 Task: Add Burt's Bees Brown Black Mascara to the cart.
Action: Mouse moved to (302, 148)
Screenshot: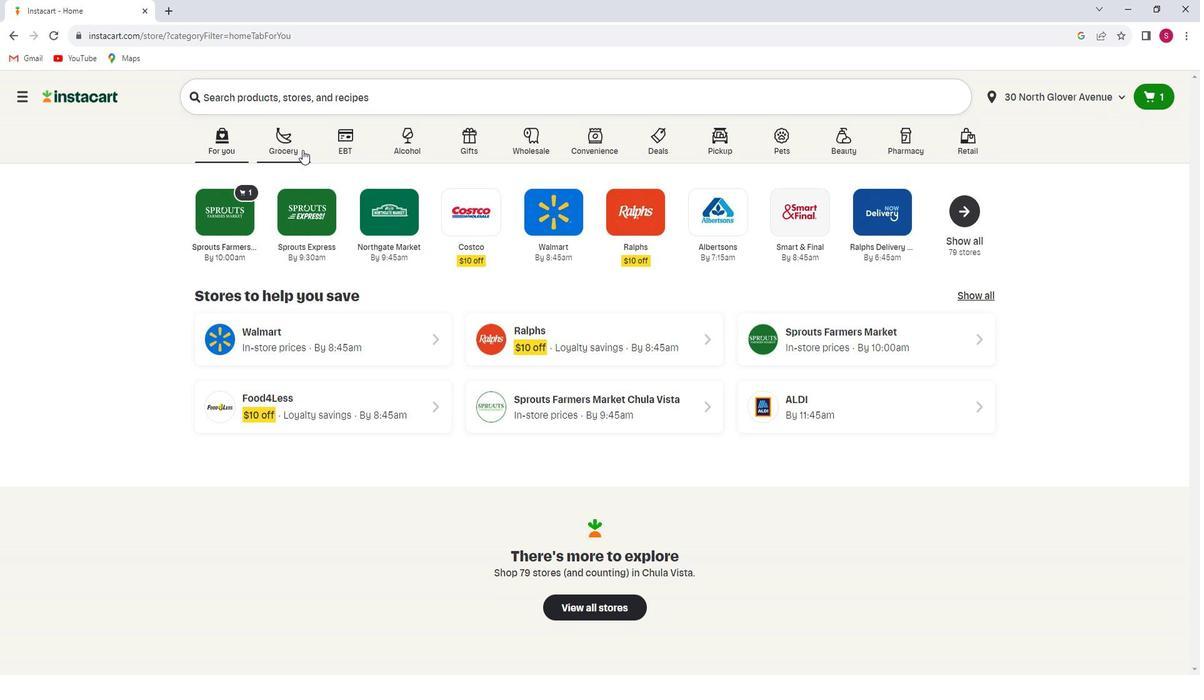 
Action: Mouse pressed left at (302, 148)
Screenshot: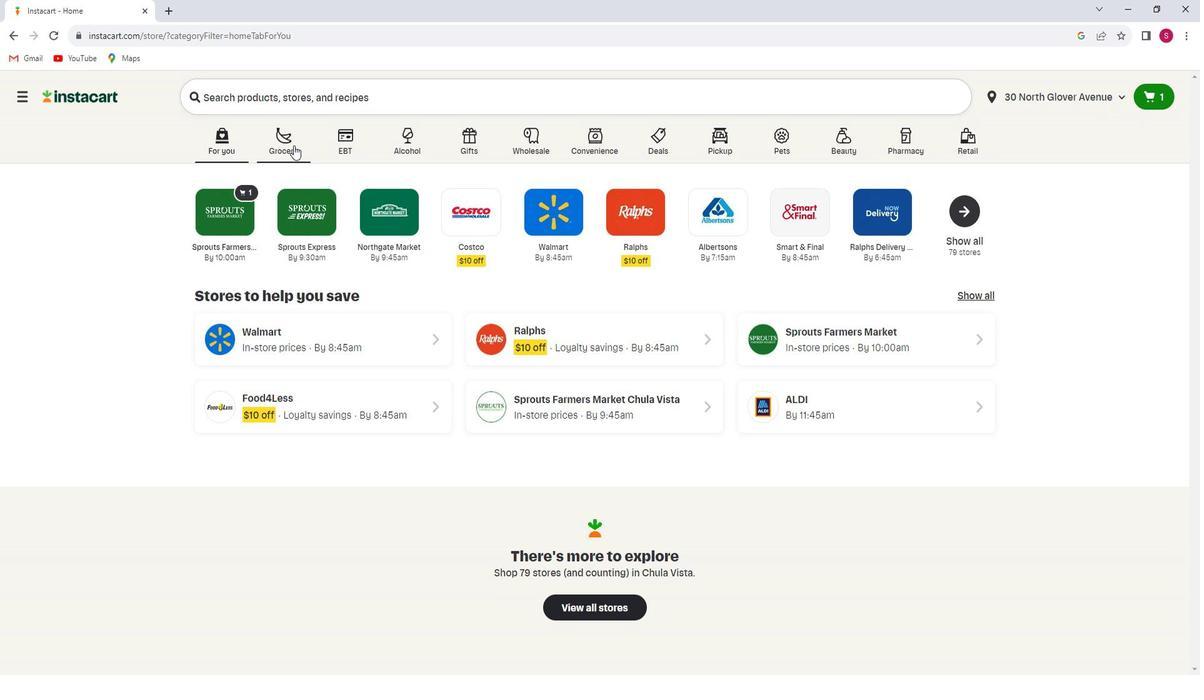 
Action: Mouse moved to (322, 361)
Screenshot: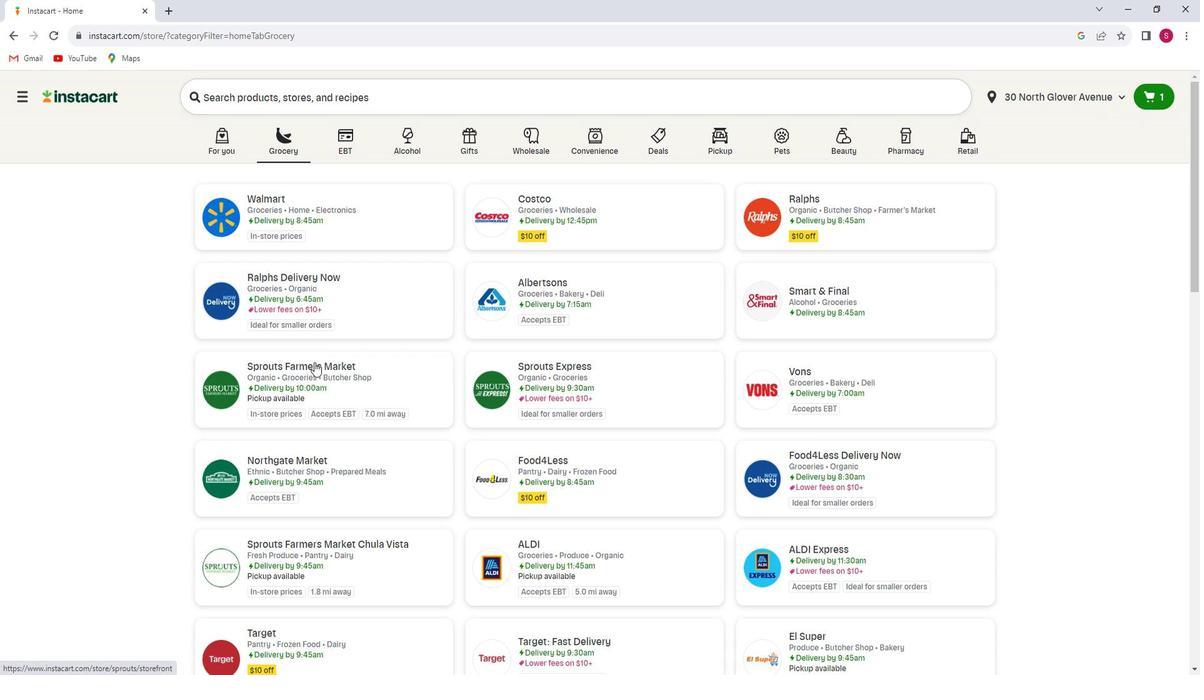 
Action: Mouse pressed left at (322, 361)
Screenshot: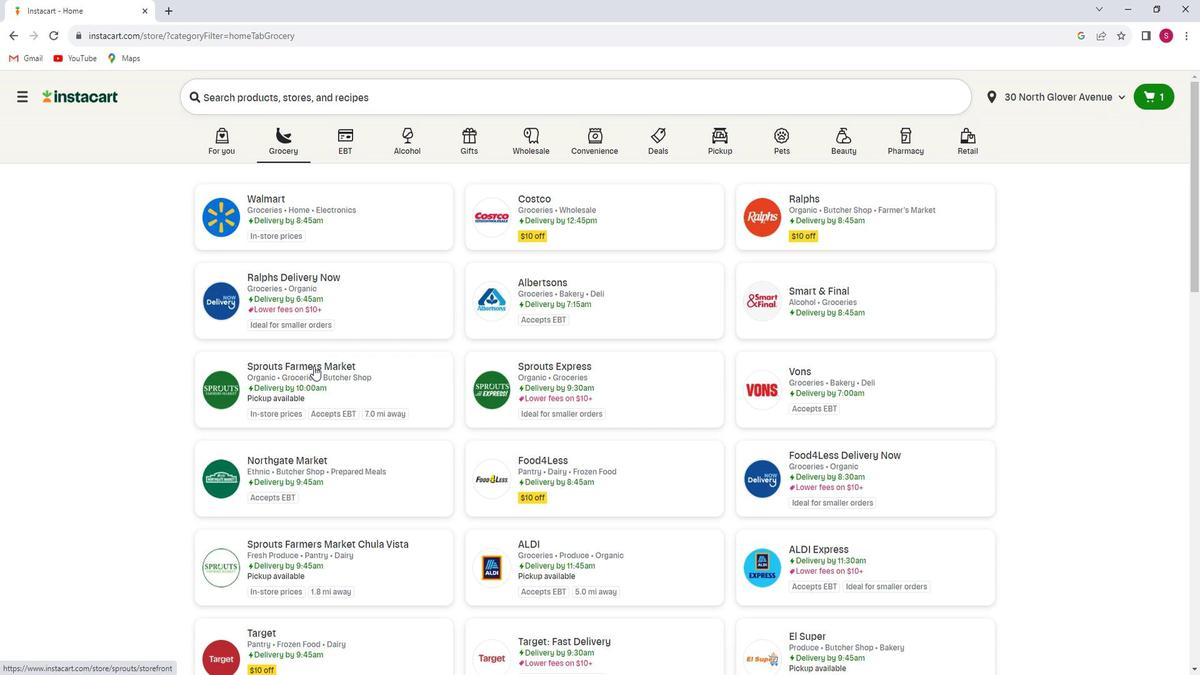 
Action: Mouse moved to (54, 391)
Screenshot: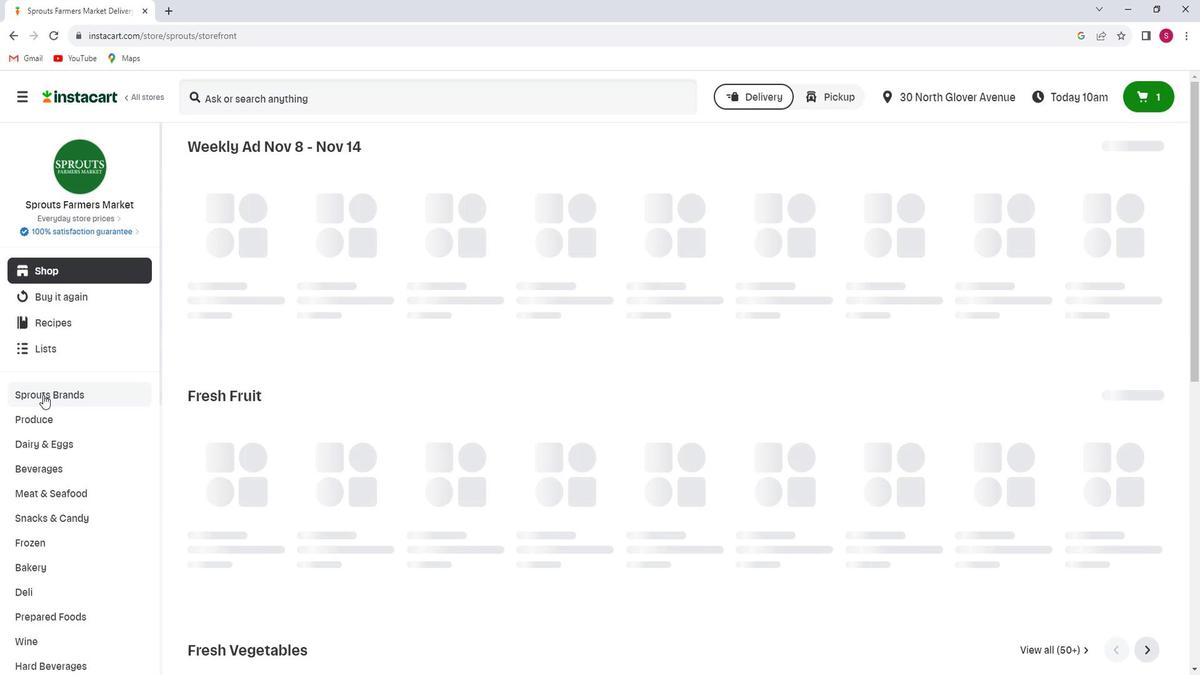 
Action: Mouse scrolled (54, 390) with delta (0, 0)
Screenshot: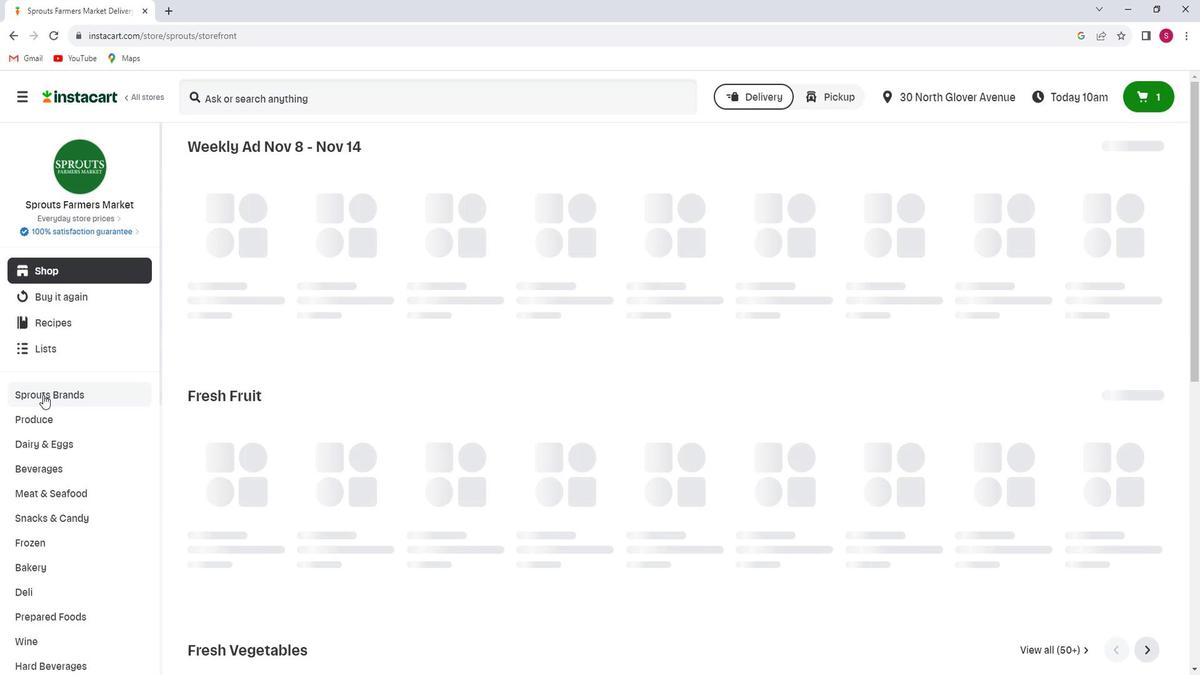 
Action: Mouse scrolled (54, 390) with delta (0, 0)
Screenshot: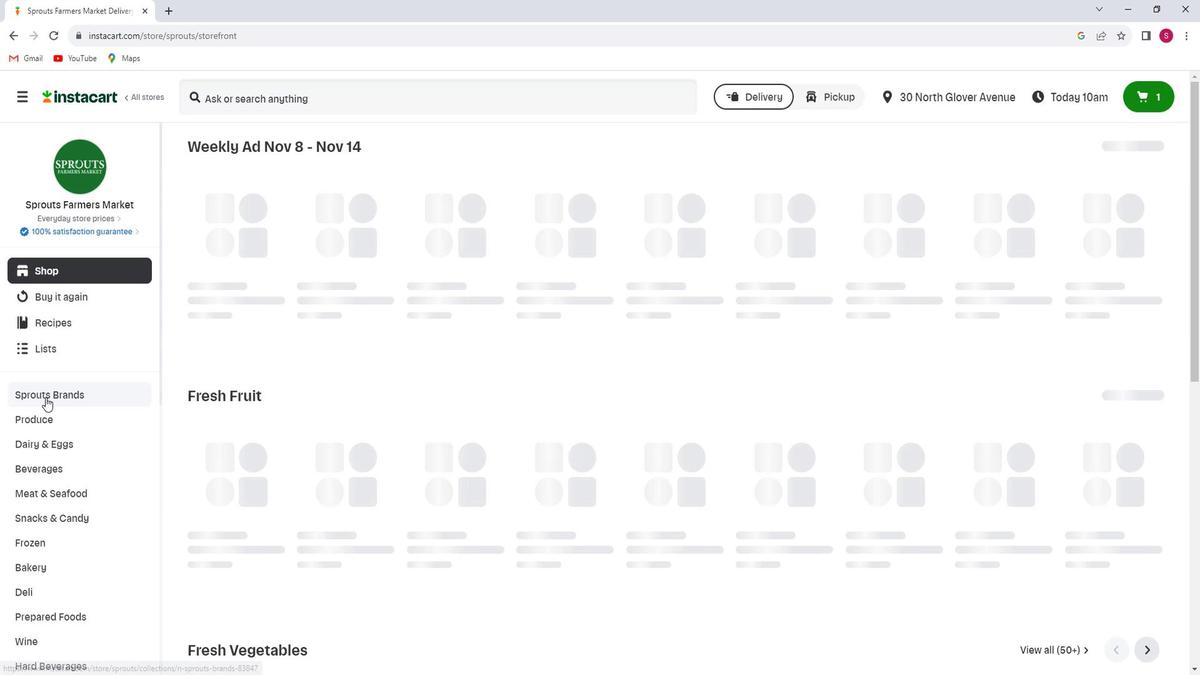 
Action: Mouse scrolled (54, 390) with delta (0, 0)
Screenshot: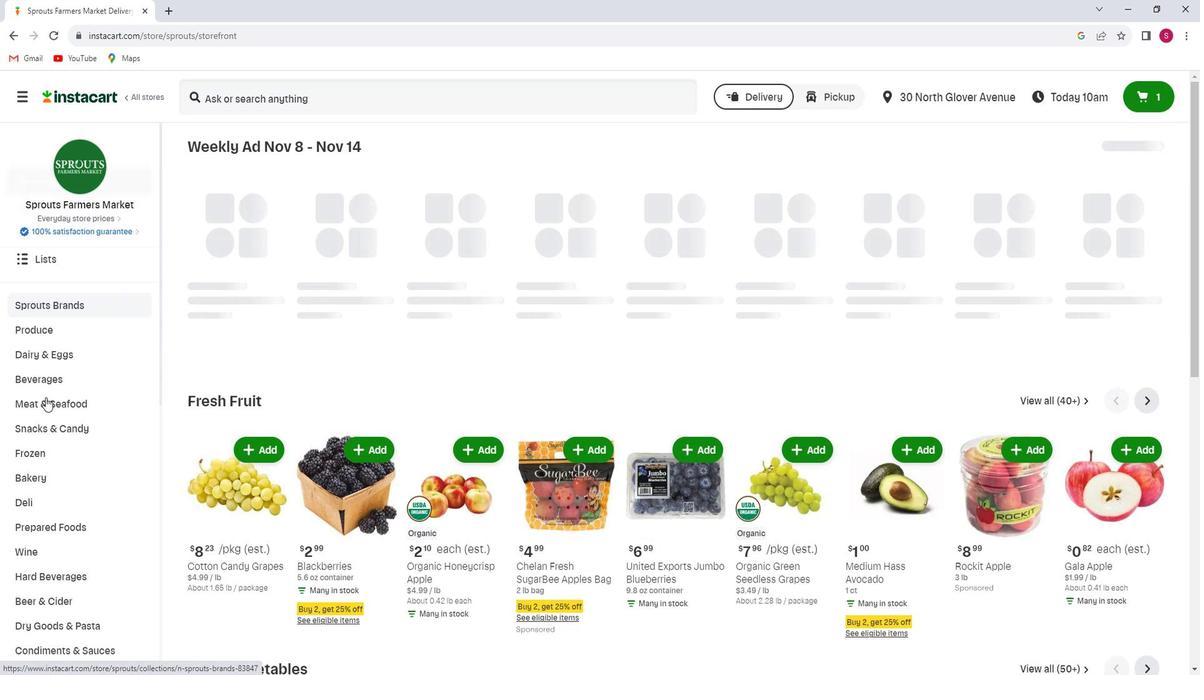 
Action: Mouse scrolled (54, 390) with delta (0, 0)
Screenshot: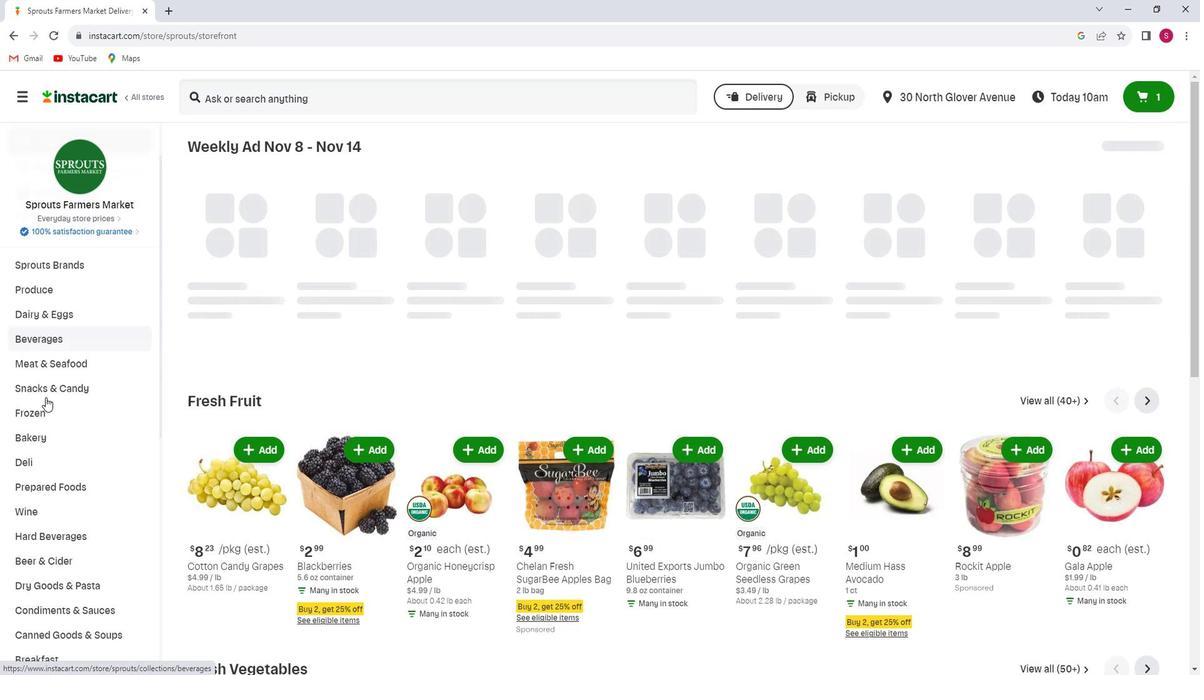 
Action: Mouse scrolled (54, 390) with delta (0, 0)
Screenshot: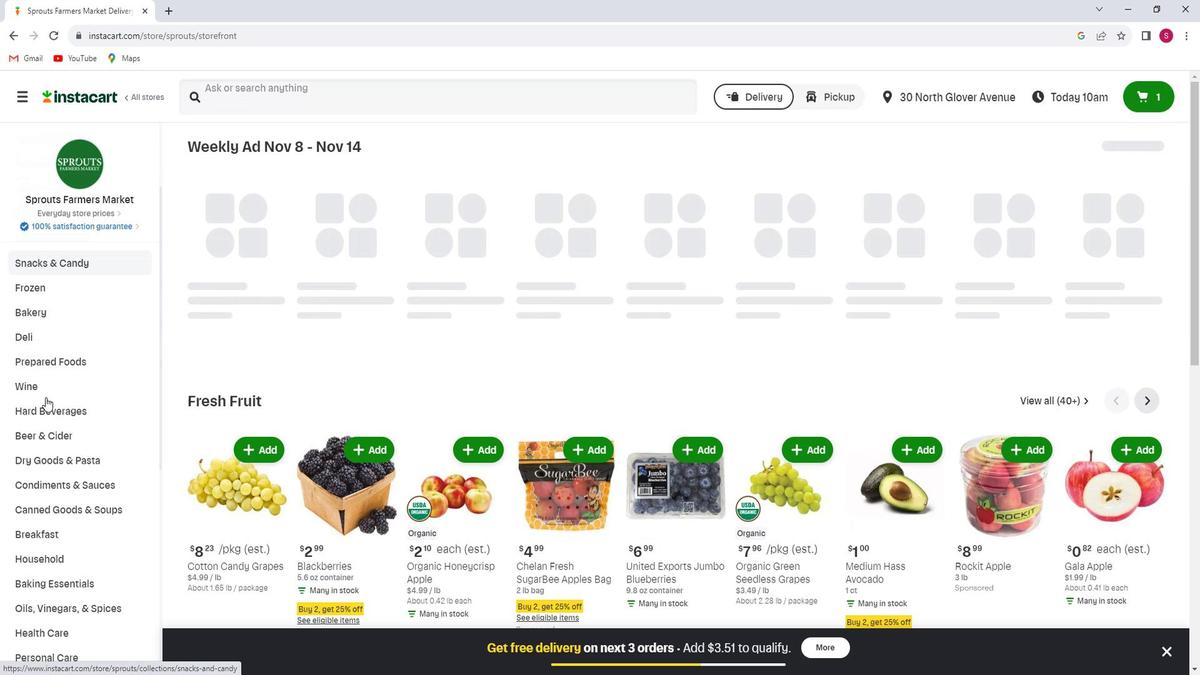 
Action: Mouse scrolled (54, 390) with delta (0, 0)
Screenshot: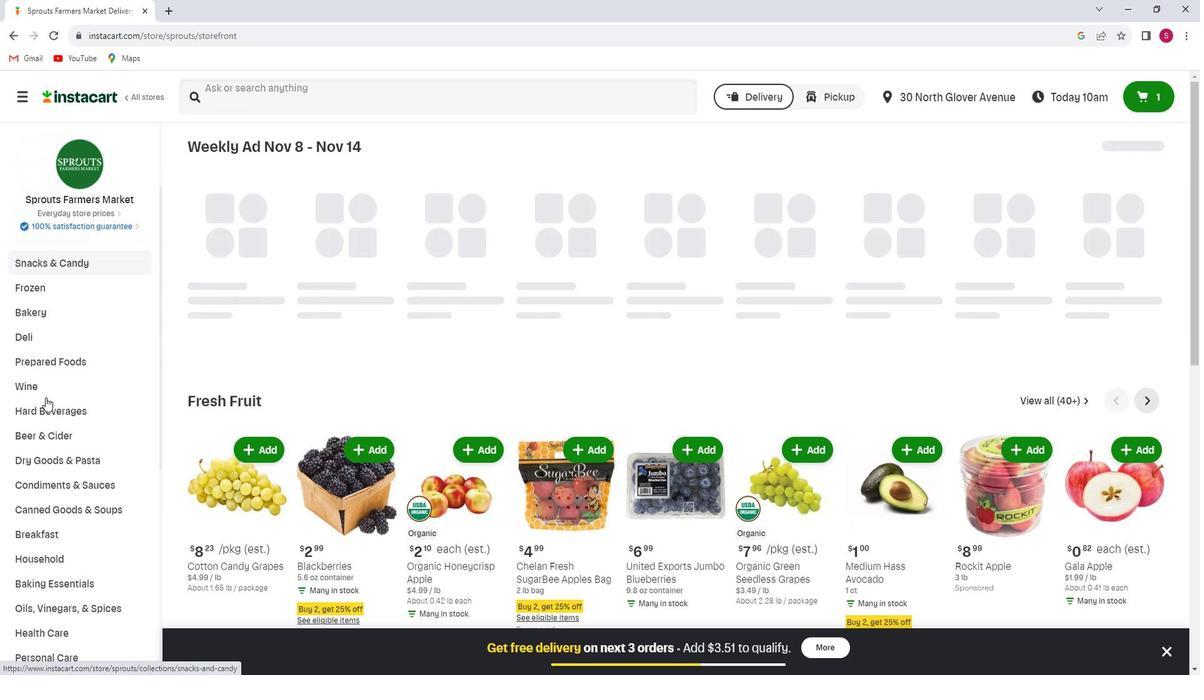
Action: Mouse scrolled (54, 390) with delta (0, 0)
Screenshot: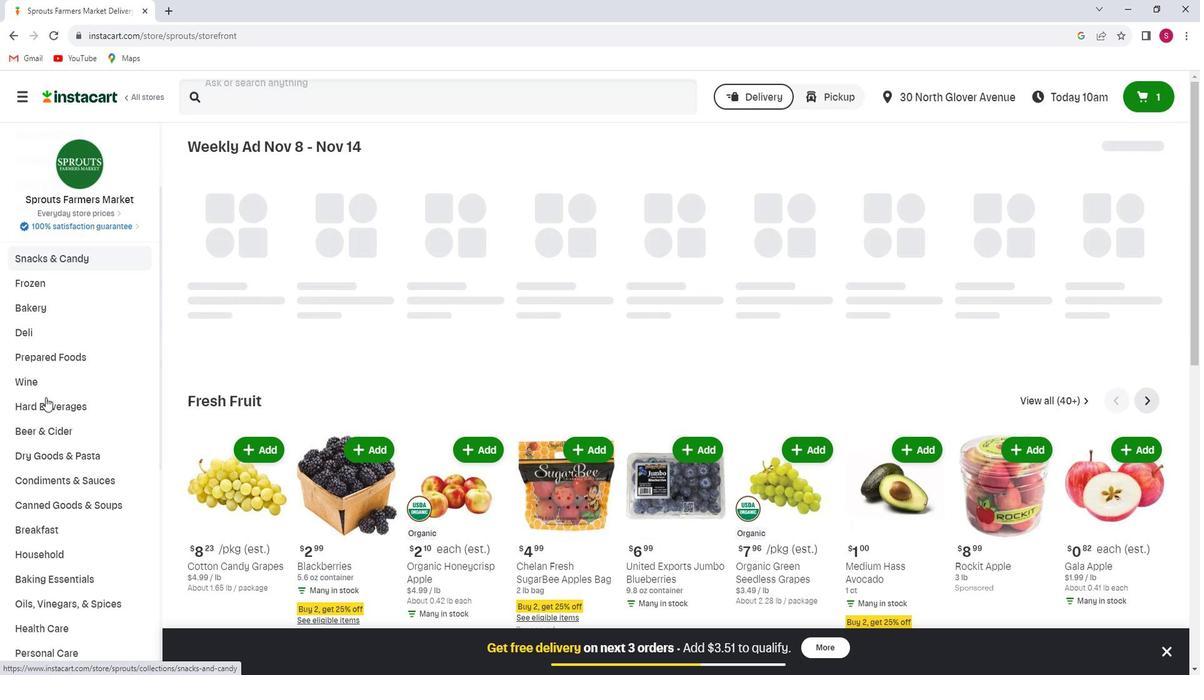 
Action: Mouse scrolled (54, 390) with delta (0, 0)
Screenshot: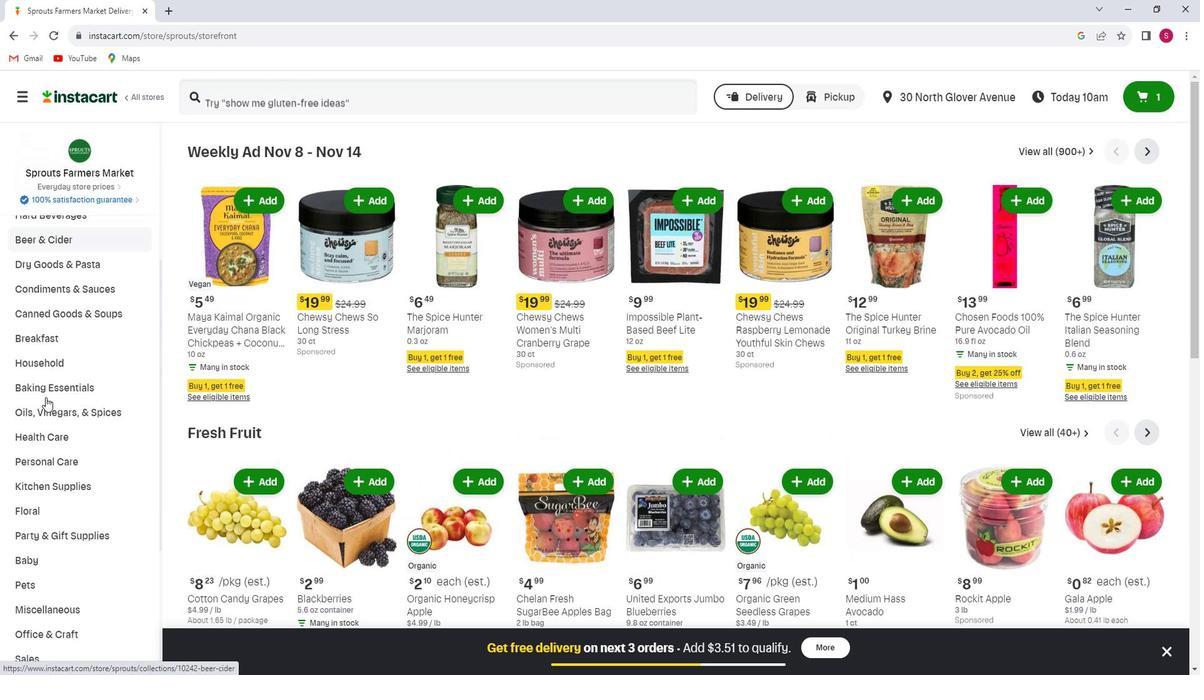 
Action: Mouse scrolled (54, 390) with delta (0, 0)
Screenshot: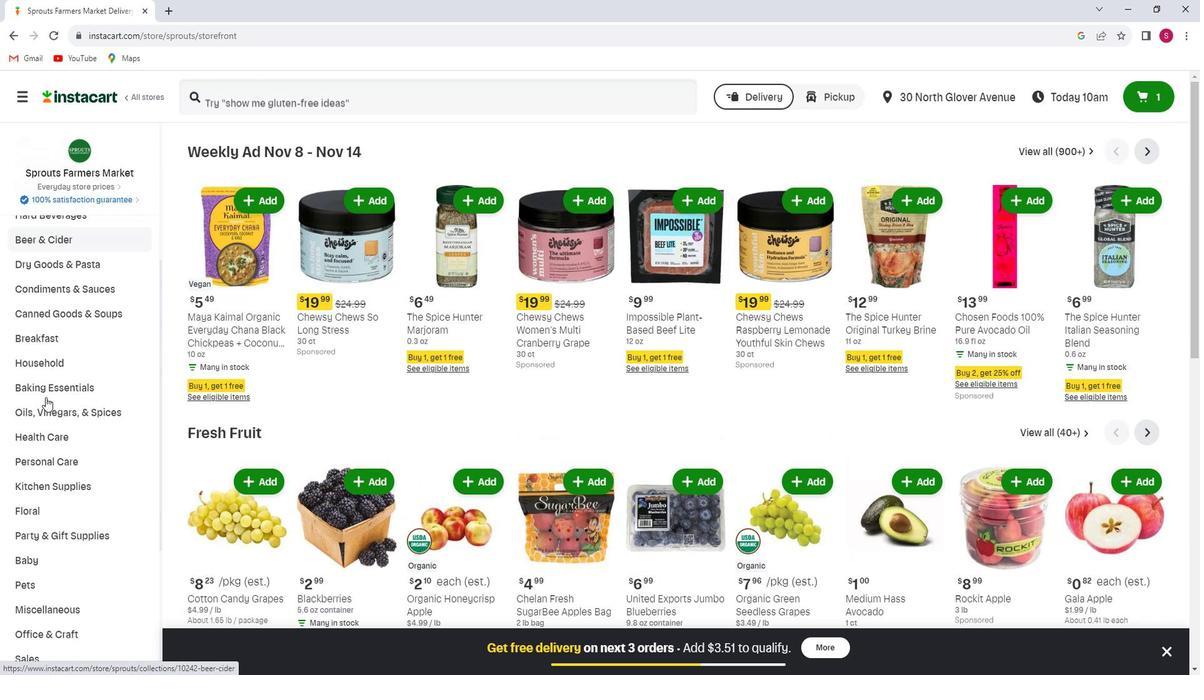 
Action: Mouse moved to (65, 403)
Screenshot: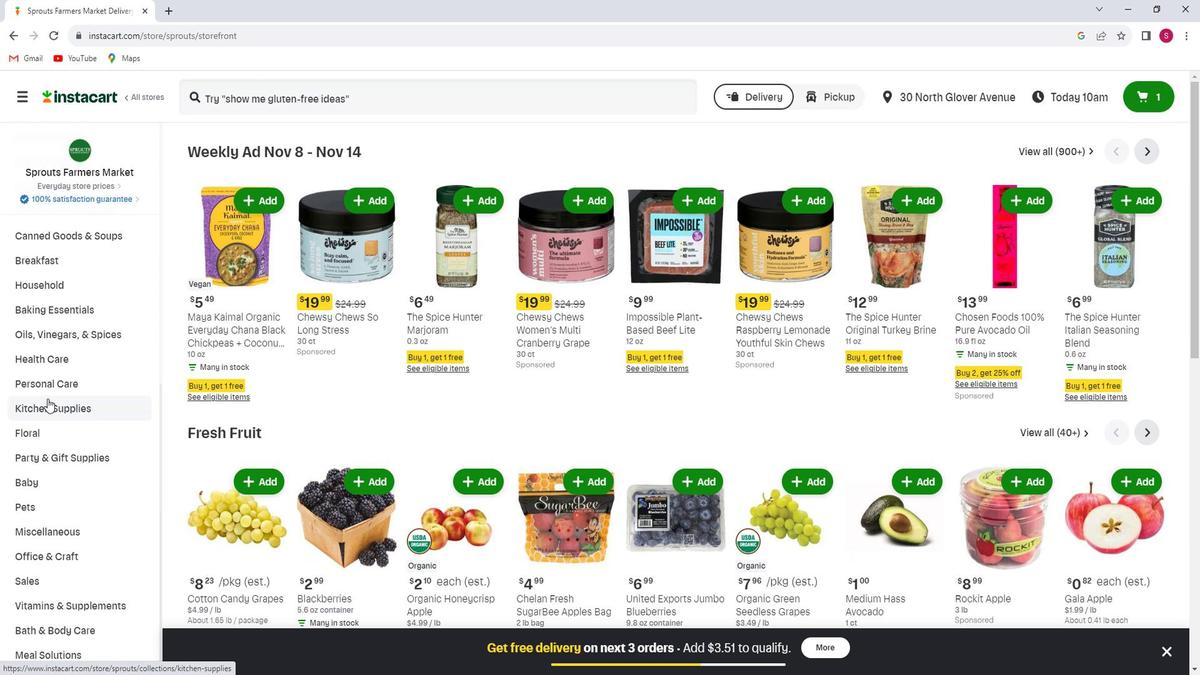 
Action: Mouse scrolled (65, 402) with delta (0, 0)
Screenshot: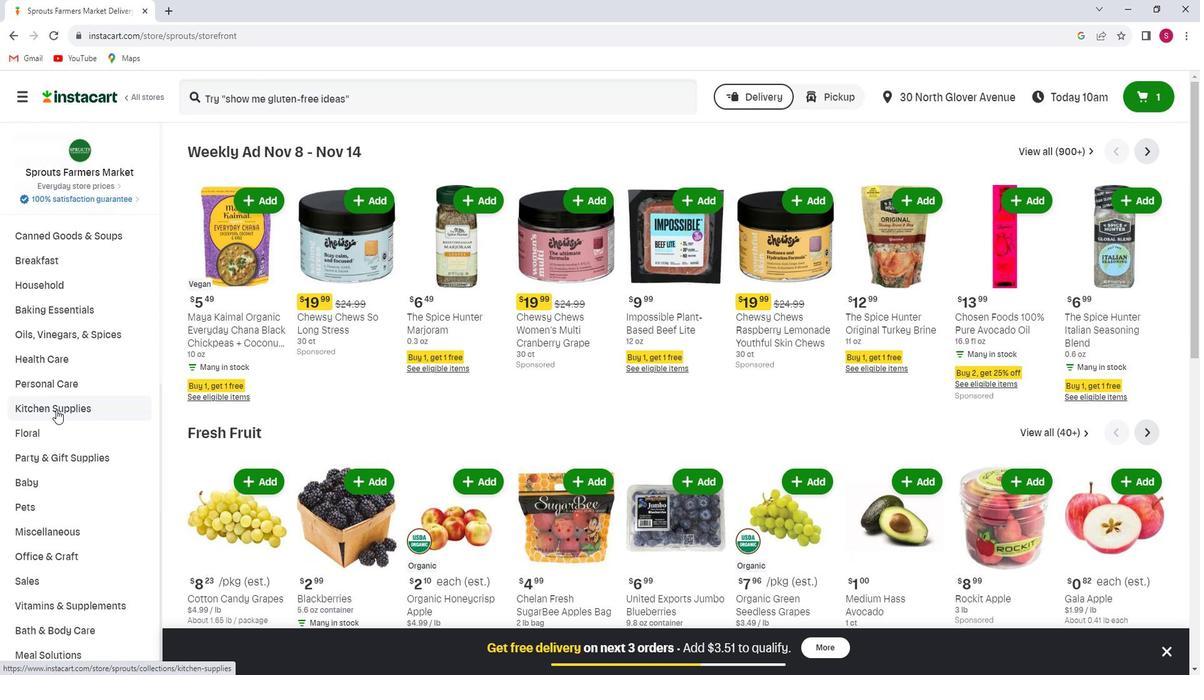 
Action: Mouse moved to (75, 377)
Screenshot: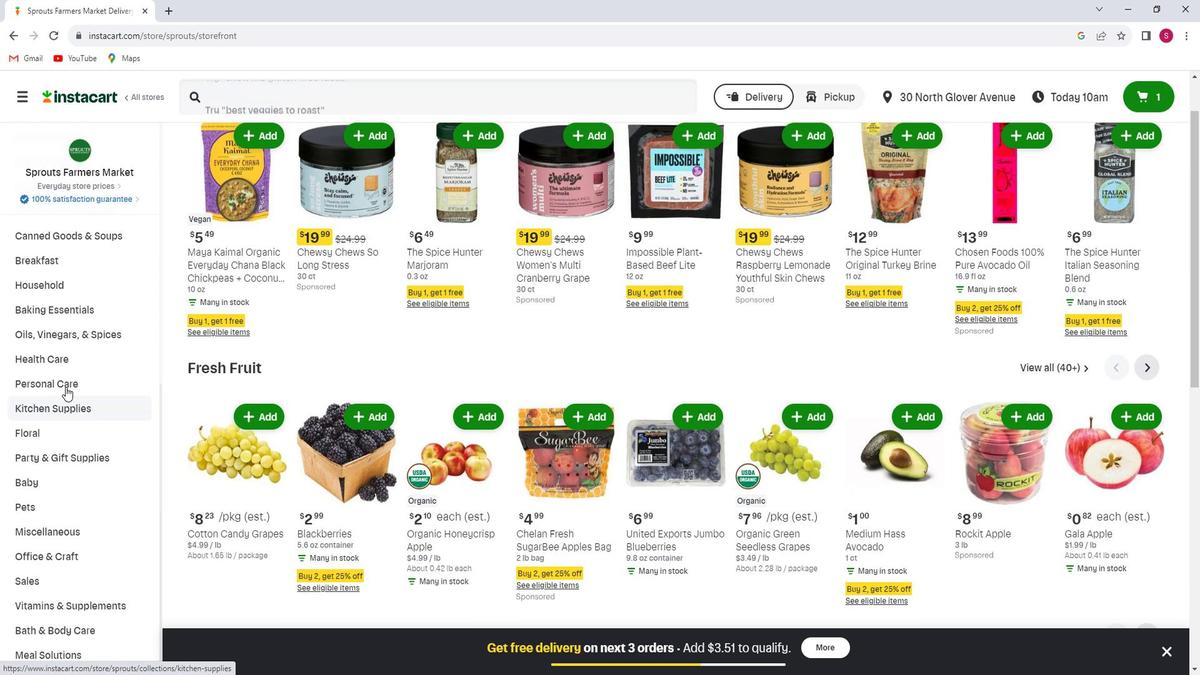 
Action: Mouse pressed left at (75, 377)
Screenshot: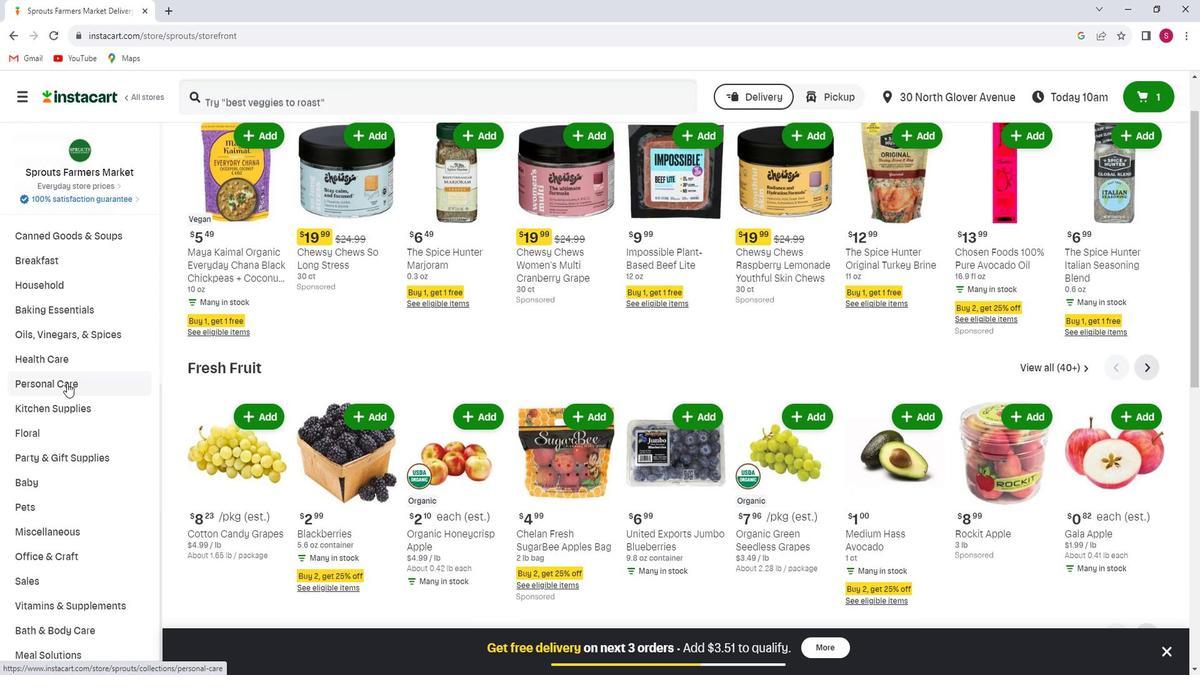 
Action: Mouse moved to (1097, 183)
Screenshot: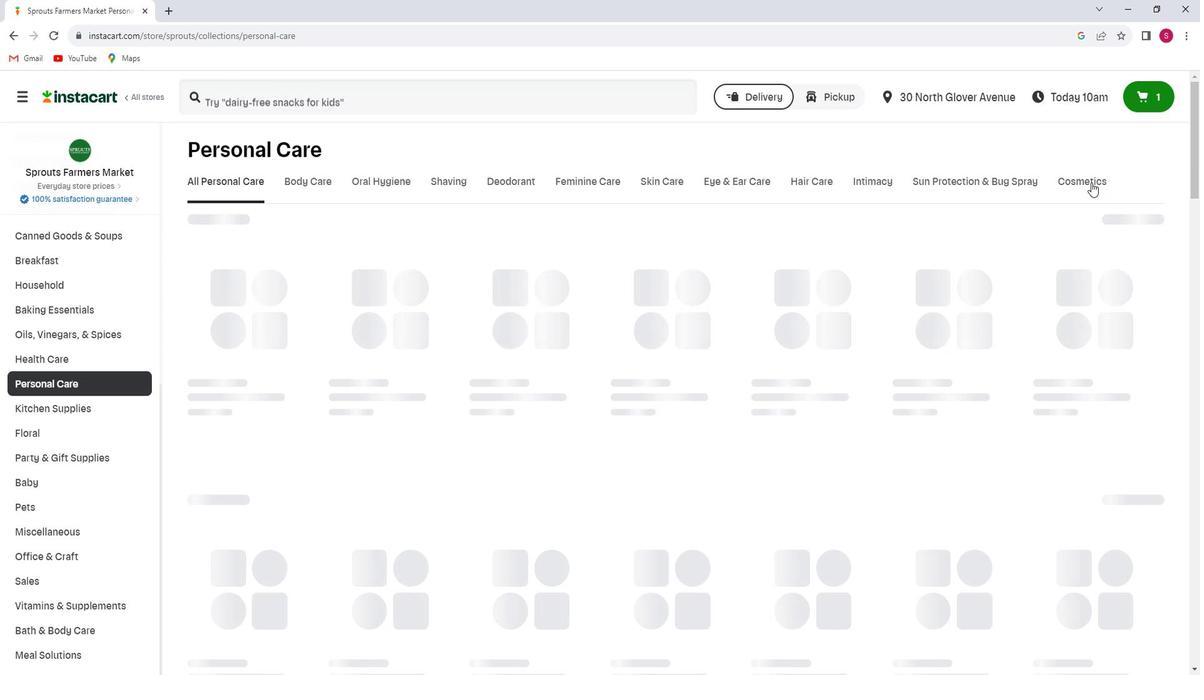 
Action: Mouse pressed left at (1097, 183)
Screenshot: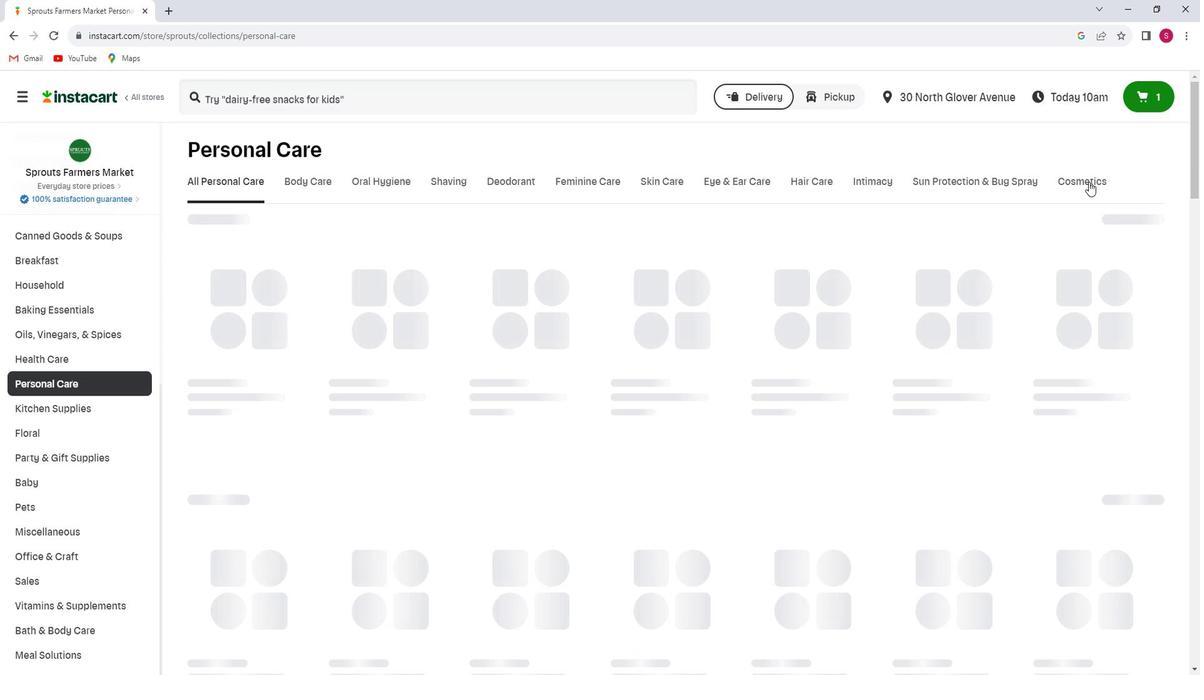 
Action: Mouse moved to (283, 238)
Screenshot: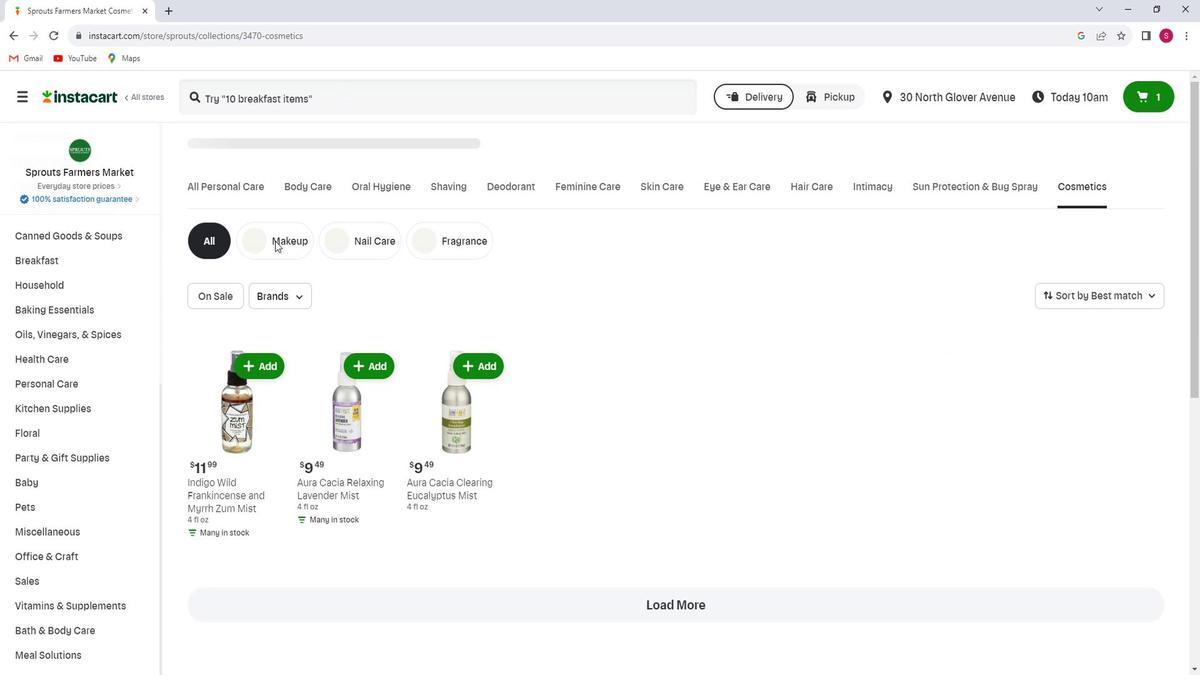 
Action: Mouse pressed left at (283, 238)
Screenshot: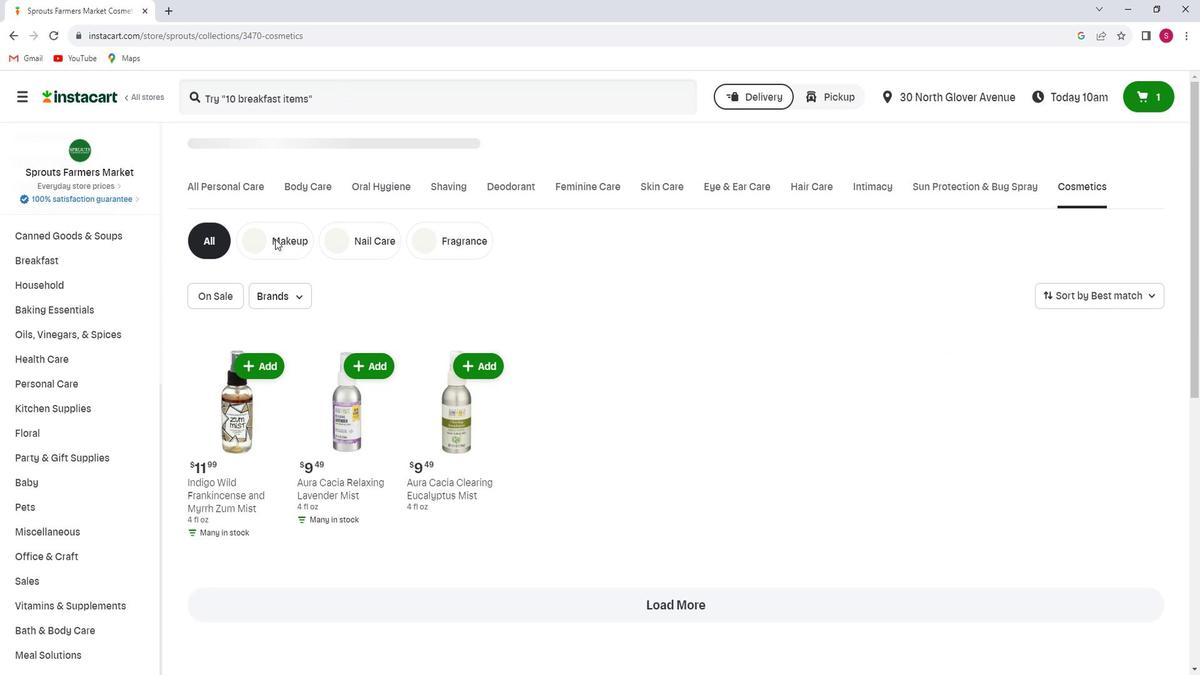 
Action: Mouse moved to (367, 107)
Screenshot: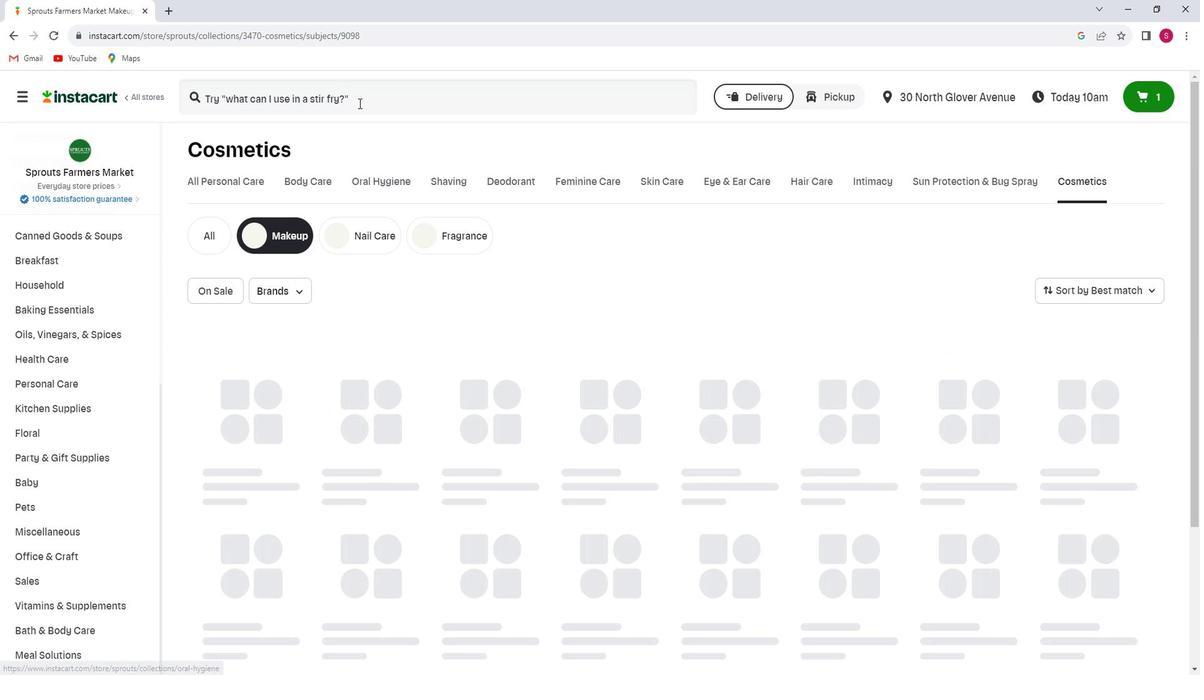 
Action: Mouse pressed left at (367, 107)
Screenshot: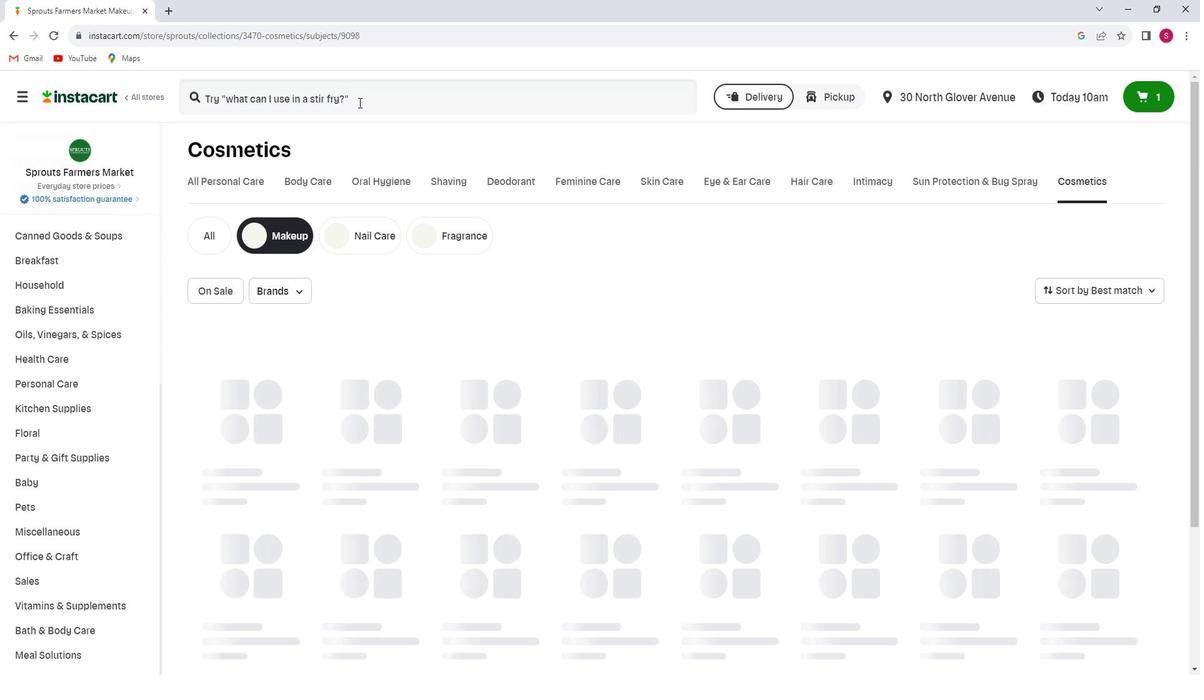 
Action: Key pressed <Key.shift>Burt's<Key.space><Key.shift>Bees<Key.space><Key.shift>Brown<Key.space><Key.shift>Black<Key.space><Key.shift>Mascara
Screenshot: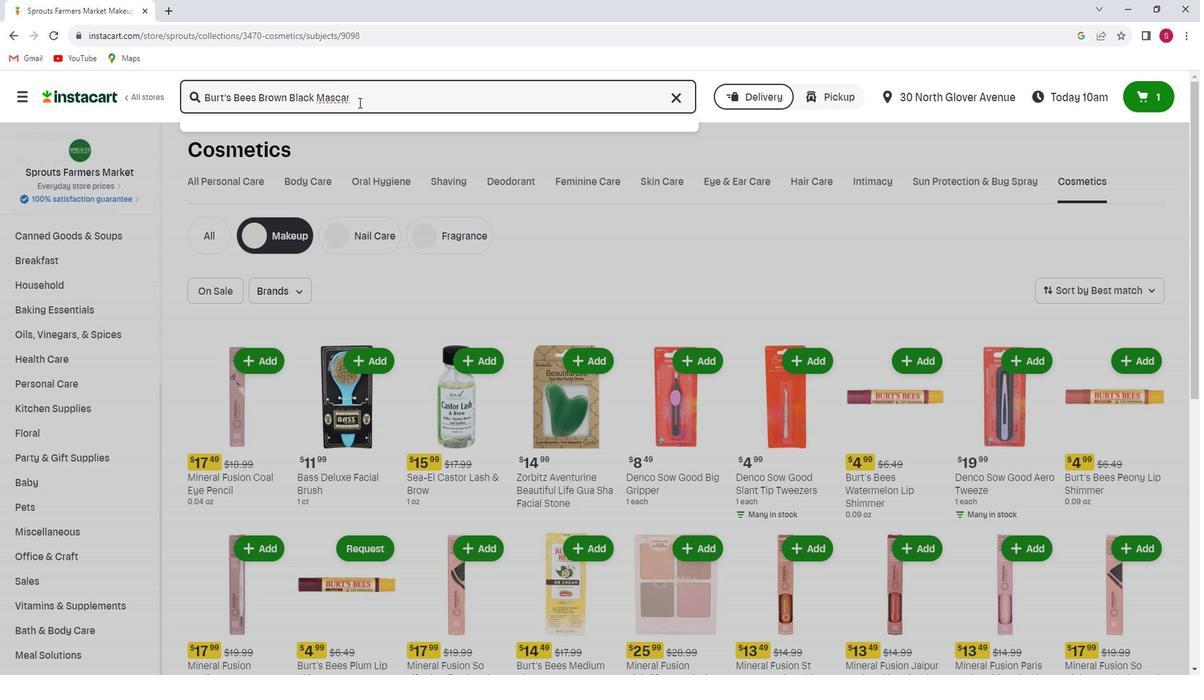 
Action: Mouse moved to (715, 133)
Screenshot: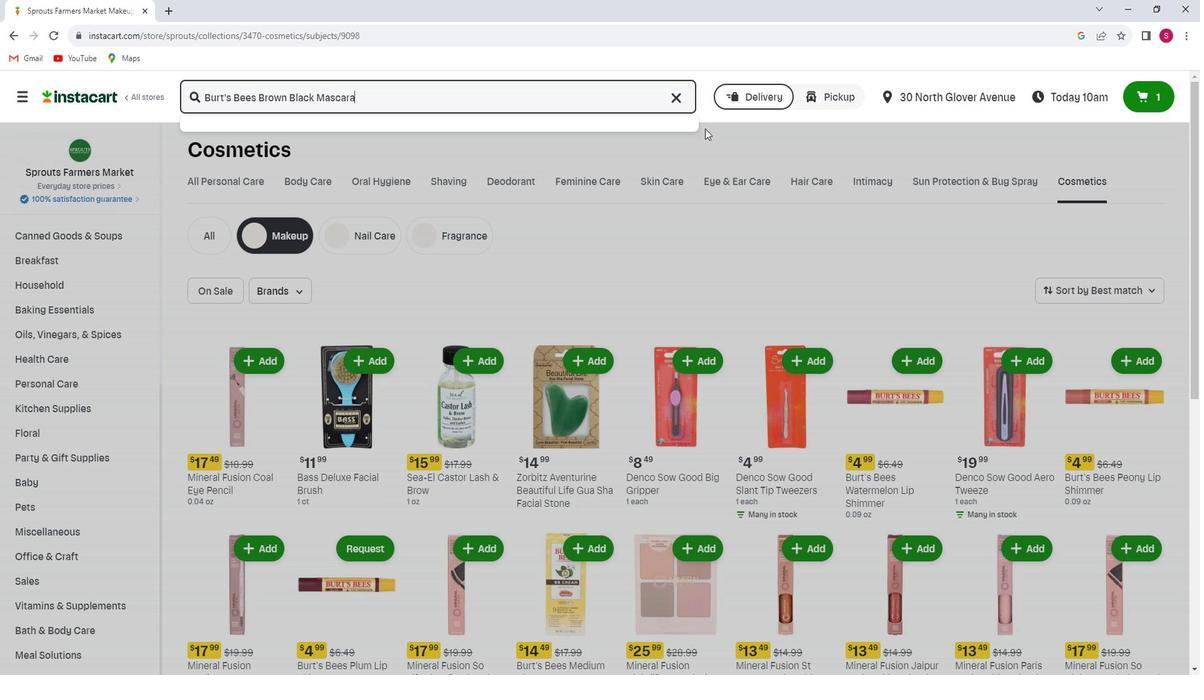 
Action: Key pressed <Key.enter>
Screenshot: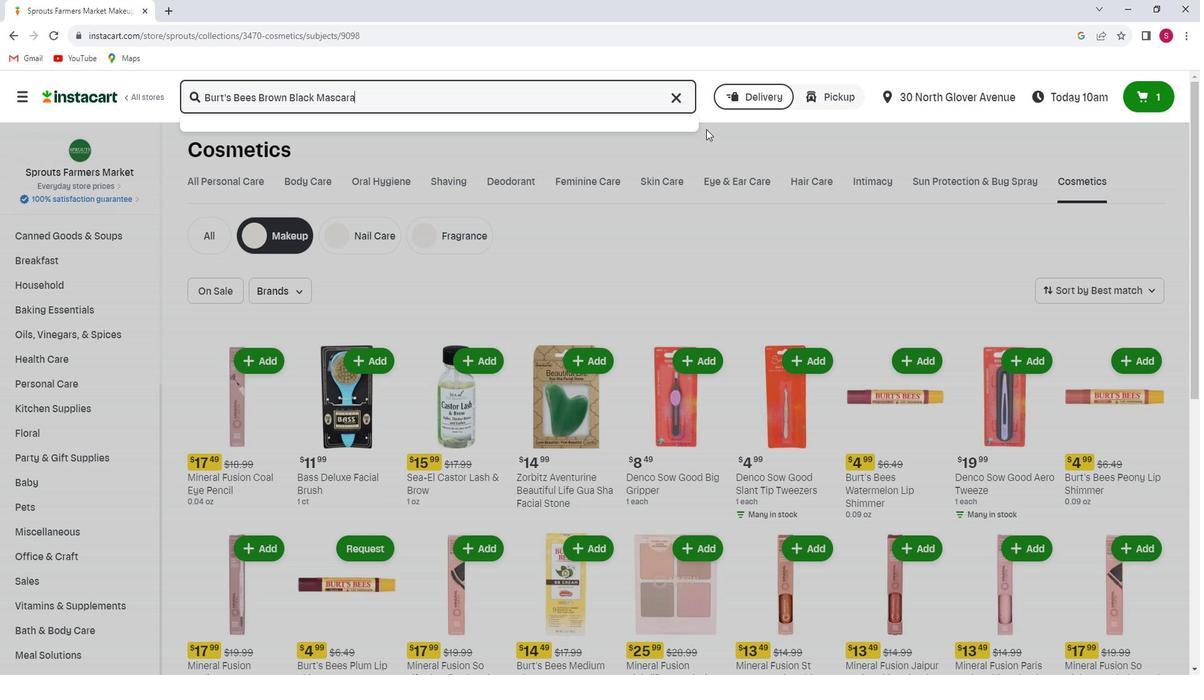 
Action: Mouse moved to (653, 249)
Screenshot: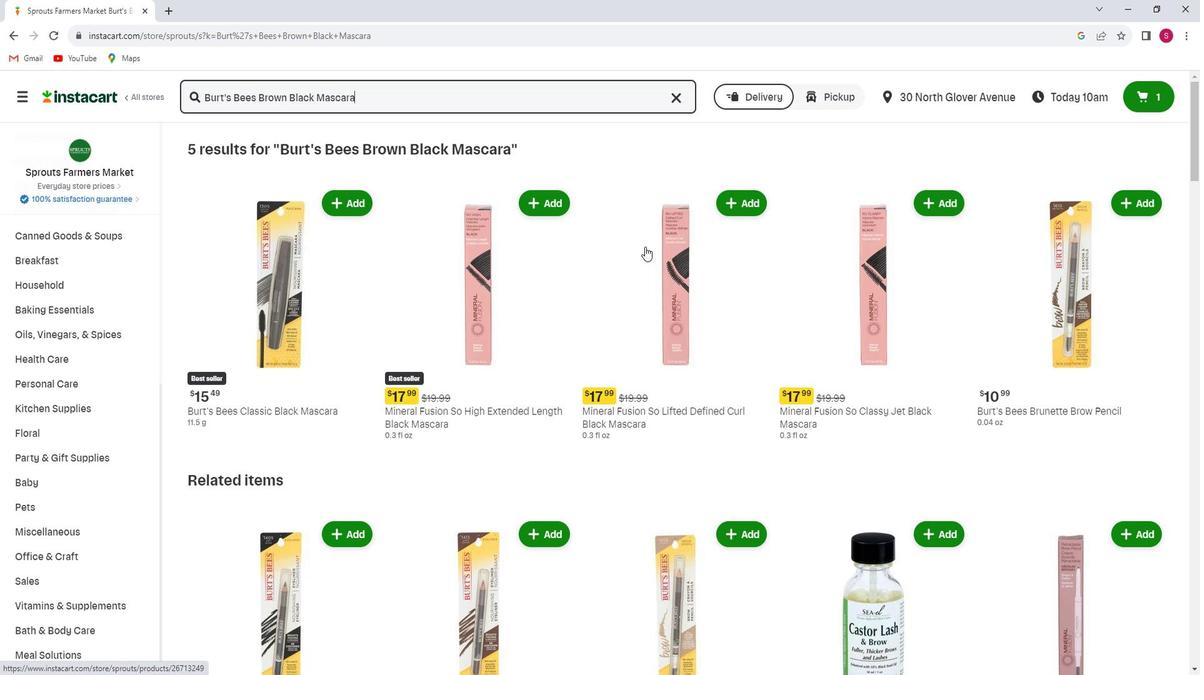 
Action: Mouse scrolled (653, 248) with delta (0, 0)
Screenshot: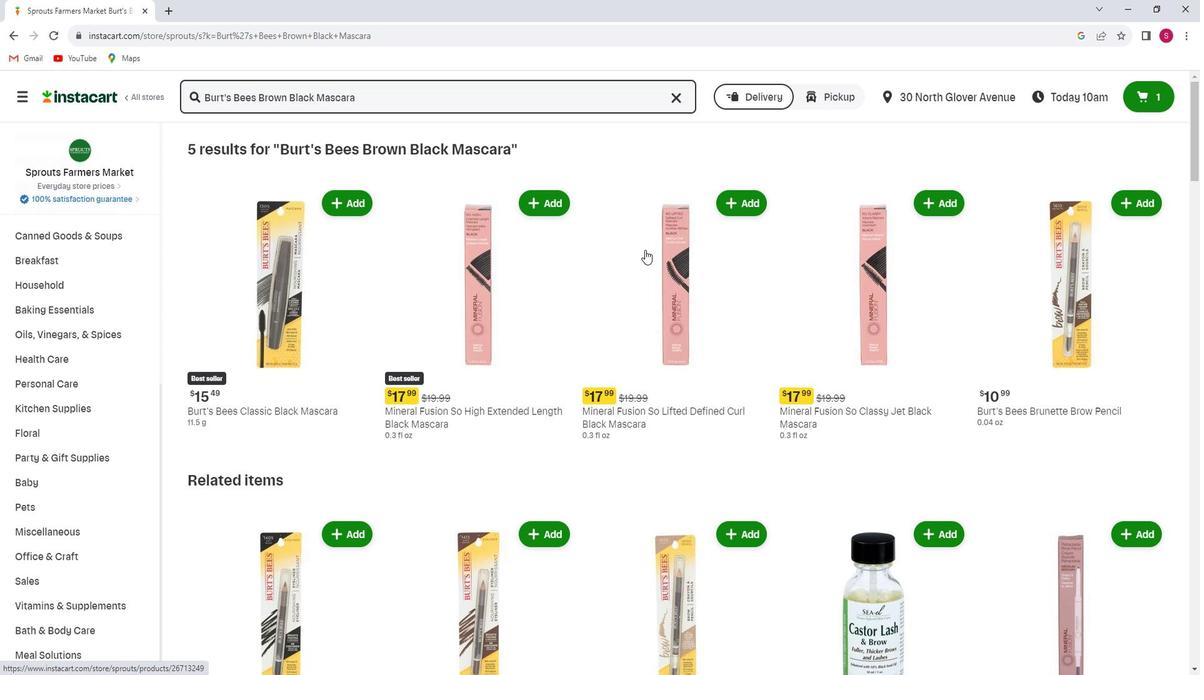 
Action: Mouse moved to (686, 311)
Screenshot: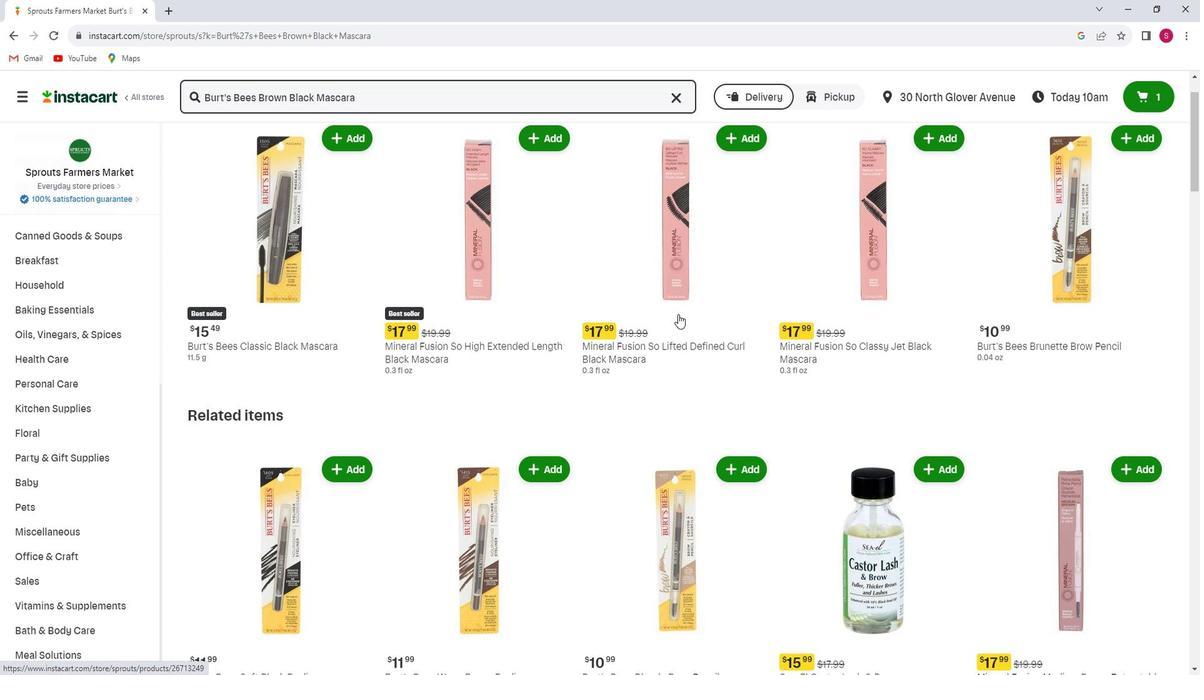 
Action: Mouse scrolled (686, 310) with delta (0, 0)
Screenshot: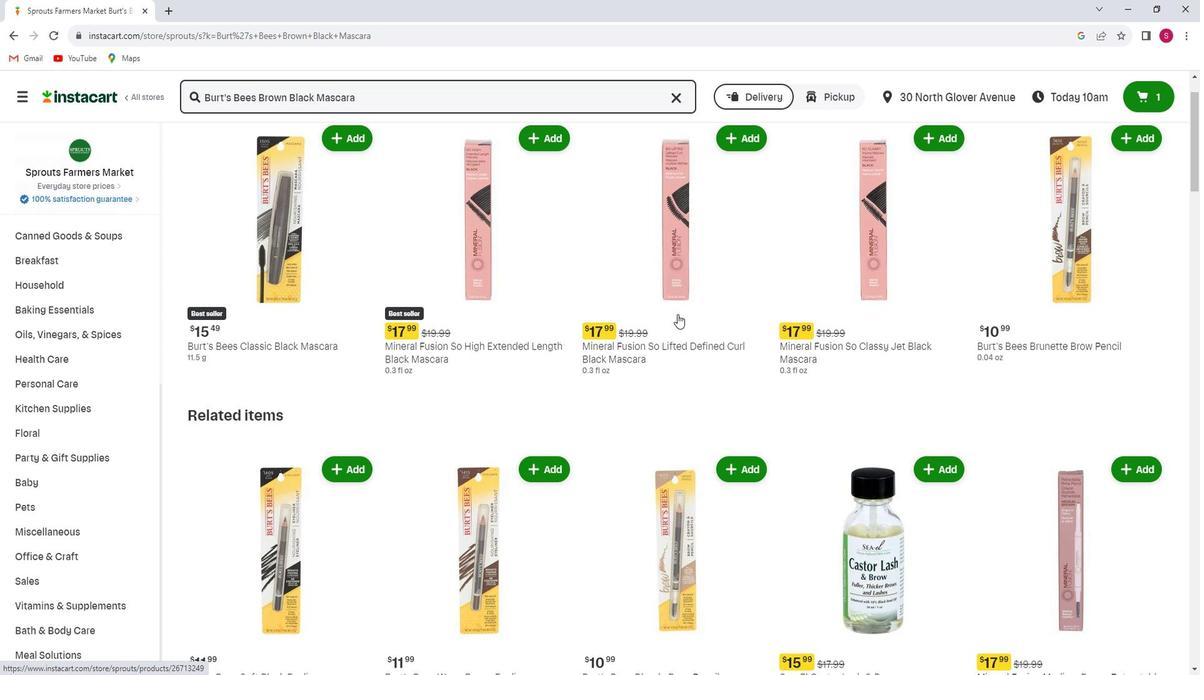 
Action: Mouse moved to (552, 303)
Screenshot: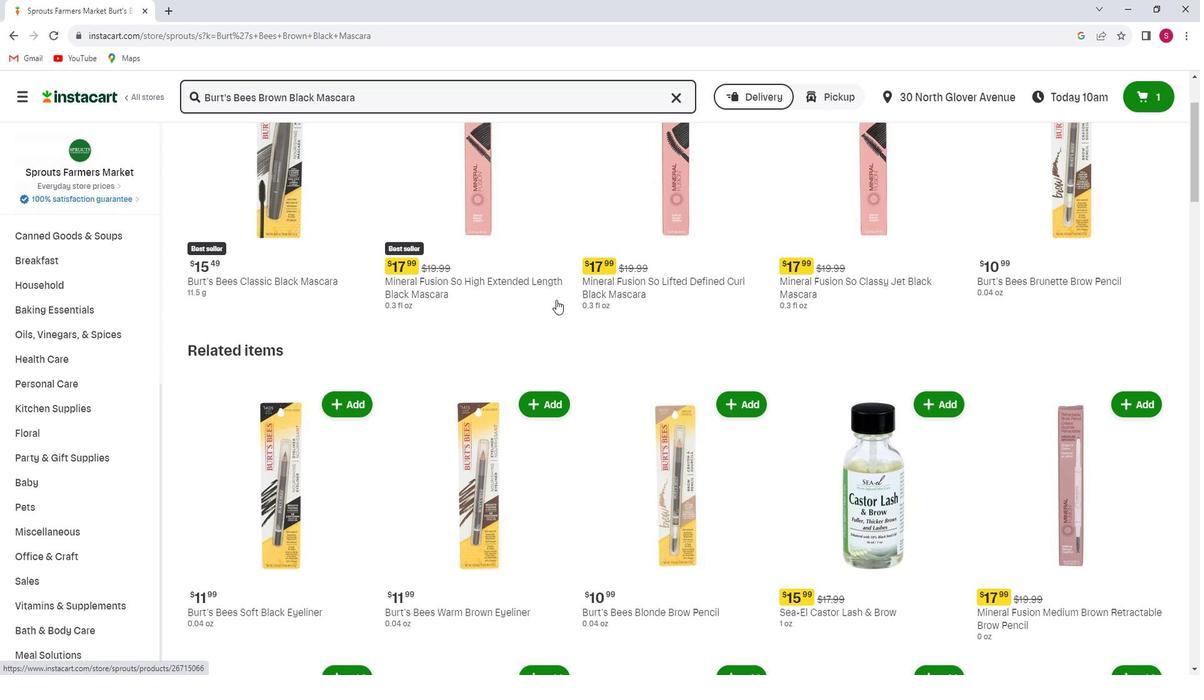
Action: Mouse scrolled (552, 302) with delta (0, 0)
Screenshot: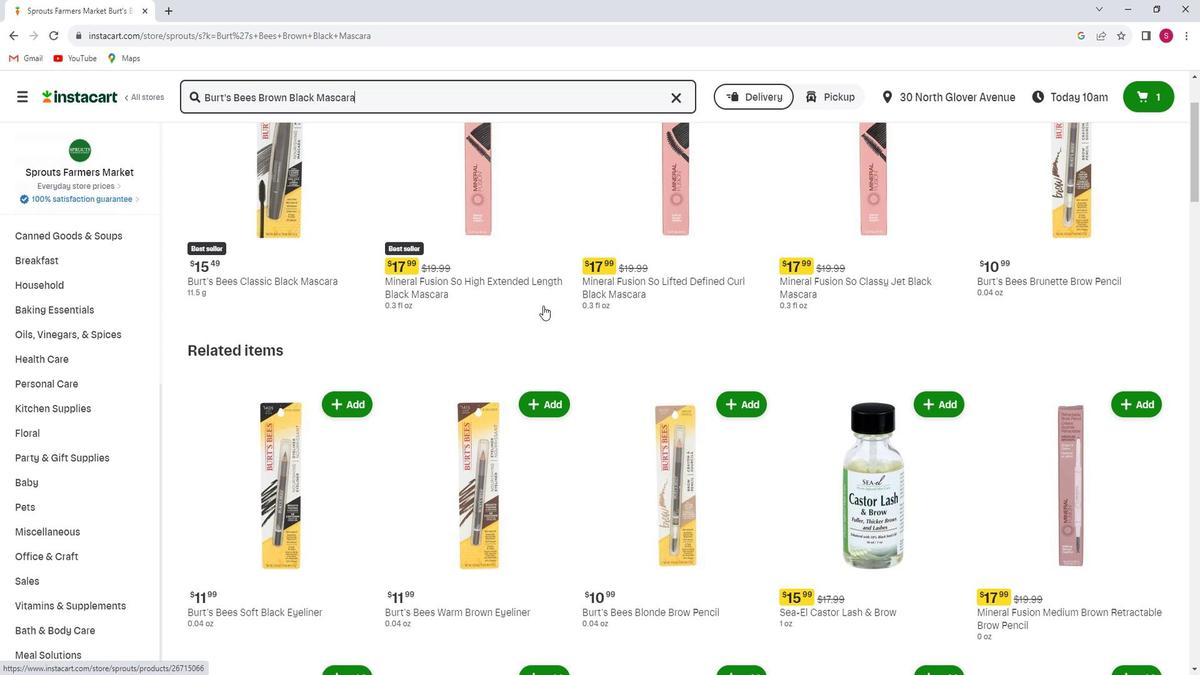 
Action: Mouse scrolled (552, 302) with delta (0, 0)
Screenshot: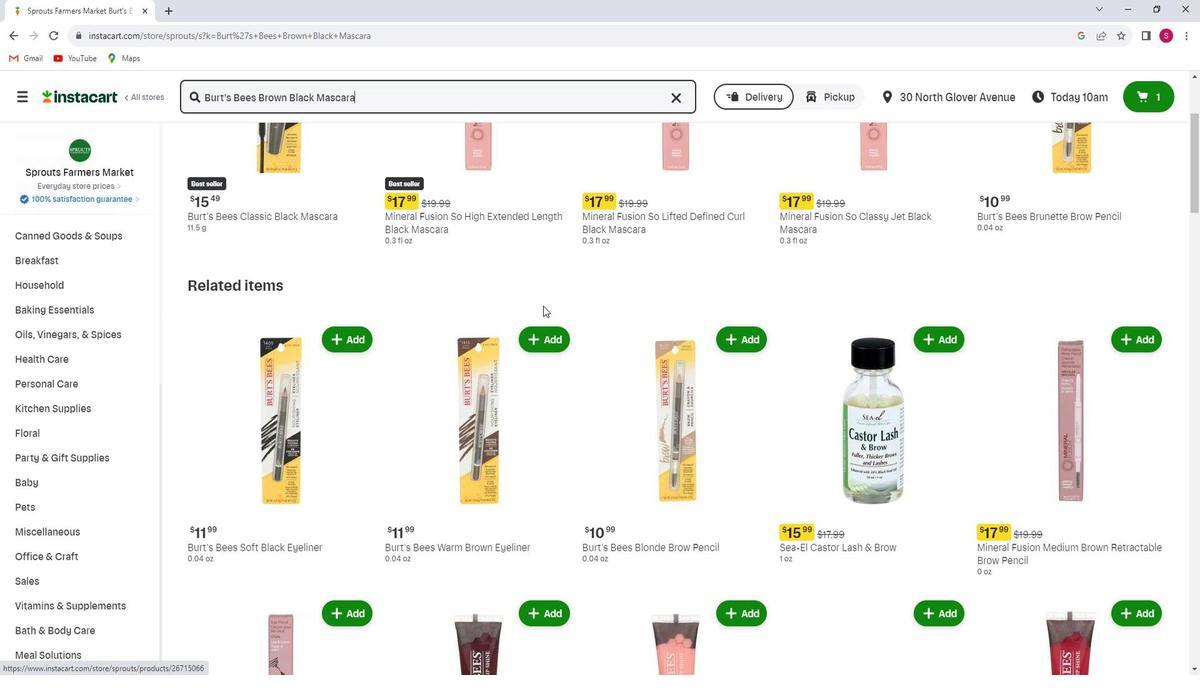 
Action: Mouse scrolled (552, 302) with delta (0, 0)
Screenshot: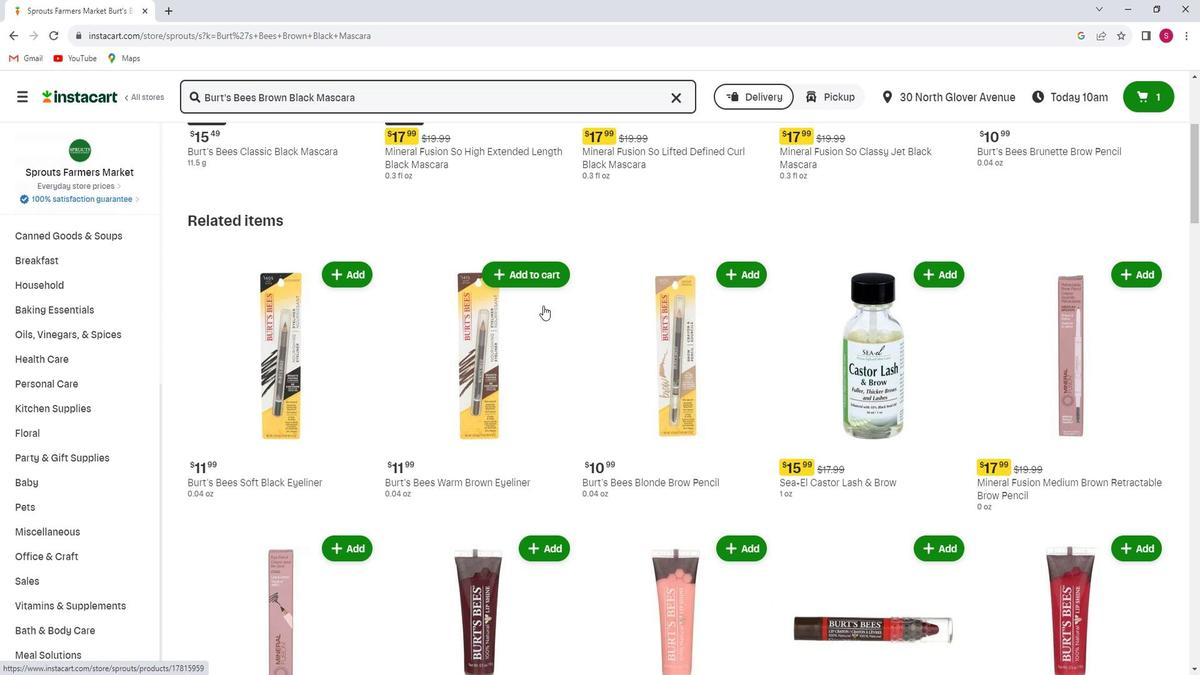 
Action: Mouse scrolled (552, 302) with delta (0, 0)
Screenshot: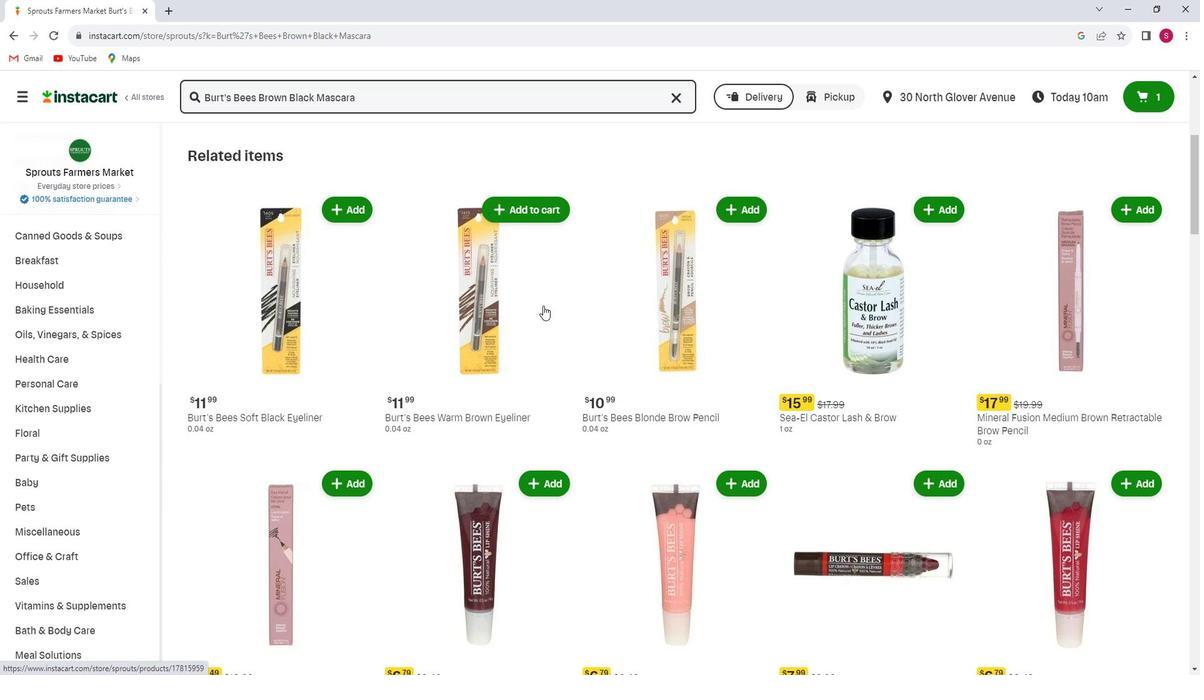 
Action: Mouse scrolled (552, 302) with delta (0, 0)
Screenshot: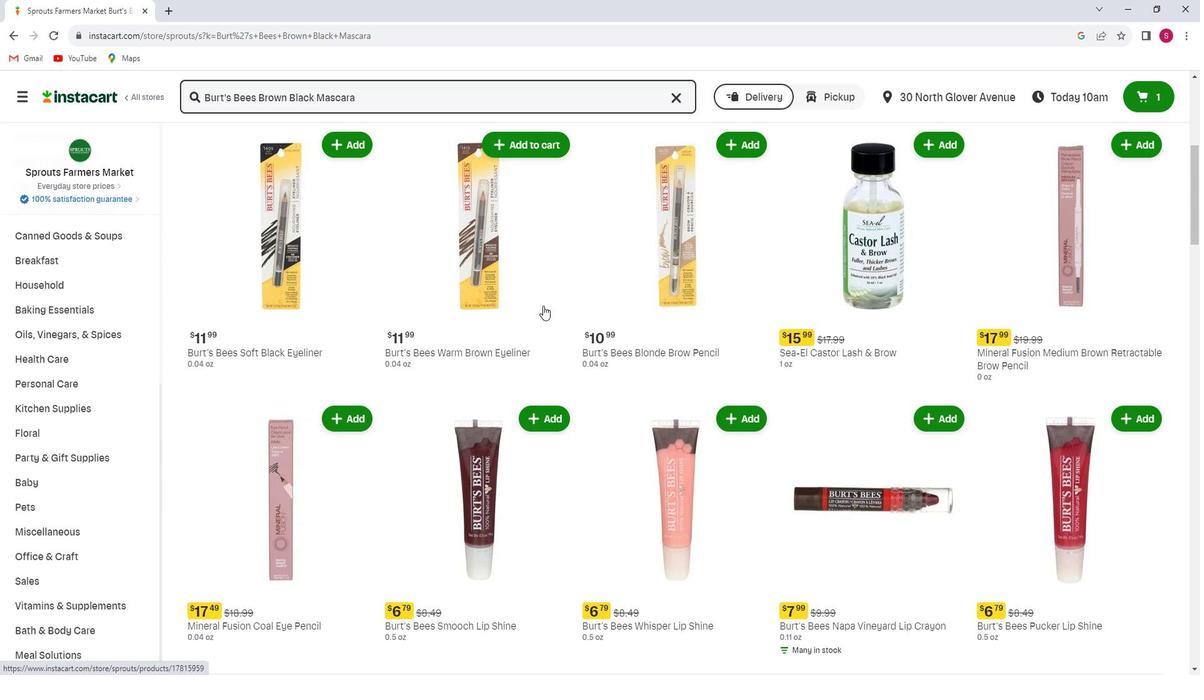 
Action: Mouse scrolled (552, 302) with delta (0, 0)
Screenshot: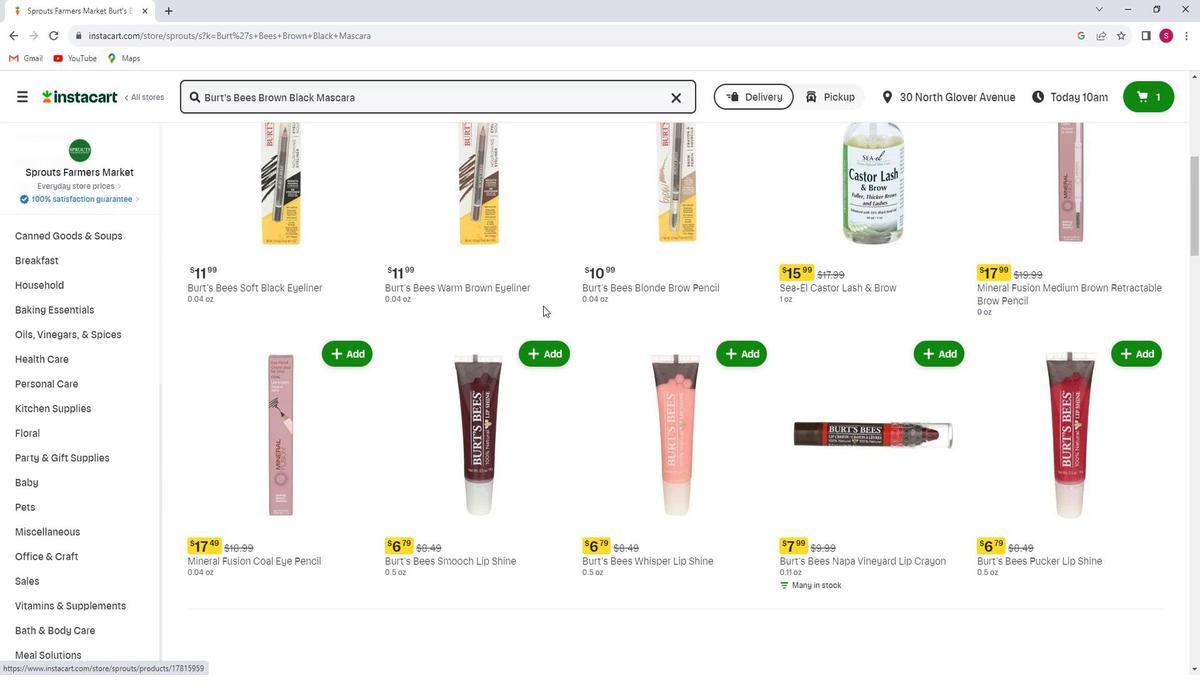 
Action: Mouse scrolled (552, 302) with delta (0, 0)
Screenshot: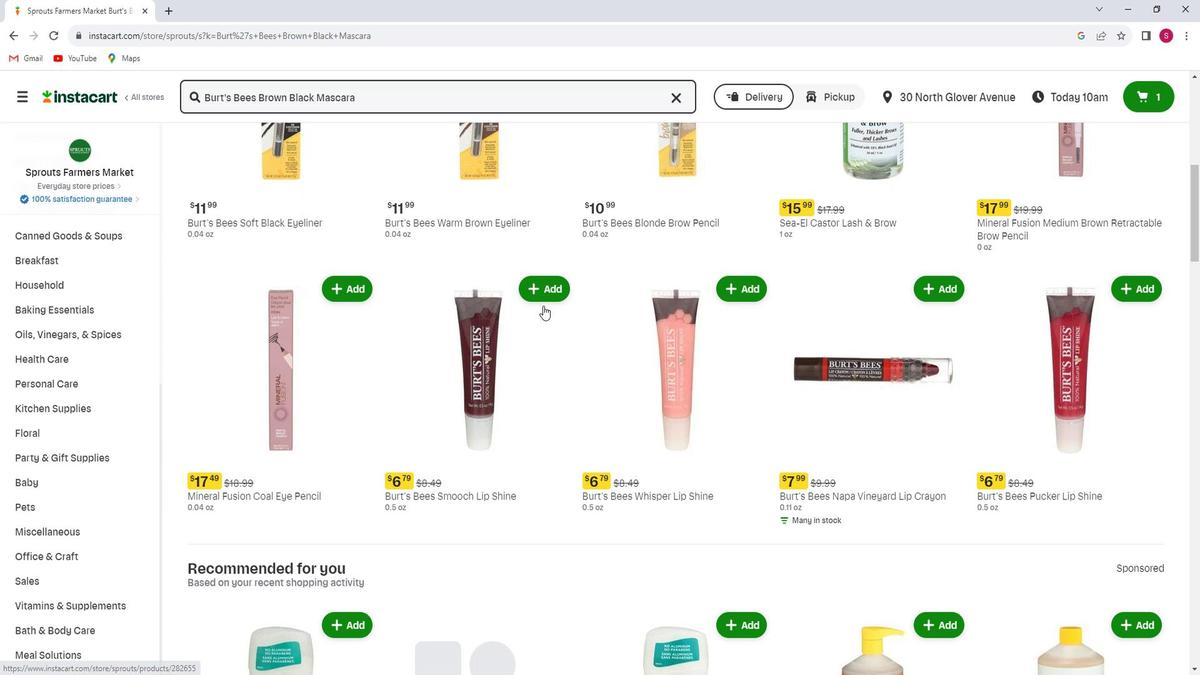 
Action: Mouse scrolled (552, 302) with delta (0, 0)
Screenshot: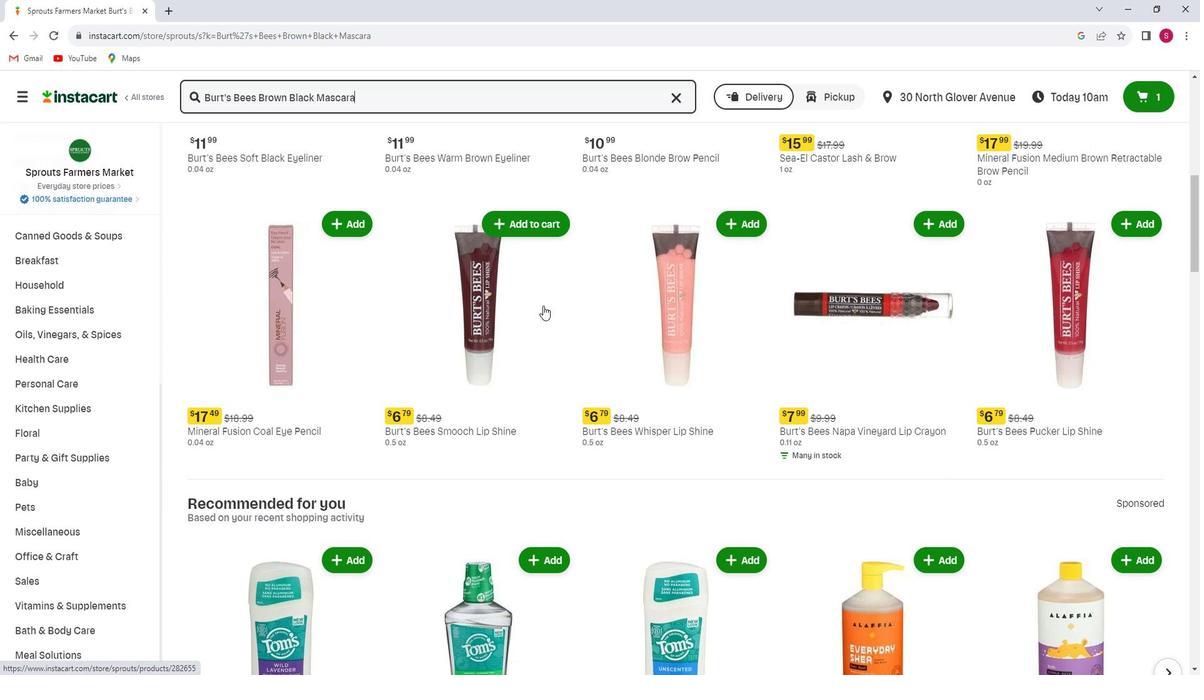 
Action: Mouse scrolled (552, 302) with delta (0, 0)
Screenshot: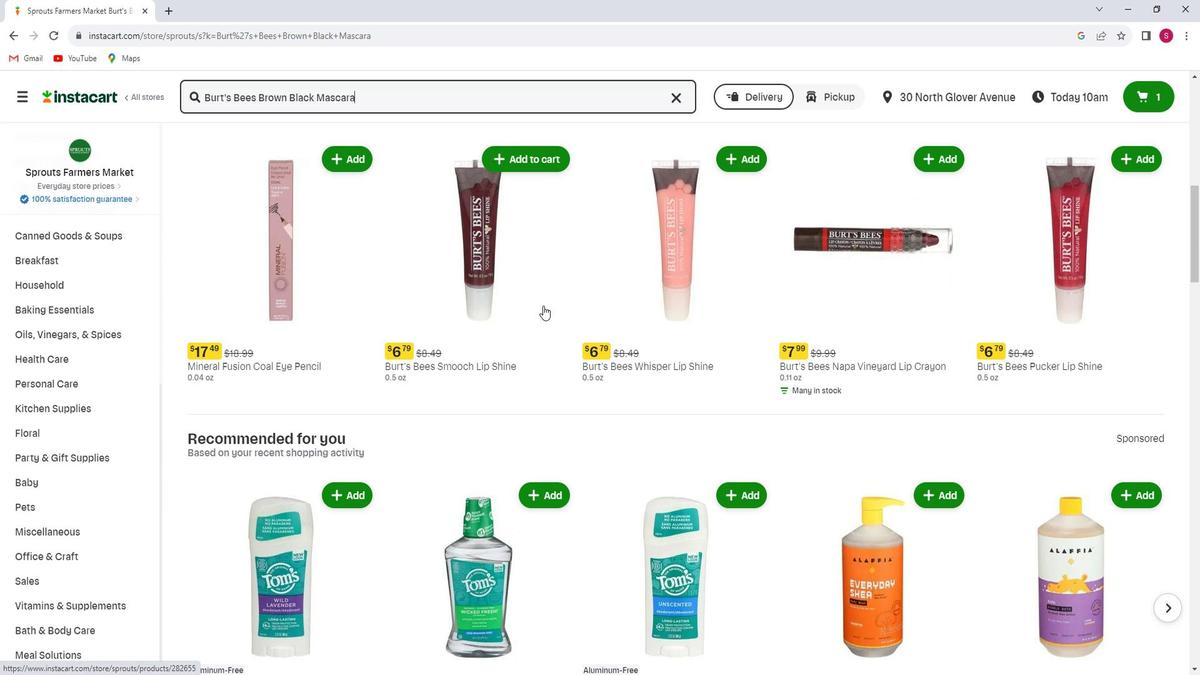
Action: Mouse scrolled (552, 302) with delta (0, 0)
Screenshot: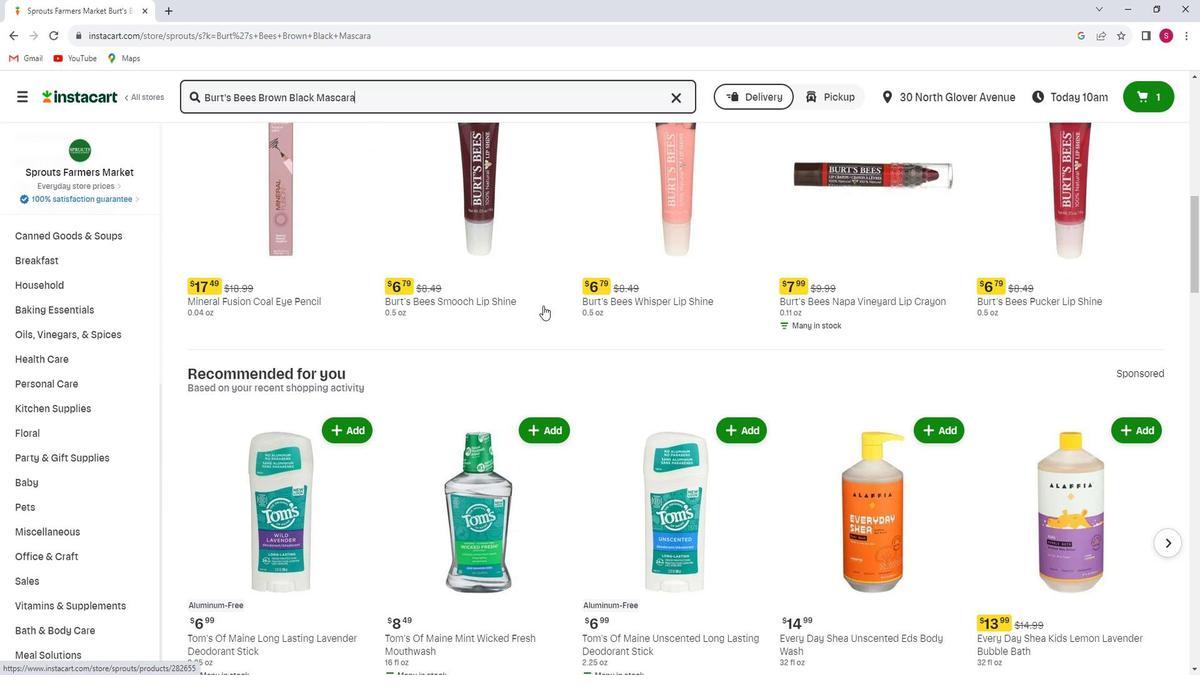 
Action: Mouse scrolled (552, 302) with delta (0, 0)
Screenshot: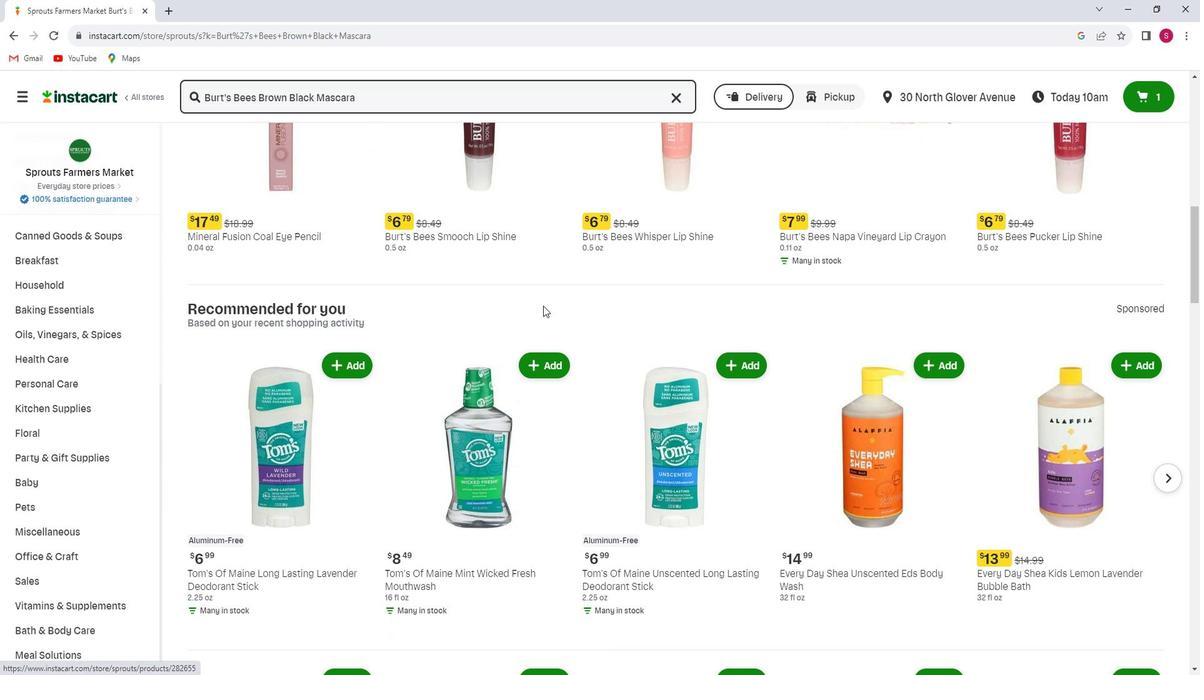 
Action: Mouse scrolled (552, 302) with delta (0, 0)
Screenshot: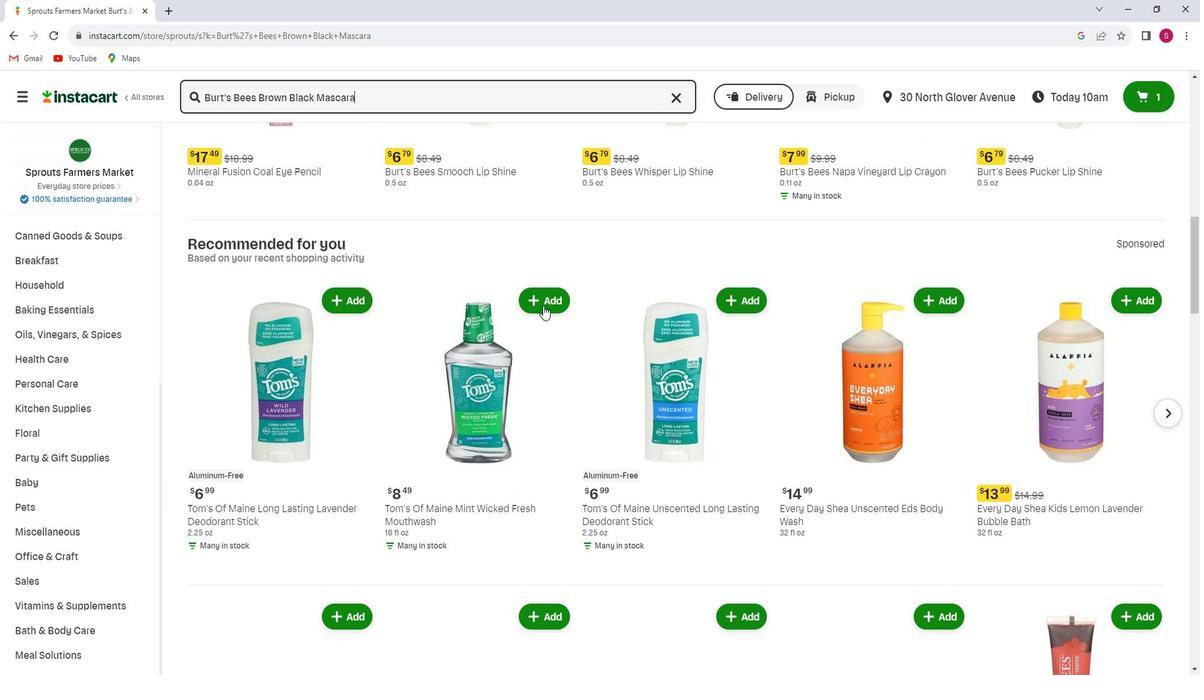 
Action: Mouse scrolled (552, 302) with delta (0, 0)
Screenshot: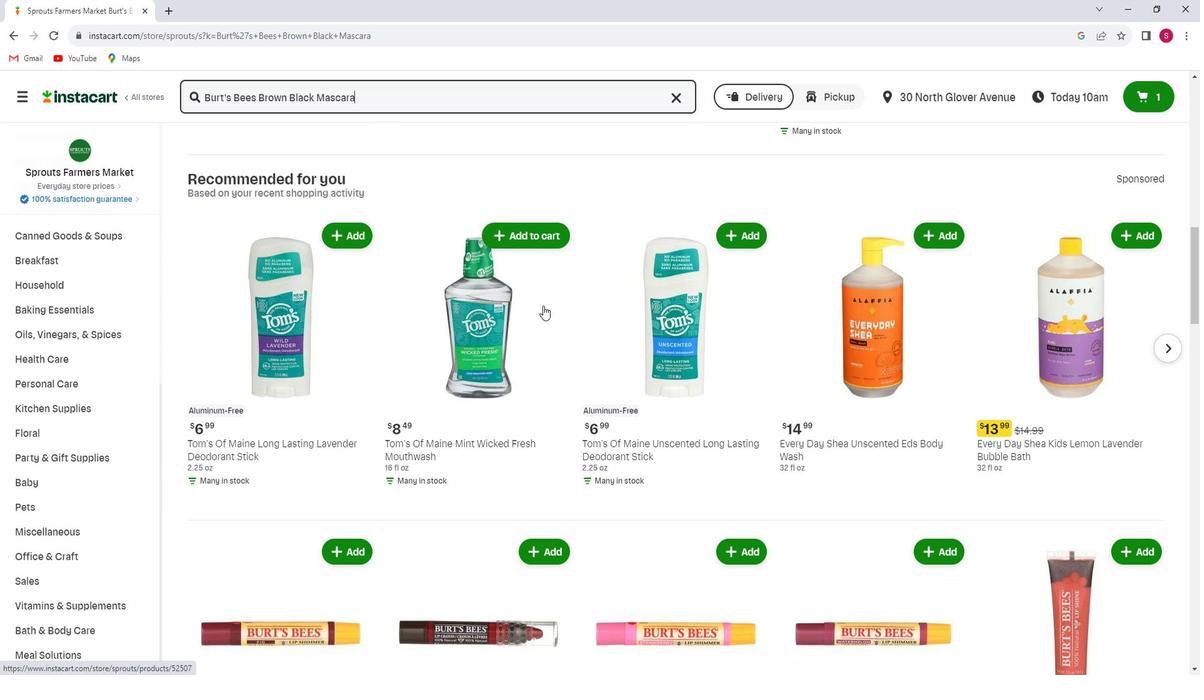 
Action: Mouse scrolled (552, 302) with delta (0, 0)
Screenshot: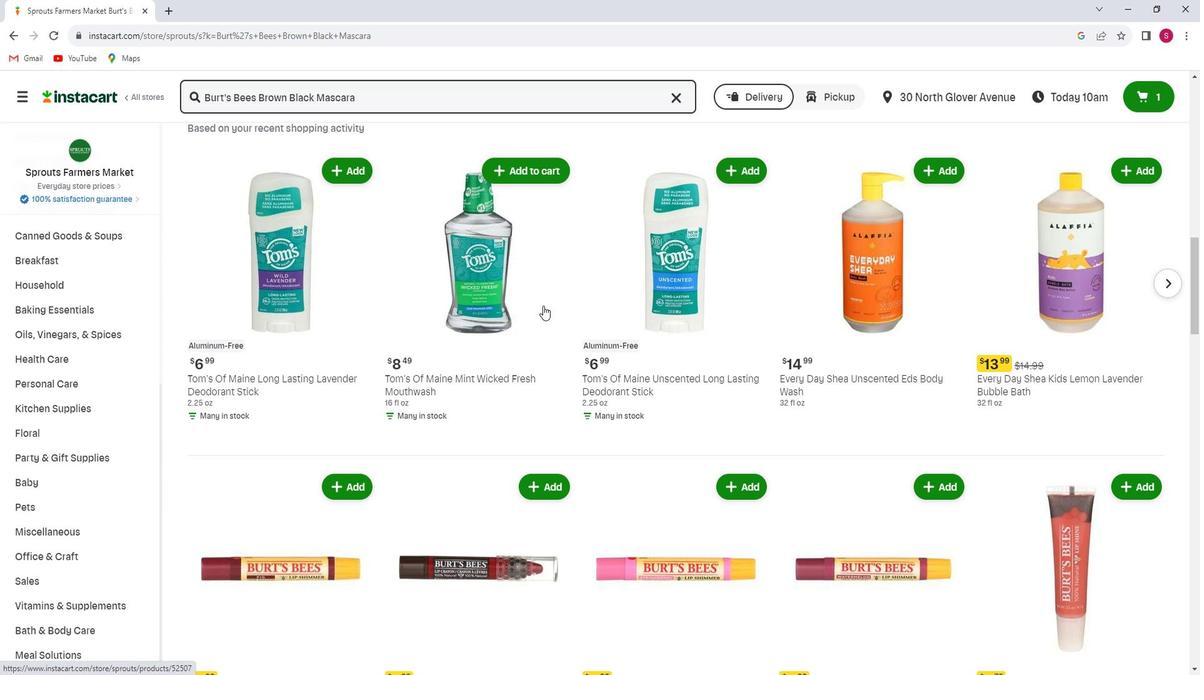 
Action: Mouse scrolled (552, 302) with delta (0, 0)
Screenshot: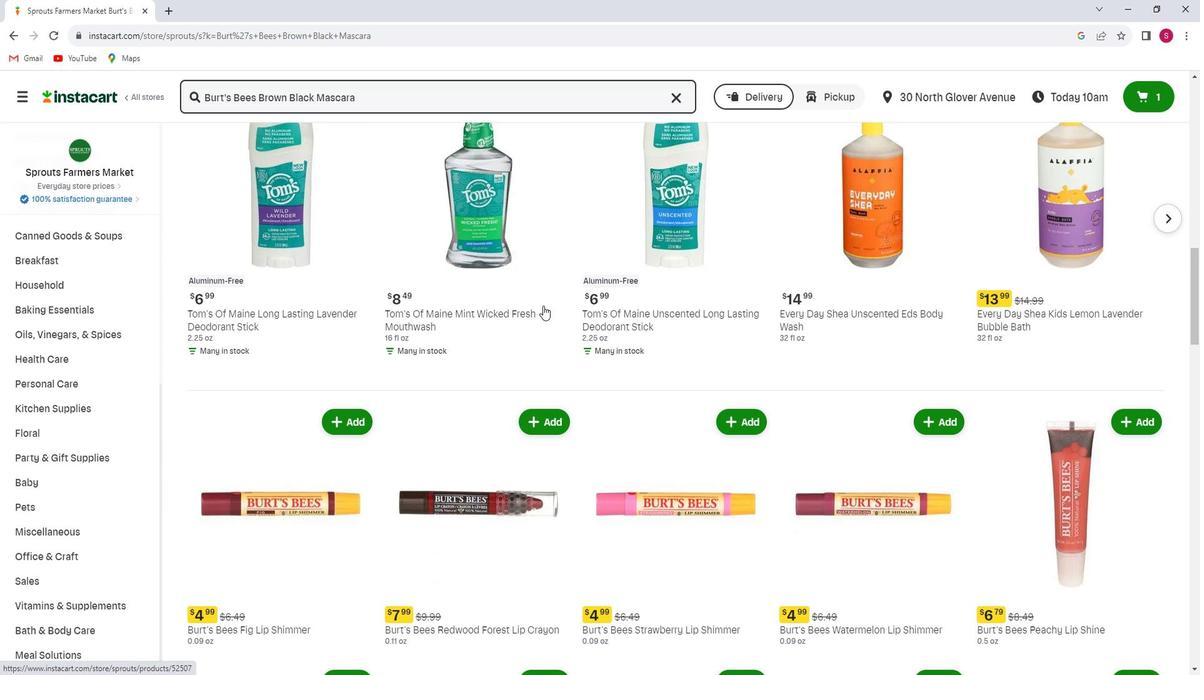 
Action: Mouse scrolled (552, 302) with delta (0, 0)
Screenshot: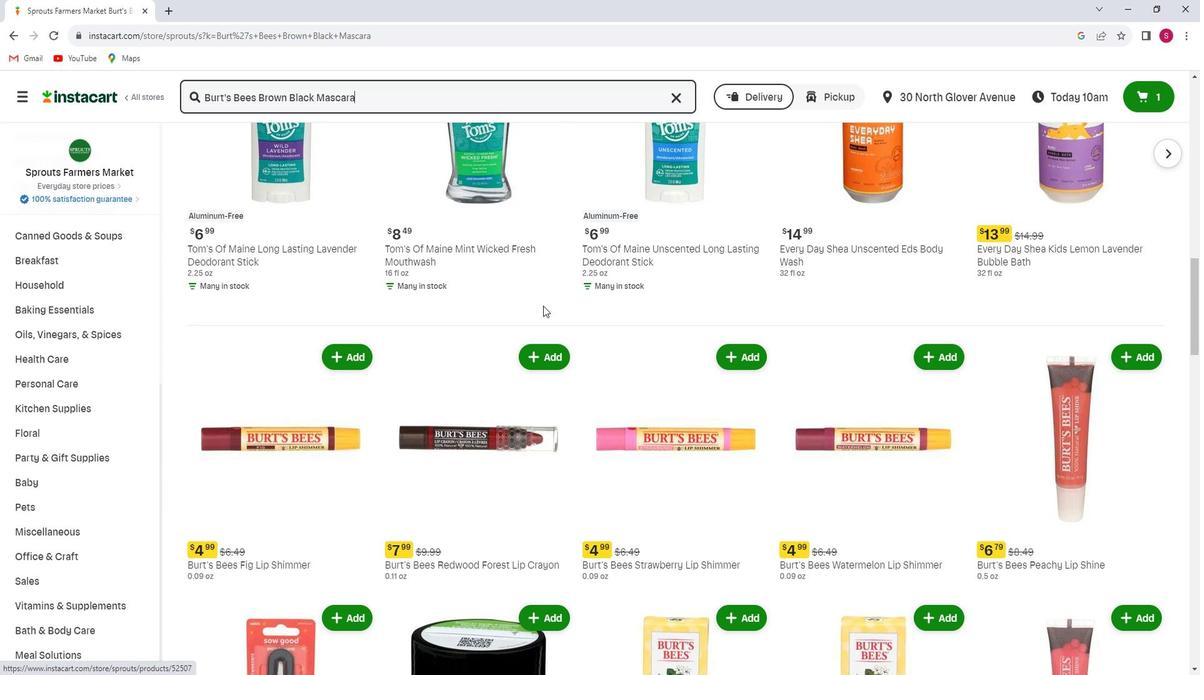 
Action: Mouse scrolled (552, 302) with delta (0, 0)
Screenshot: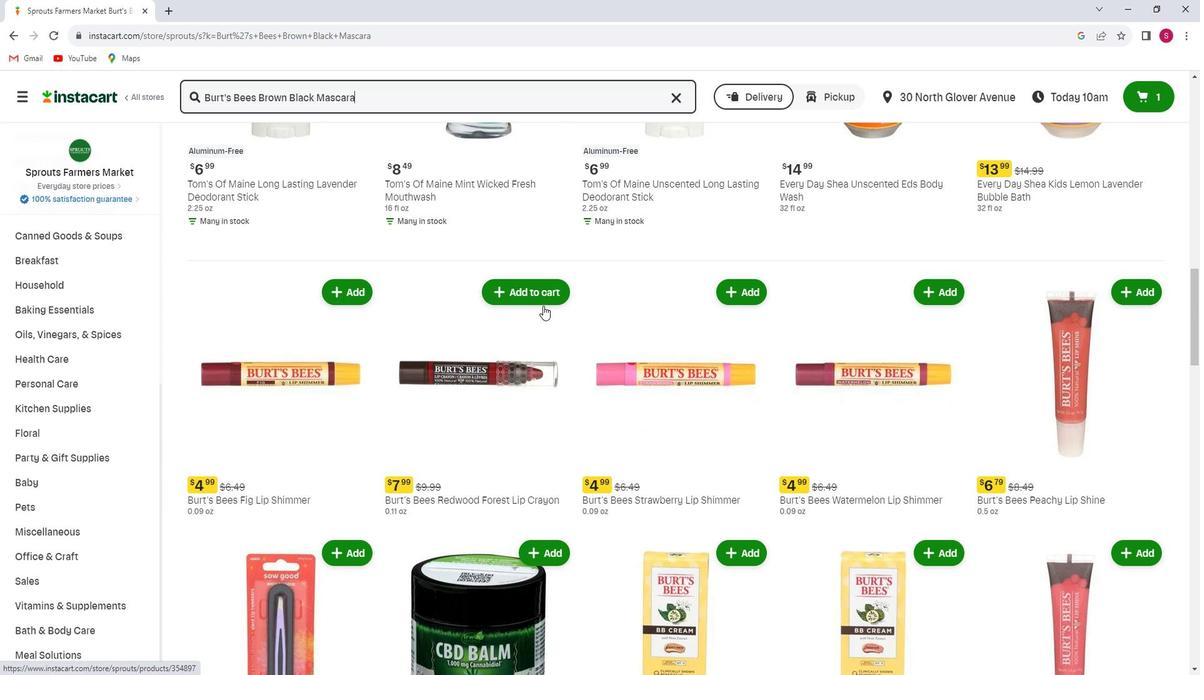 
Action: Mouse scrolled (552, 302) with delta (0, 0)
Screenshot: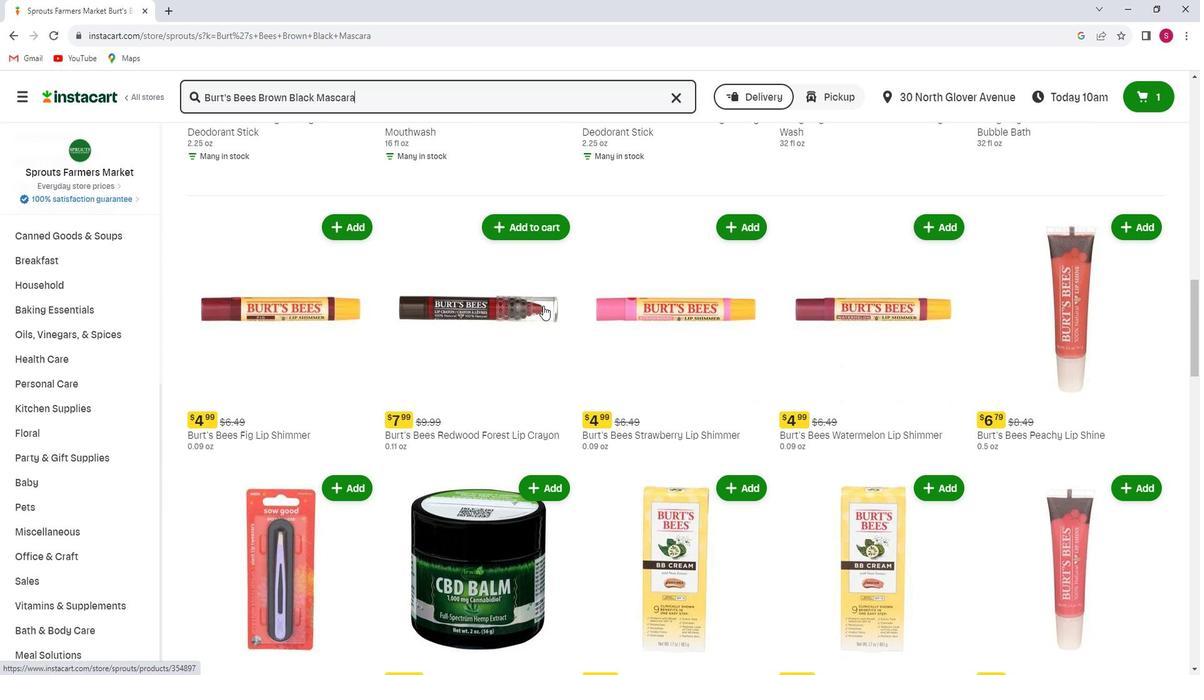
Action: Mouse scrolled (552, 302) with delta (0, 0)
Screenshot: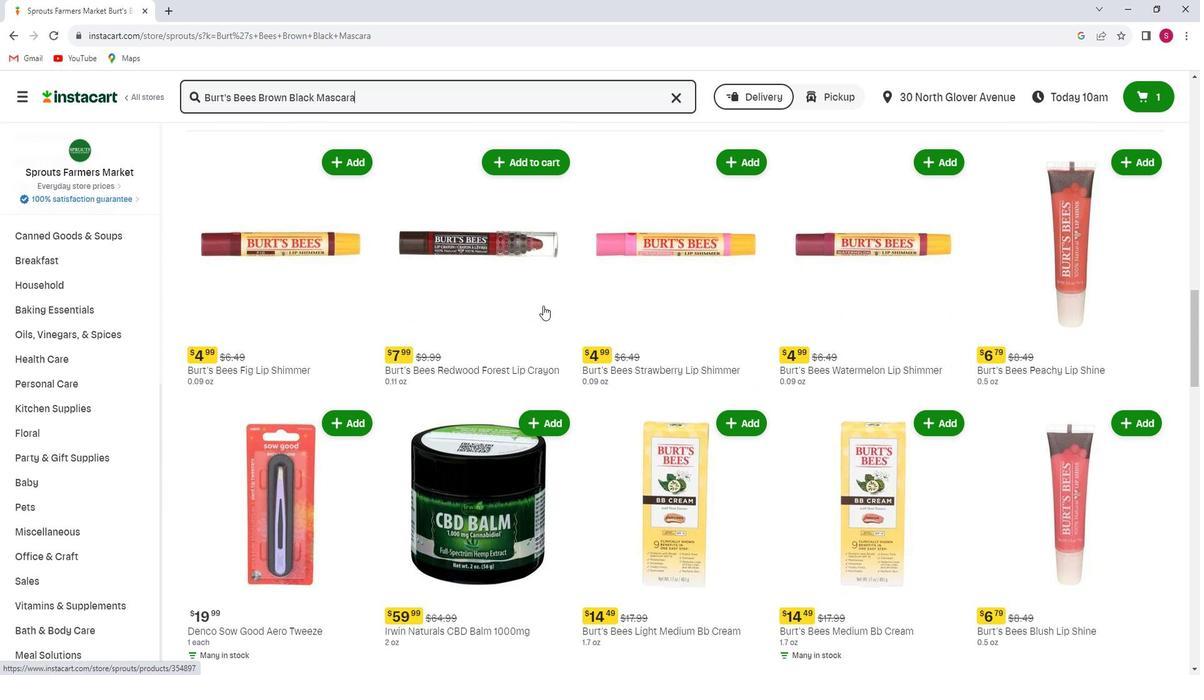 
Action: Mouse scrolled (552, 302) with delta (0, 0)
Screenshot: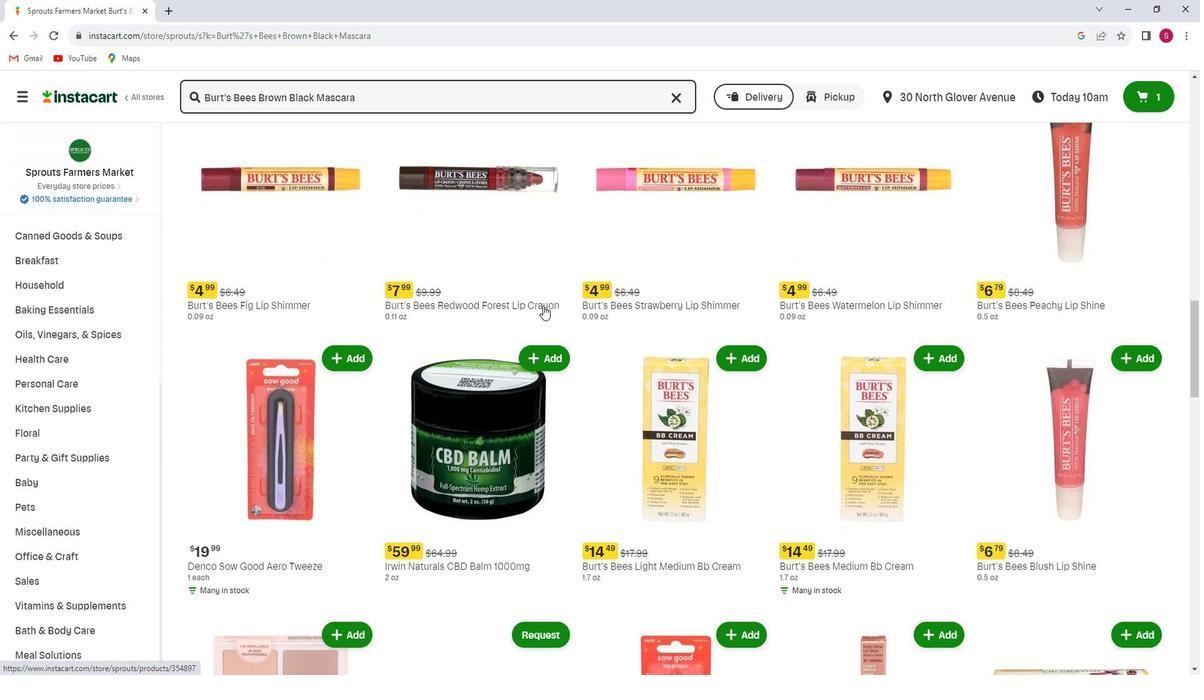 
Action: Mouse scrolled (552, 302) with delta (0, 0)
Screenshot: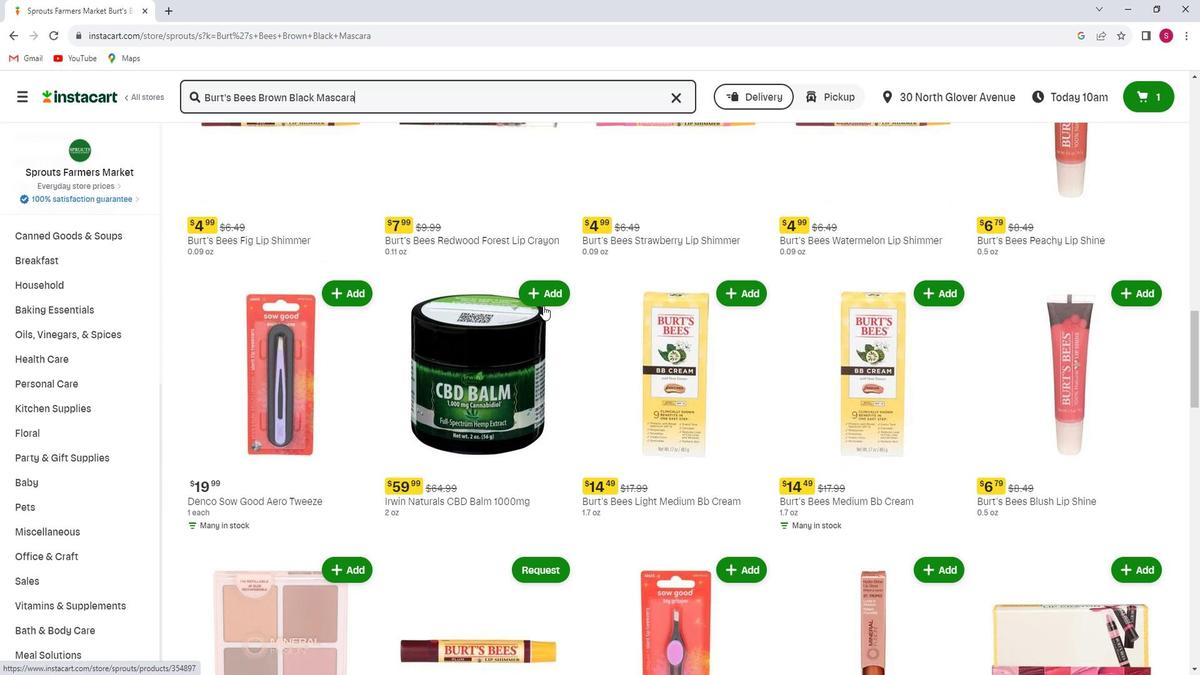 
Action: Mouse scrolled (552, 302) with delta (0, 0)
Screenshot: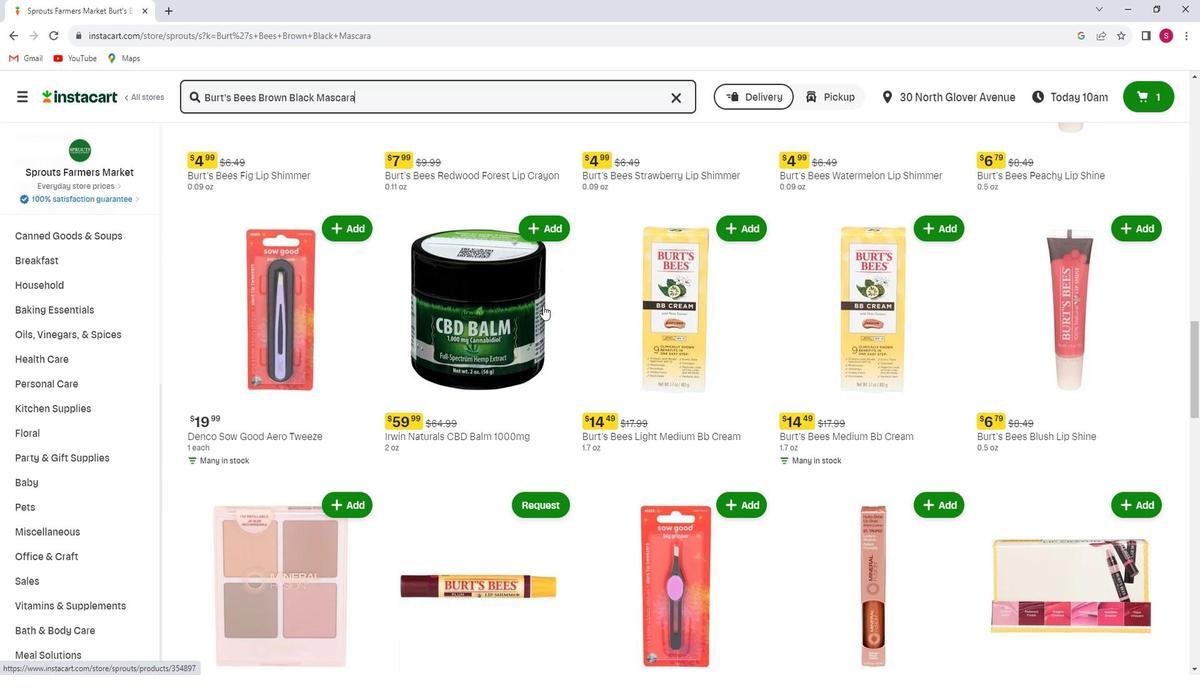
Action: Mouse scrolled (552, 302) with delta (0, 0)
Screenshot: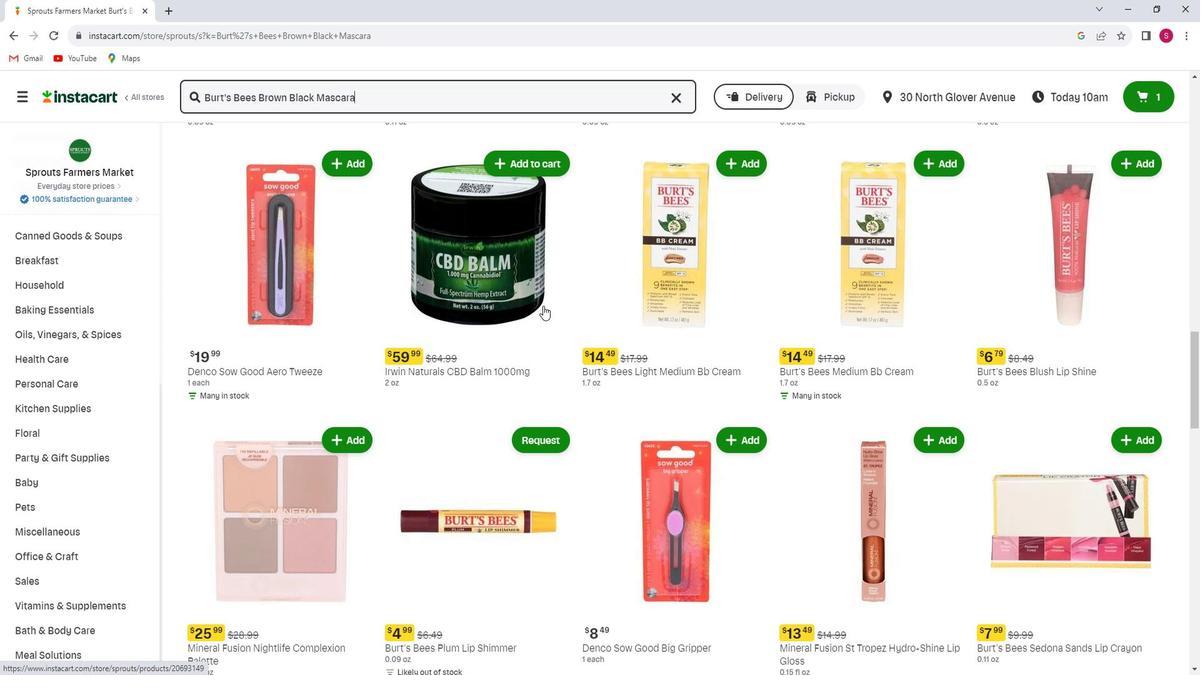 
Action: Mouse scrolled (552, 302) with delta (0, 0)
Screenshot: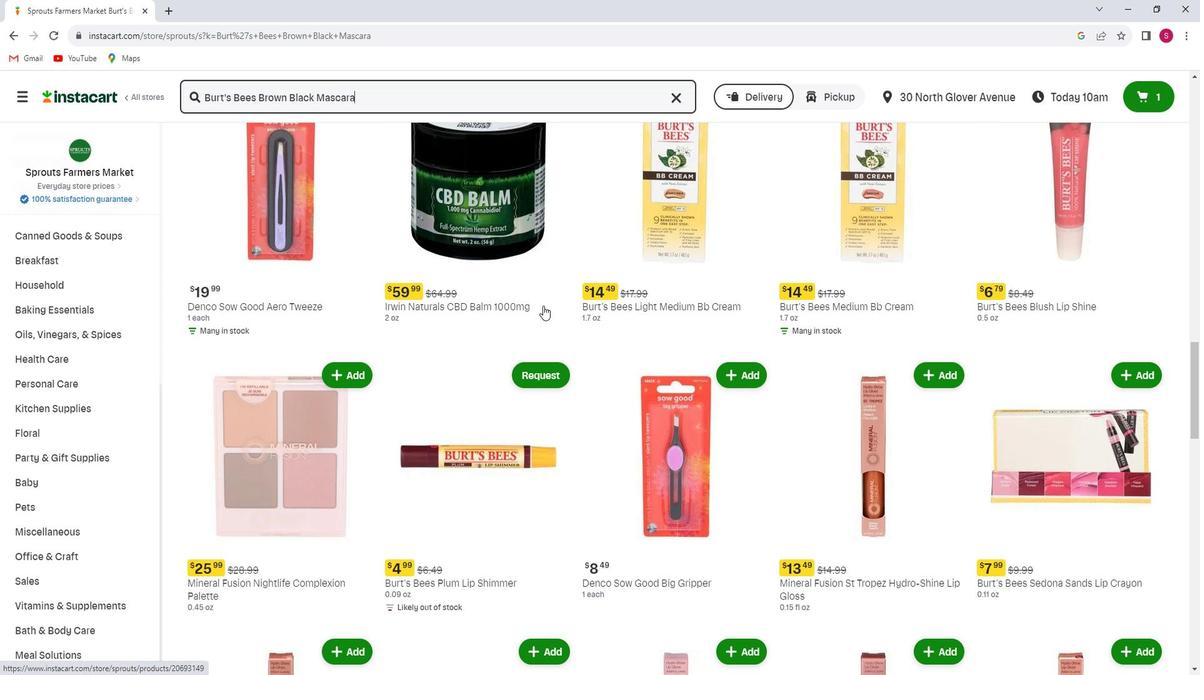 
Action: Mouse scrolled (552, 302) with delta (0, 0)
Screenshot: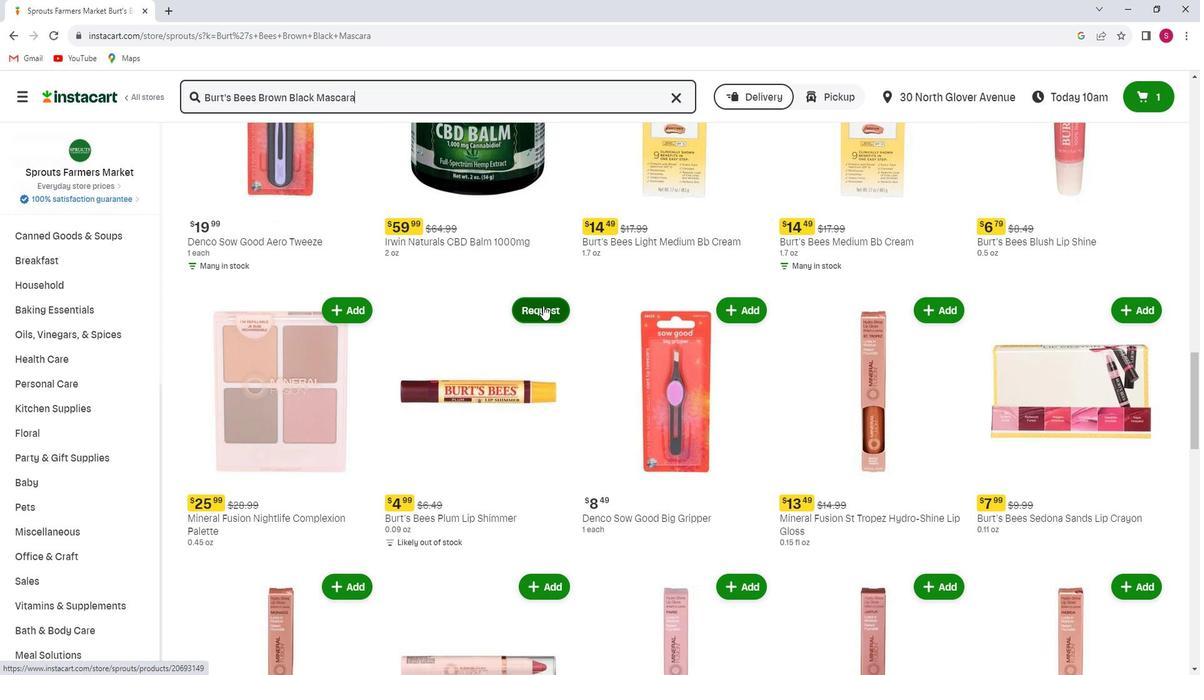 
Action: Mouse scrolled (552, 302) with delta (0, 0)
Screenshot: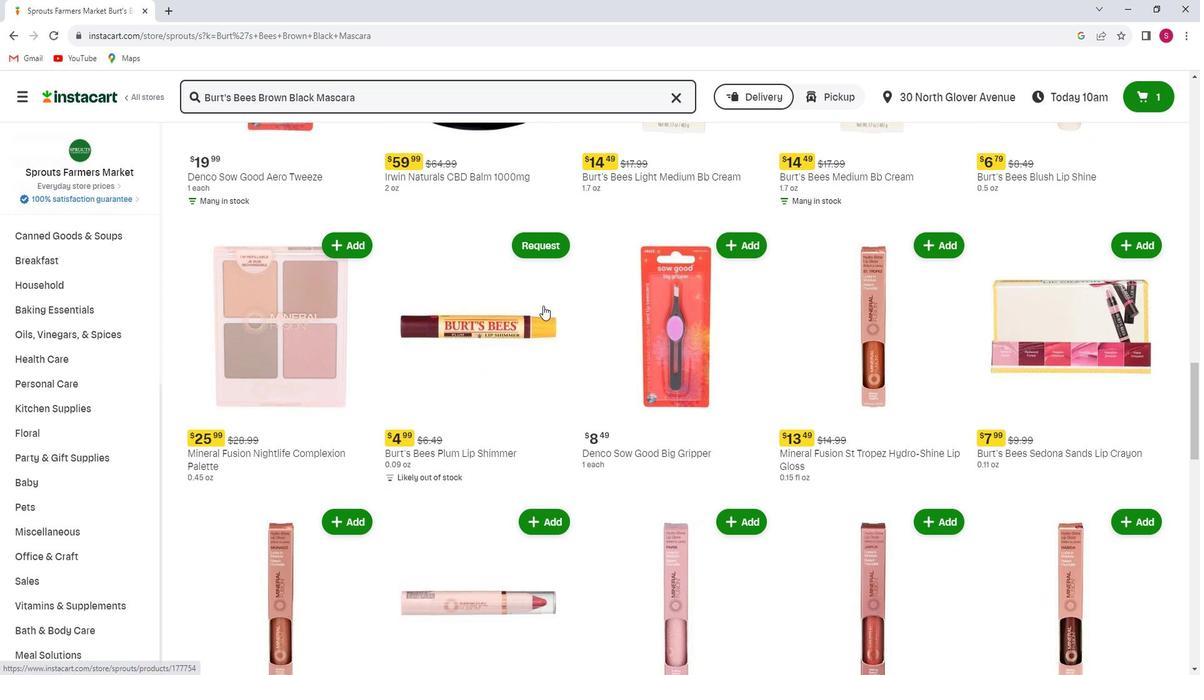 
Action: Mouse scrolled (552, 302) with delta (0, 0)
Screenshot: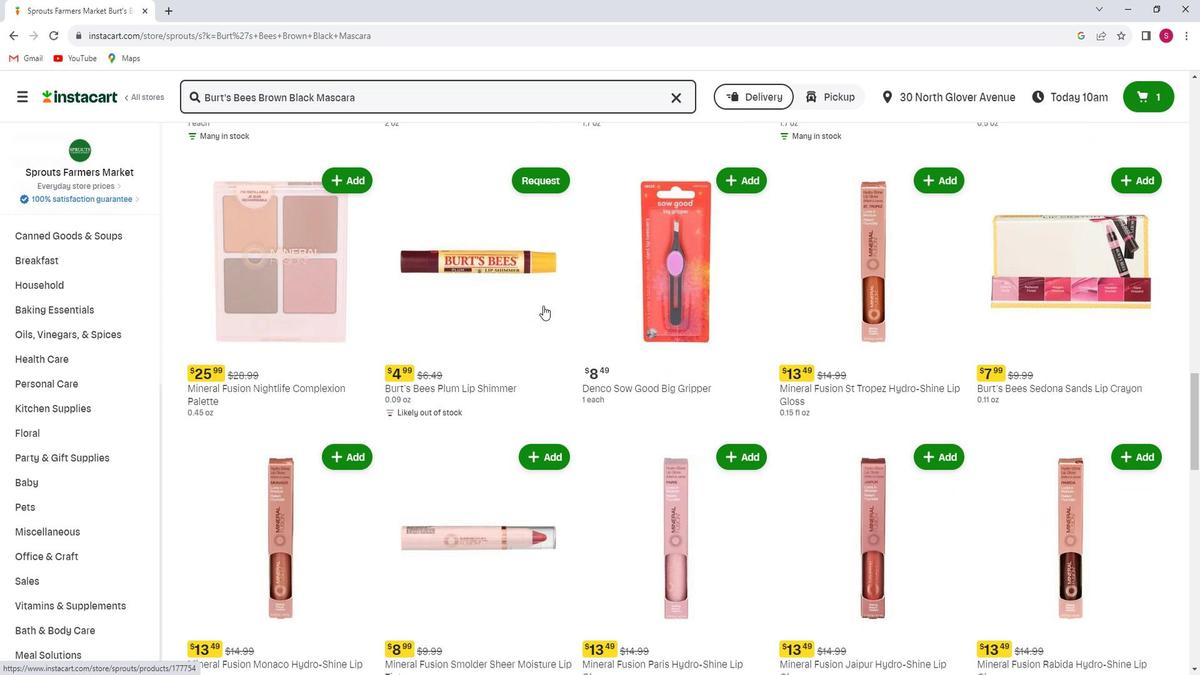 
Action: Mouse scrolled (552, 302) with delta (0, 0)
Screenshot: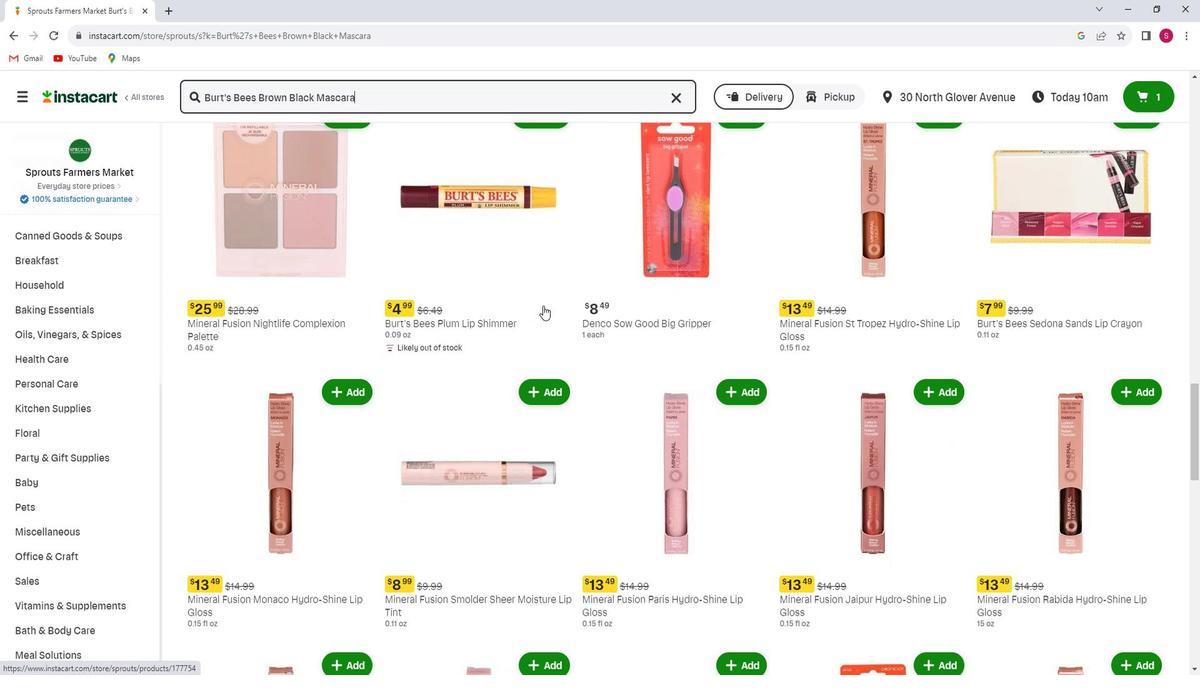 
Action: Mouse scrolled (552, 302) with delta (0, 0)
Screenshot: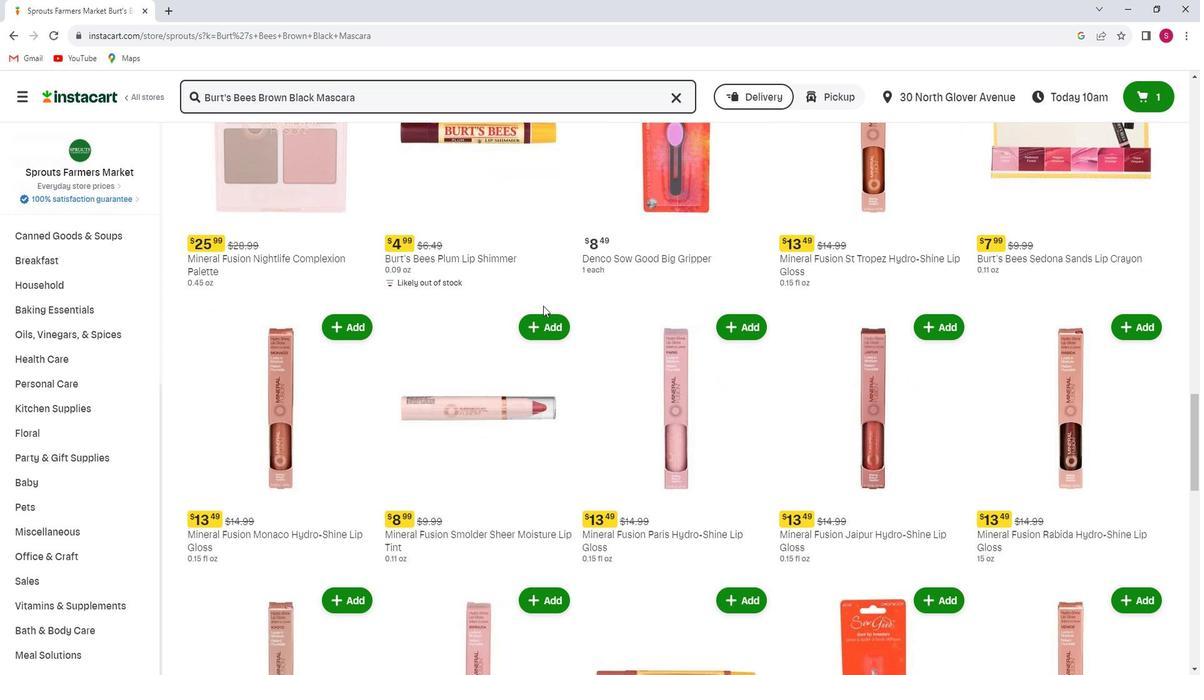 
Action: Mouse scrolled (552, 302) with delta (0, 0)
Screenshot: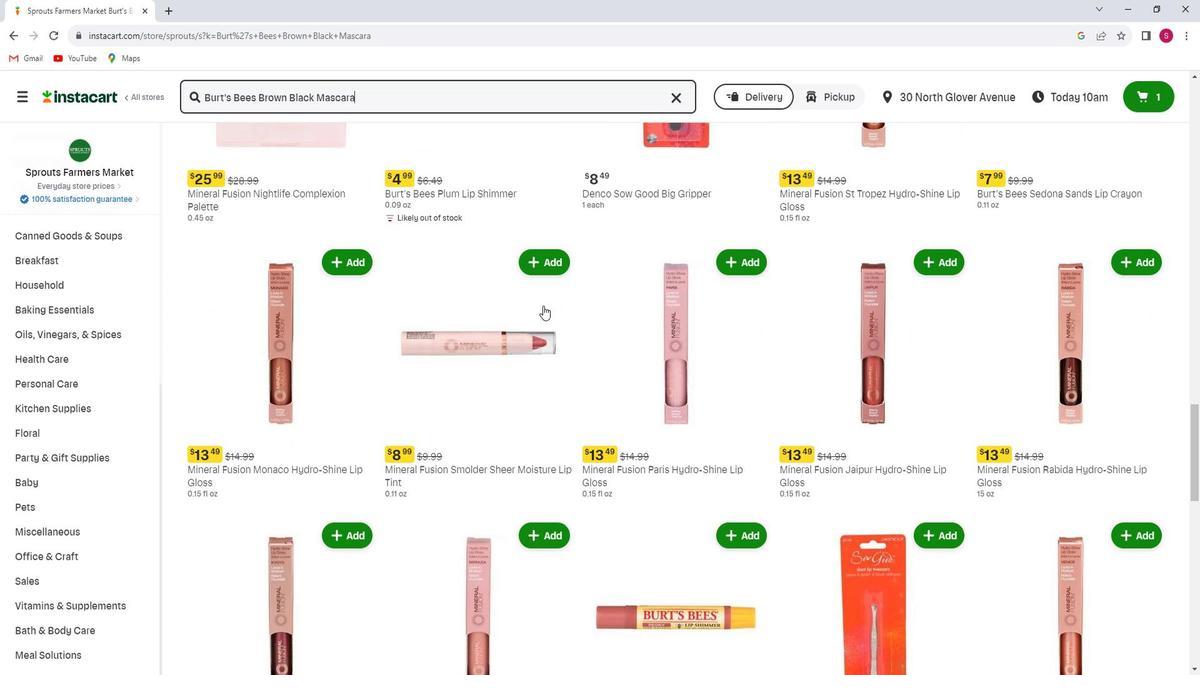 
Action: Mouse scrolled (552, 302) with delta (0, 0)
Screenshot: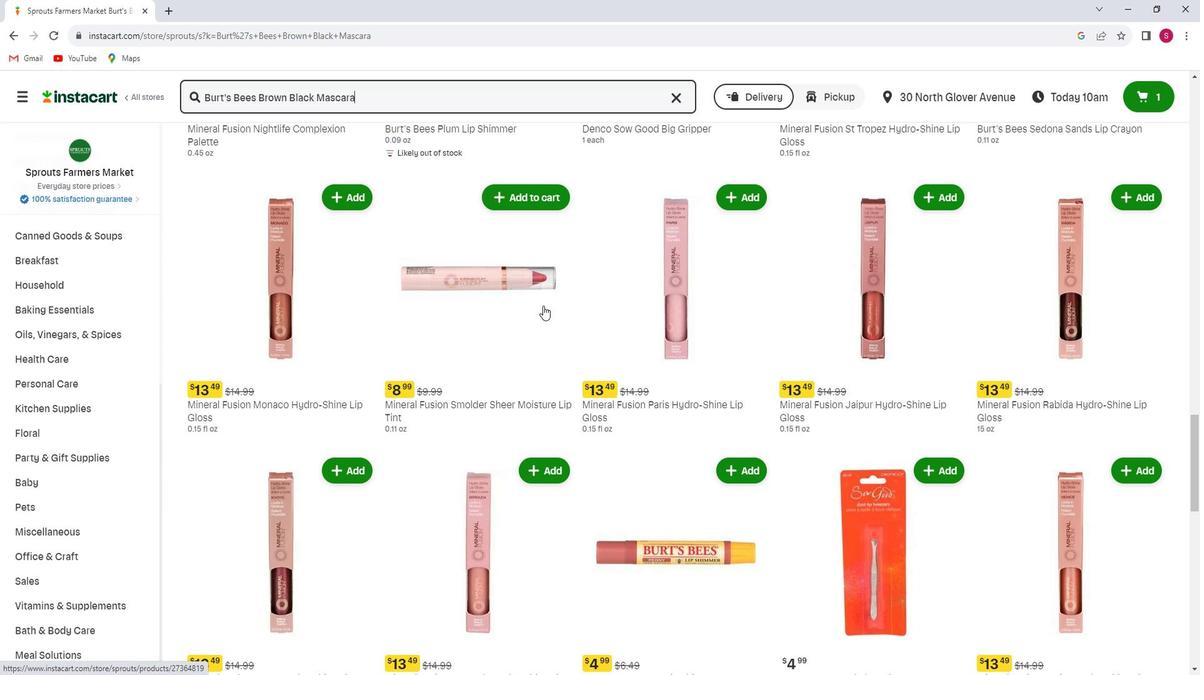 
Action: Mouse scrolled (552, 302) with delta (0, 0)
Screenshot: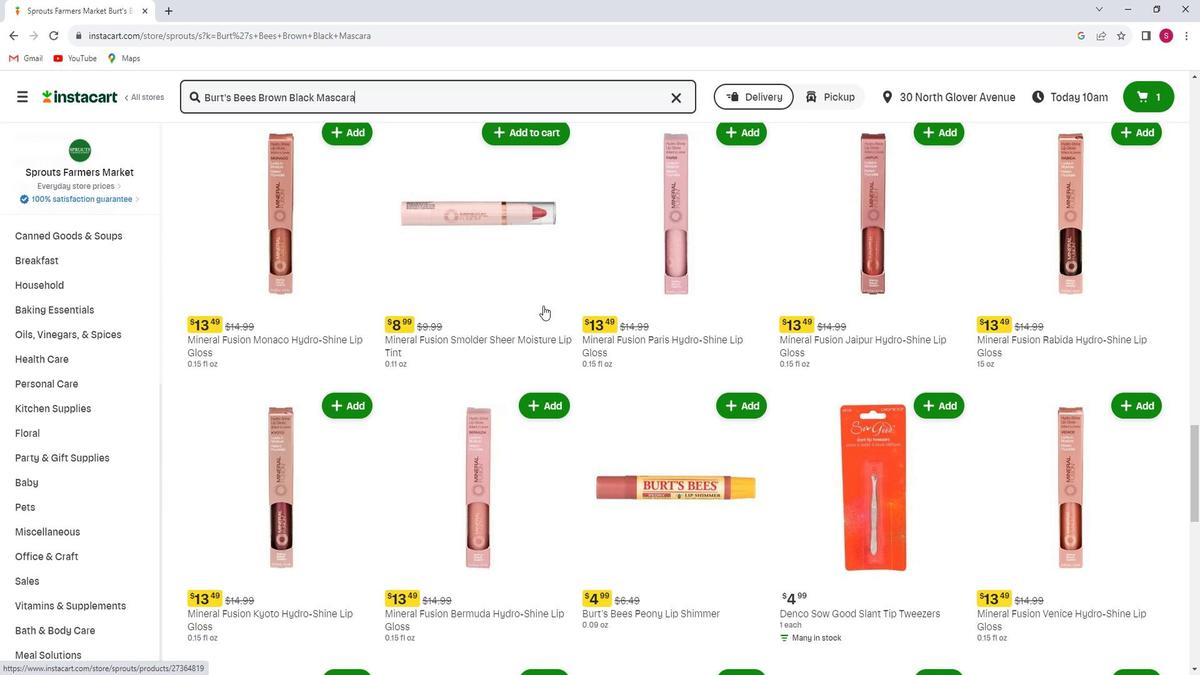 
Action: Mouse scrolled (552, 302) with delta (0, 0)
Screenshot: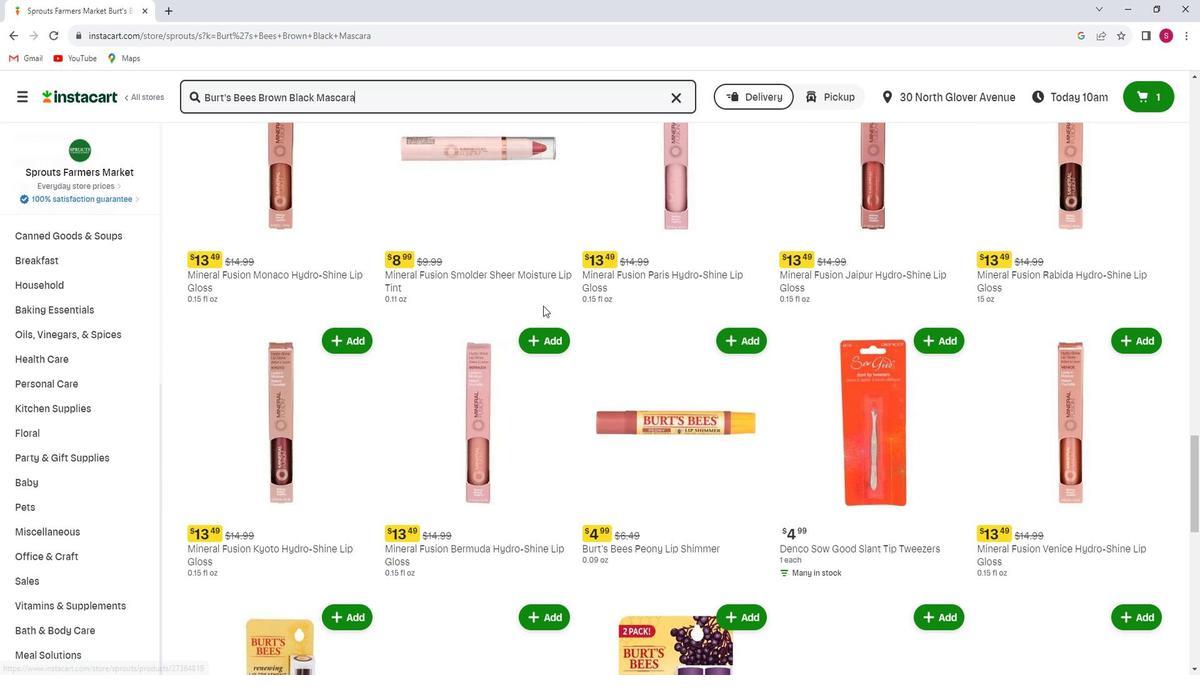
Action: Mouse scrolled (552, 302) with delta (0, 0)
Screenshot: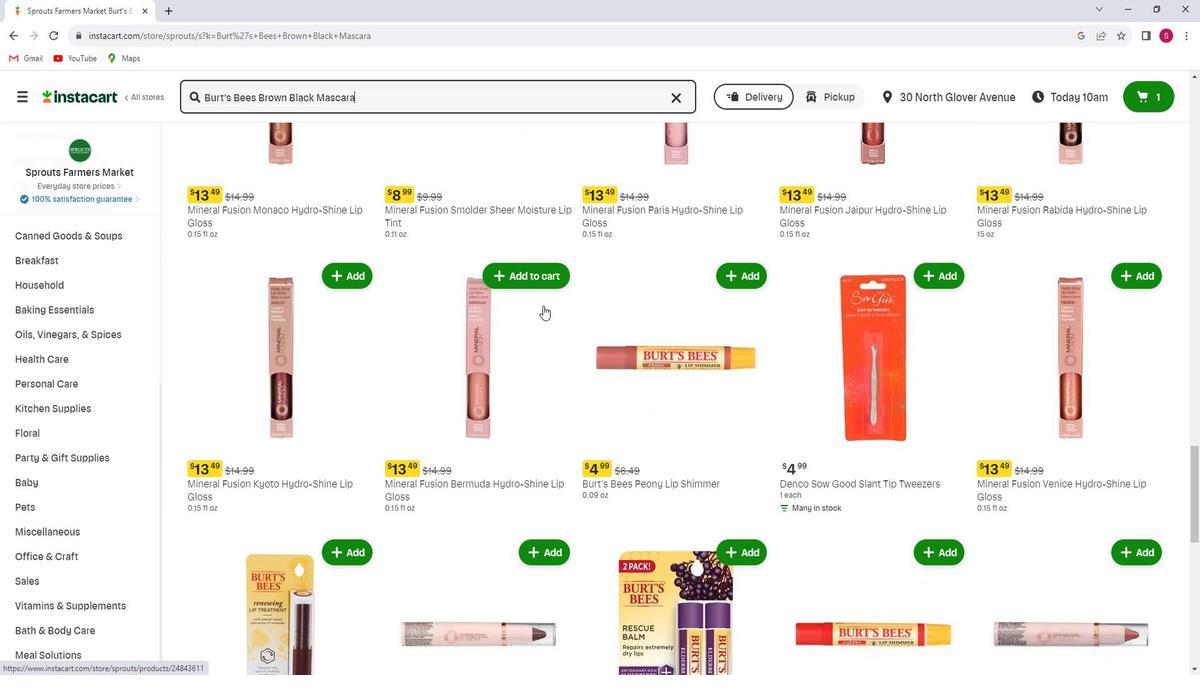 
Action: Mouse scrolled (552, 302) with delta (0, 0)
Screenshot: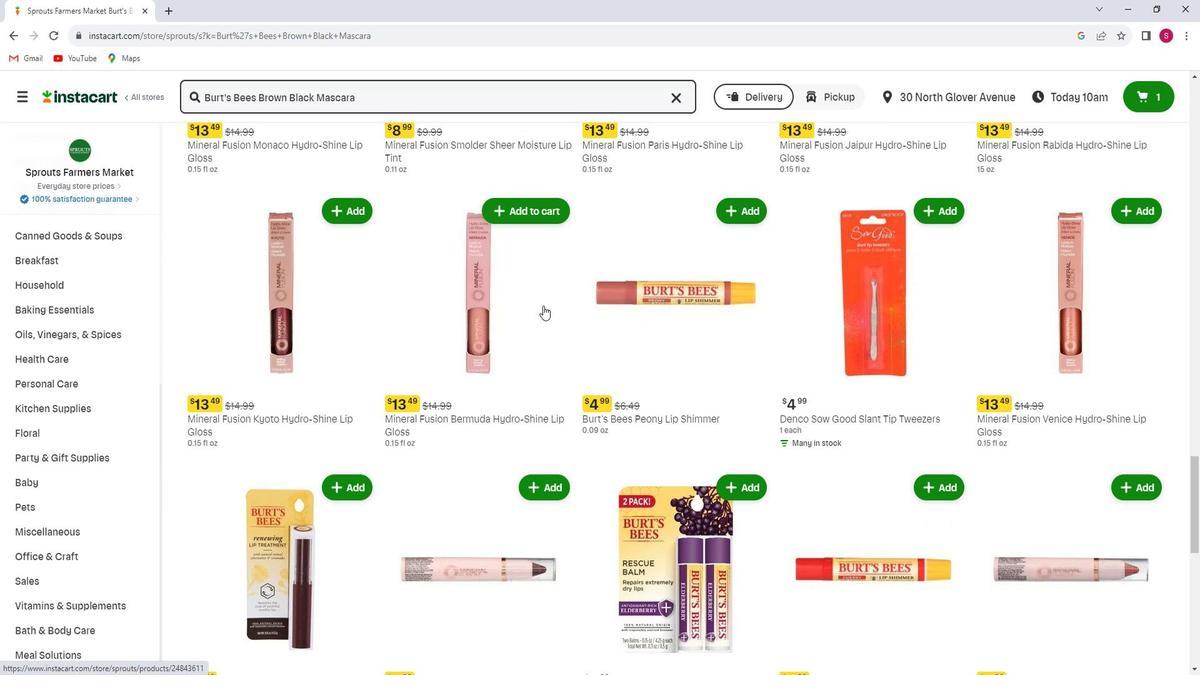 
Action: Mouse moved to (546, 309)
Screenshot: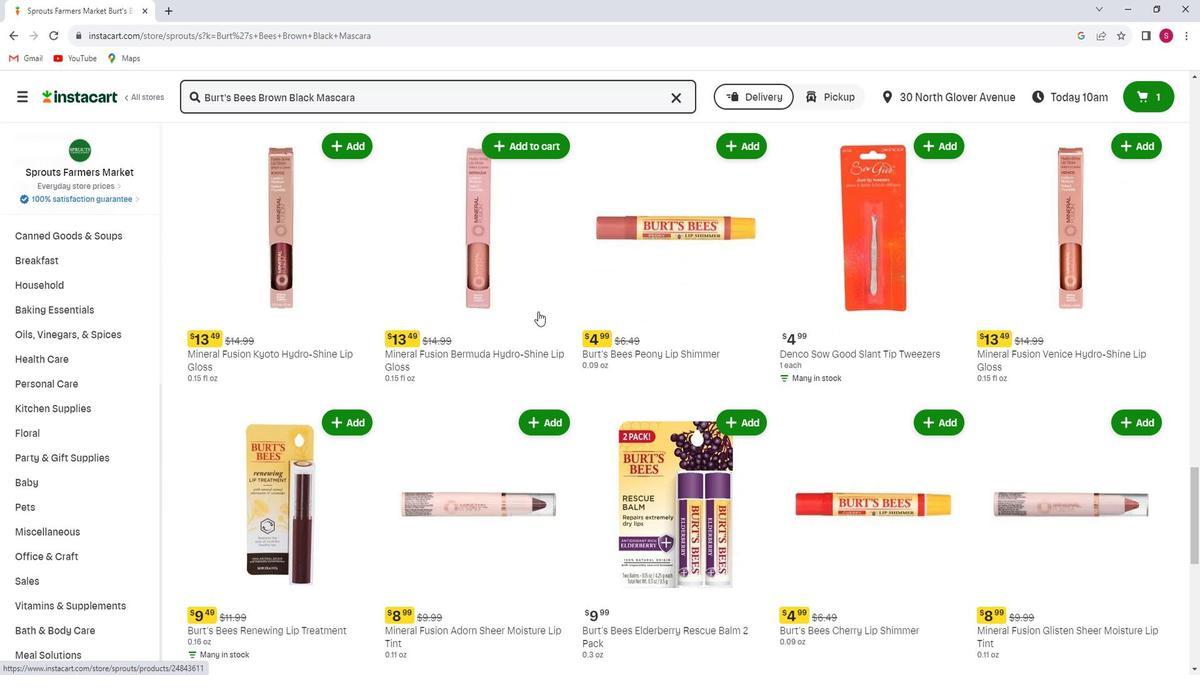 
Action: Mouse scrolled (546, 308) with delta (0, 0)
Screenshot: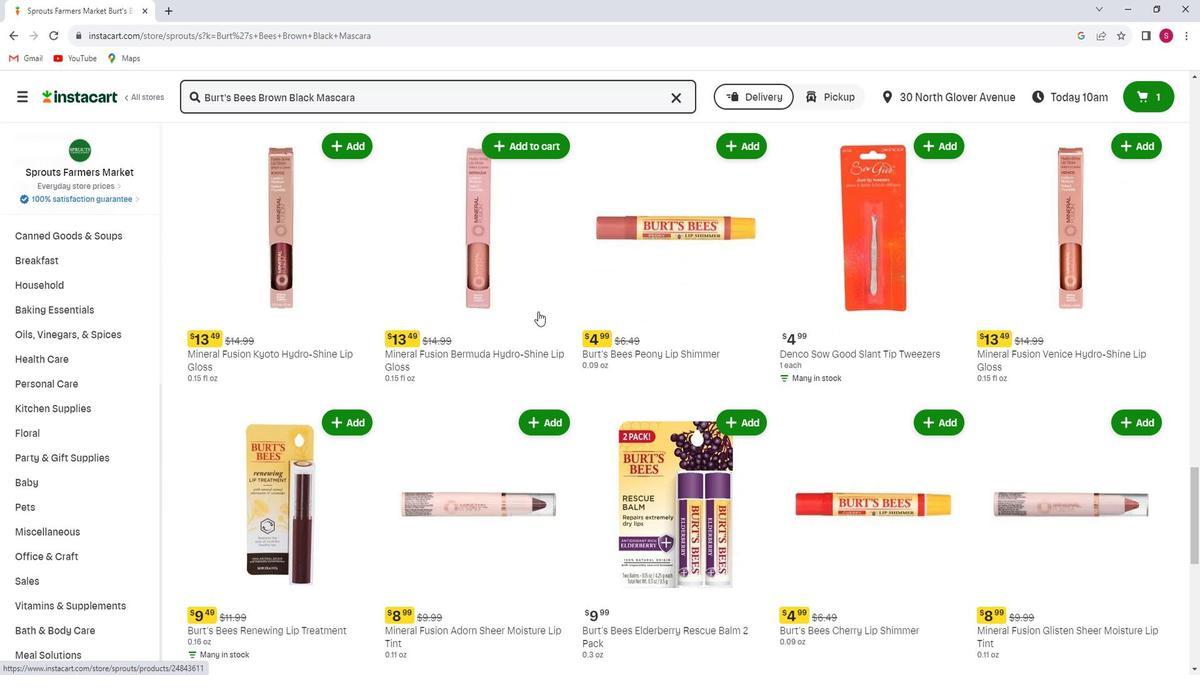 
Action: Mouse moved to (546, 311)
Screenshot: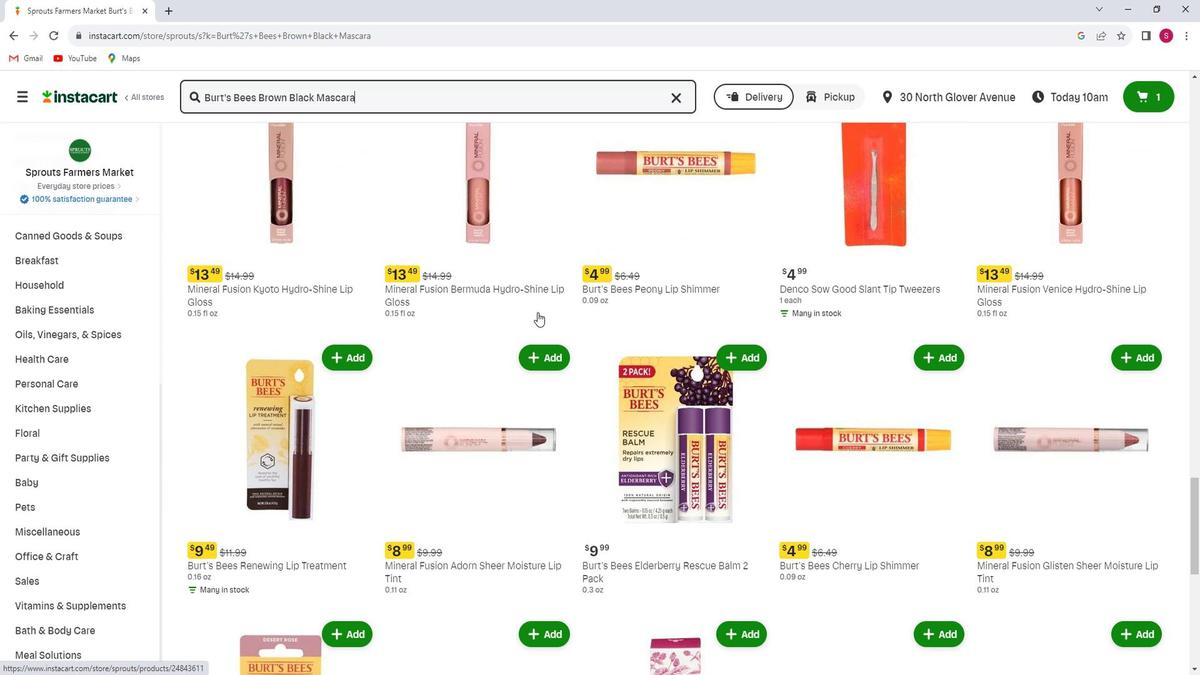 
Action: Mouse scrolled (546, 310) with delta (0, 0)
Screenshot: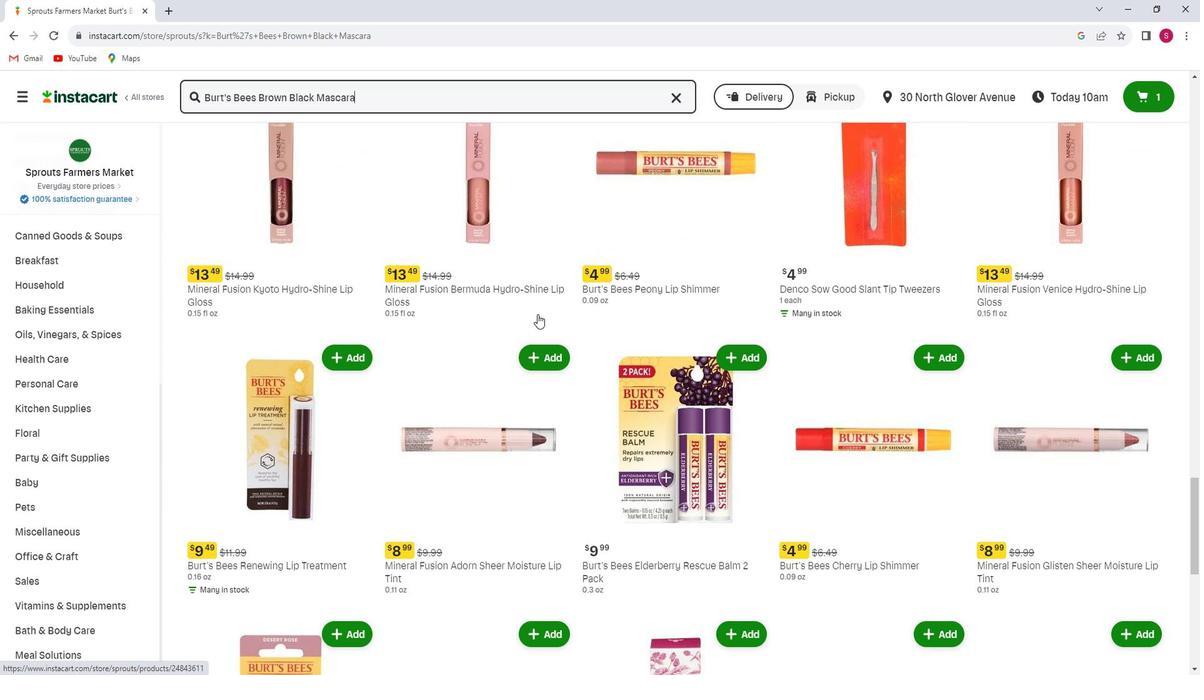 
Action: Mouse scrolled (546, 310) with delta (0, 0)
Screenshot: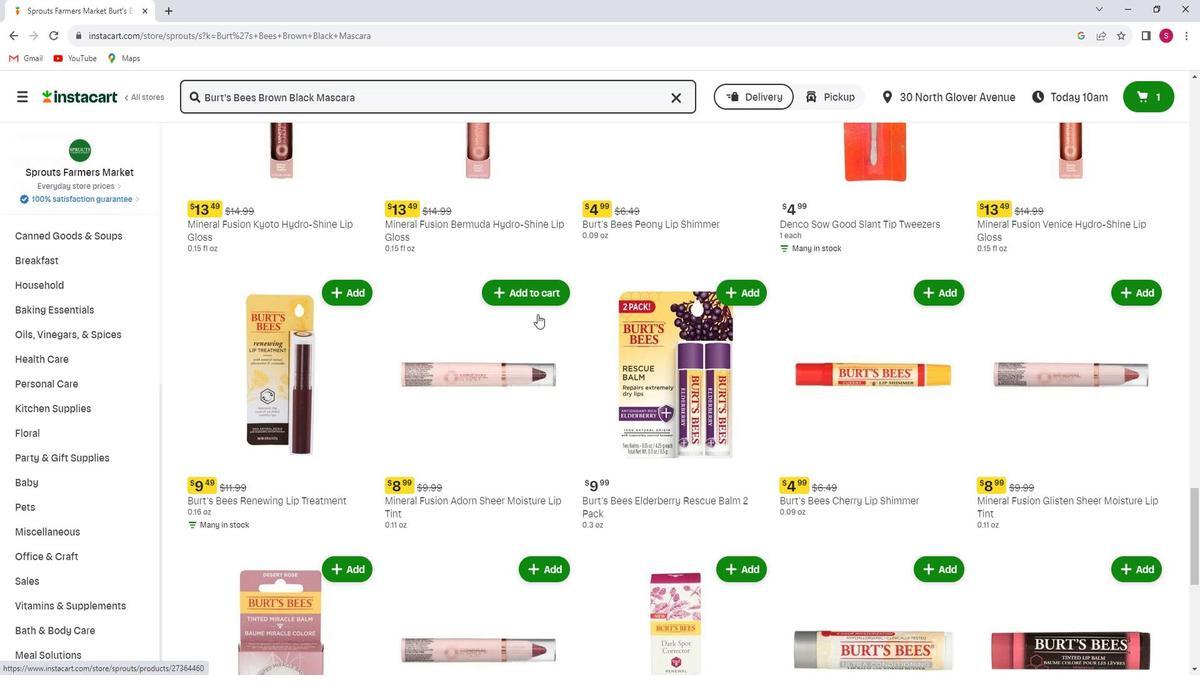 
Action: Mouse scrolled (546, 310) with delta (0, 0)
Screenshot: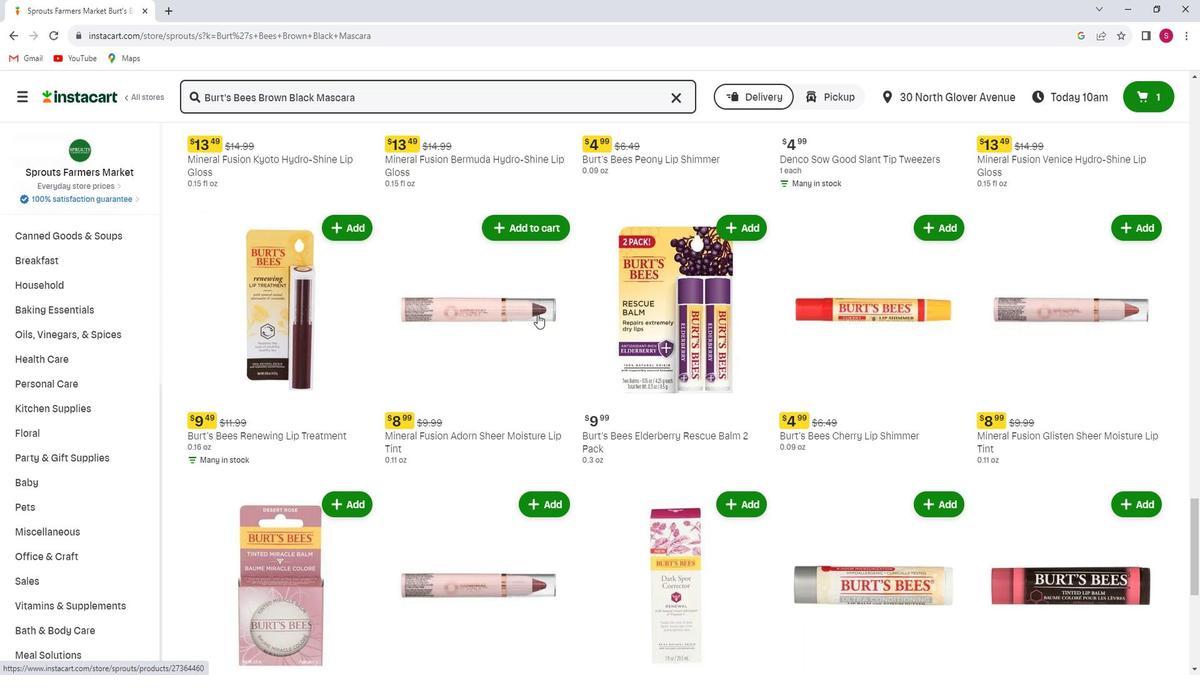 
Action: Mouse scrolled (546, 310) with delta (0, 0)
Screenshot: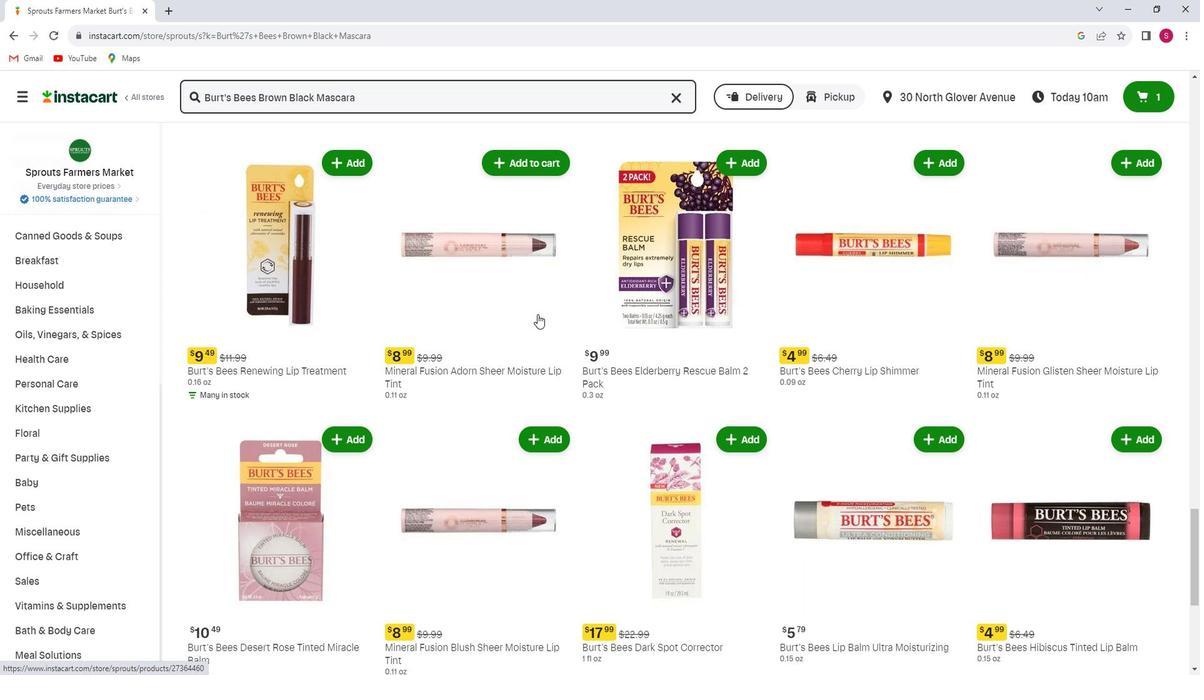 
Action: Mouse scrolled (546, 310) with delta (0, 0)
Screenshot: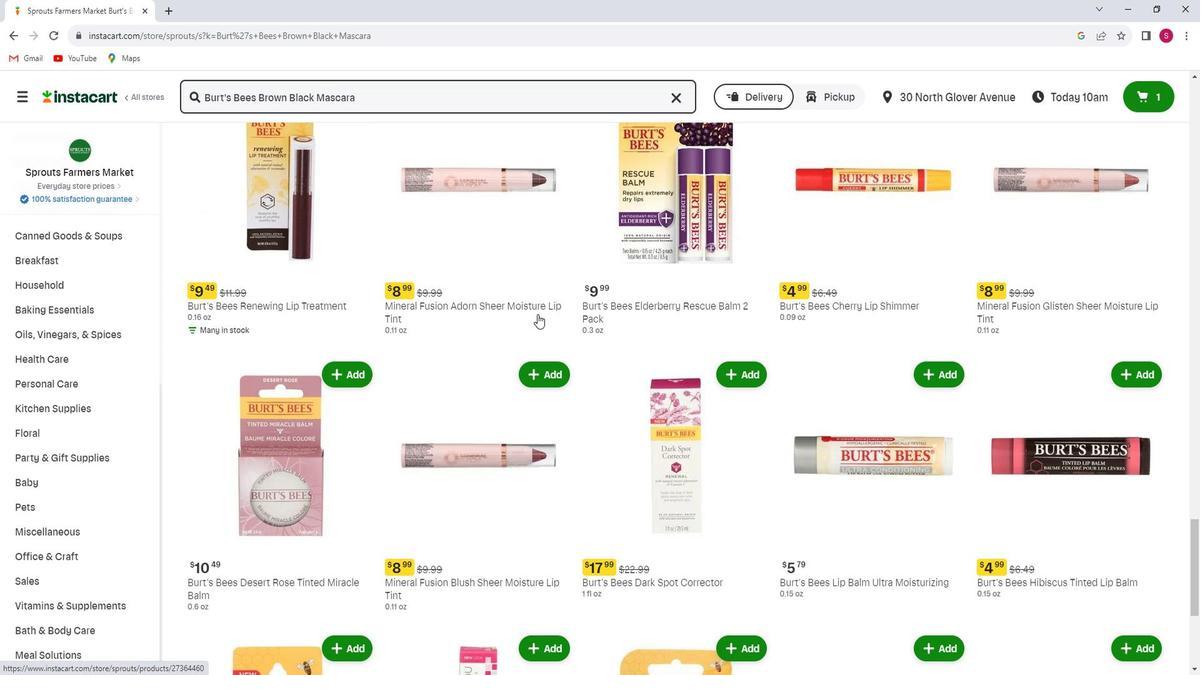 
Action: Mouse scrolled (546, 310) with delta (0, 0)
Screenshot: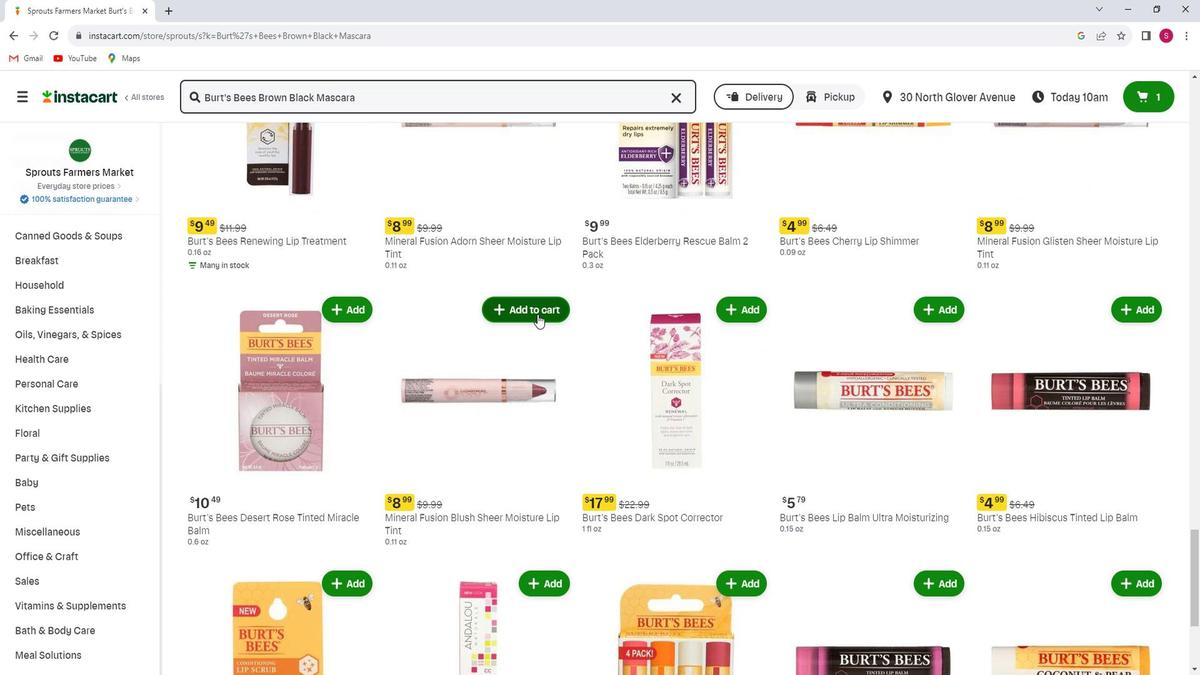 
Action: Mouse scrolled (546, 310) with delta (0, 0)
Screenshot: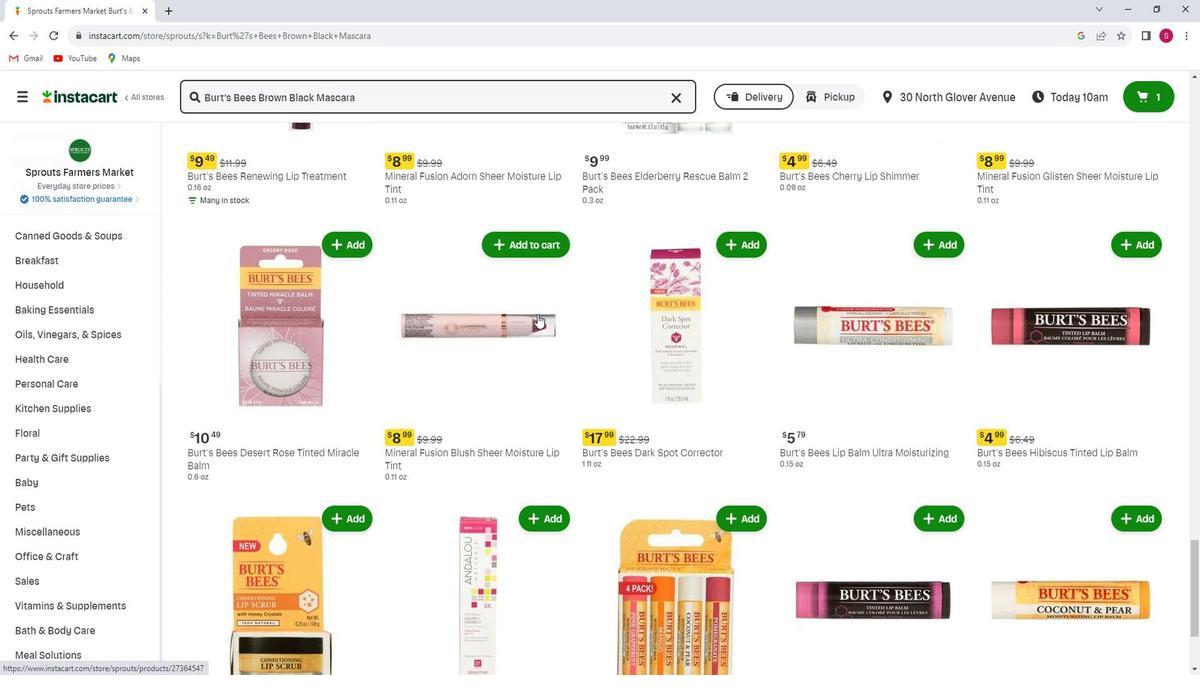 
Action: Mouse scrolled (546, 310) with delta (0, 0)
Screenshot: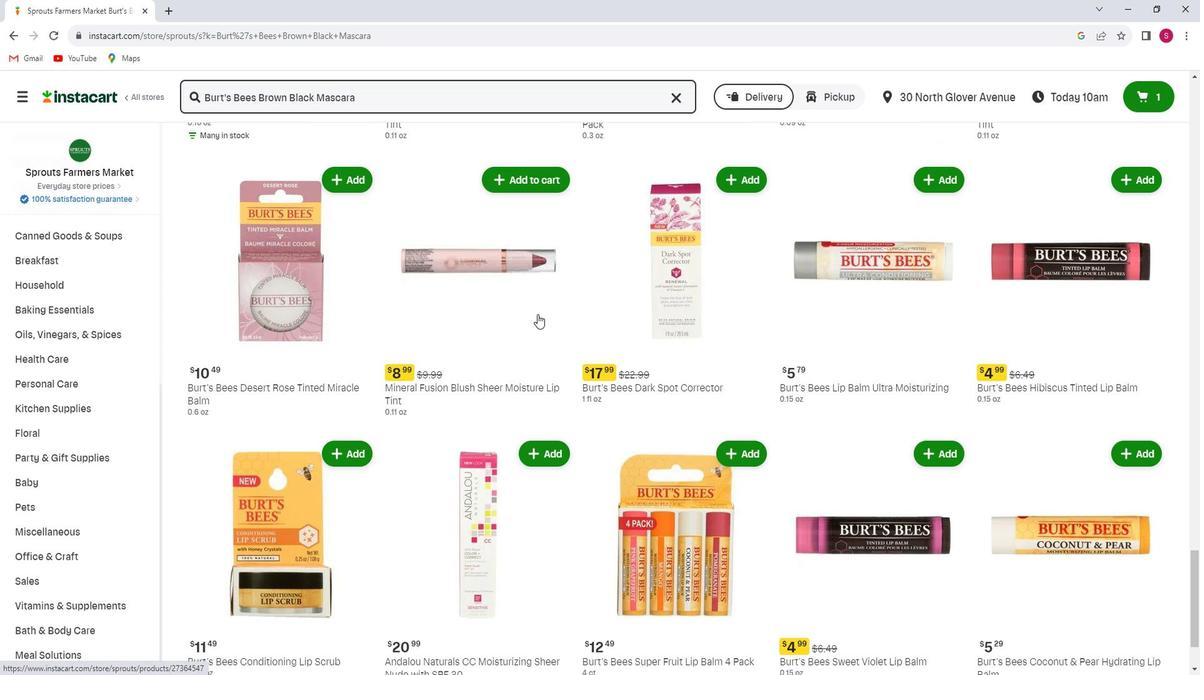 
Action: Mouse scrolled (546, 310) with delta (0, 0)
Screenshot: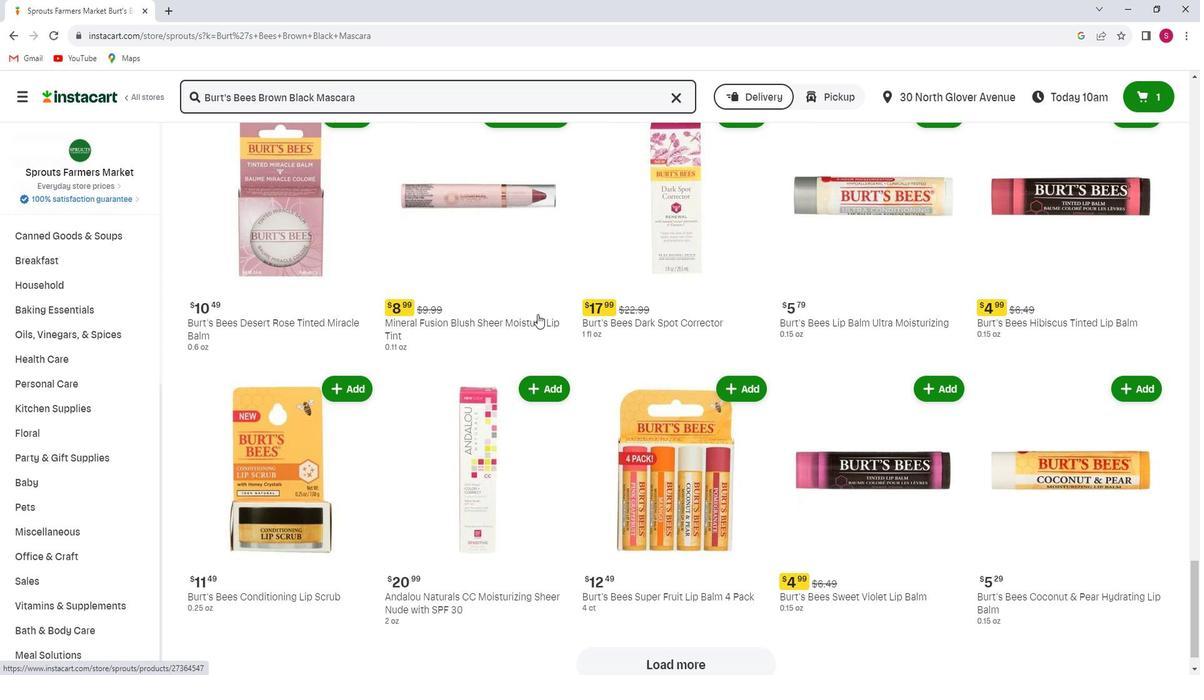 
Action: Mouse scrolled (546, 310) with delta (0, 0)
Screenshot: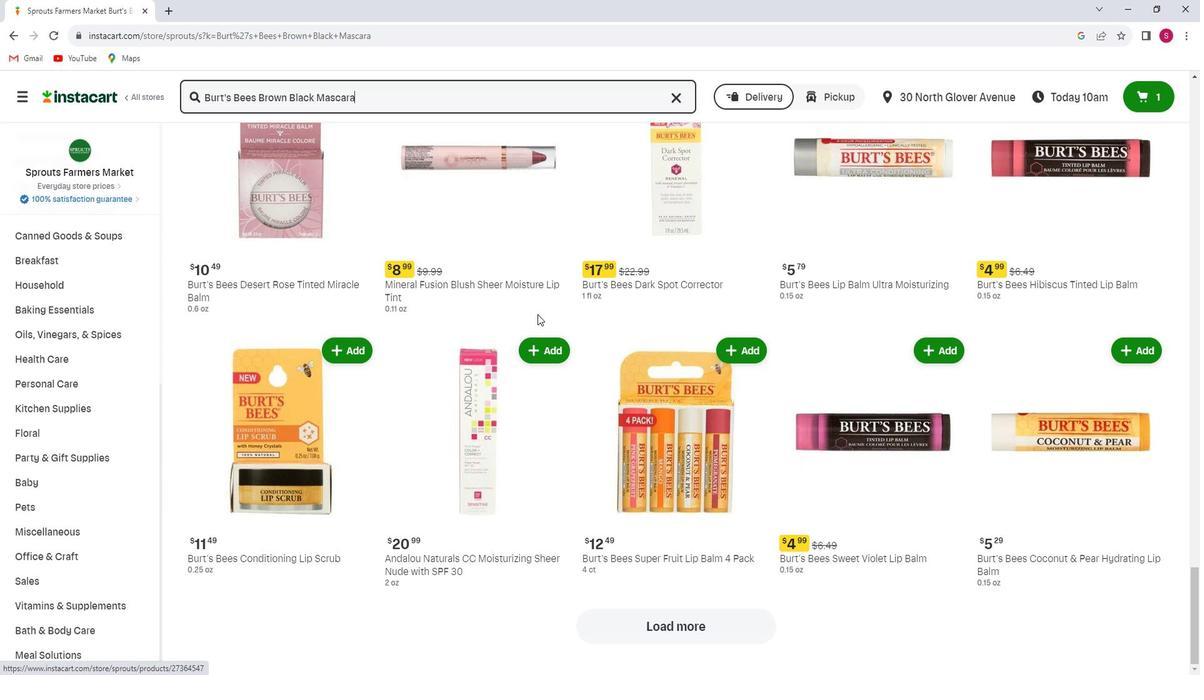 
Action: Mouse scrolled (546, 310) with delta (0, 0)
Screenshot: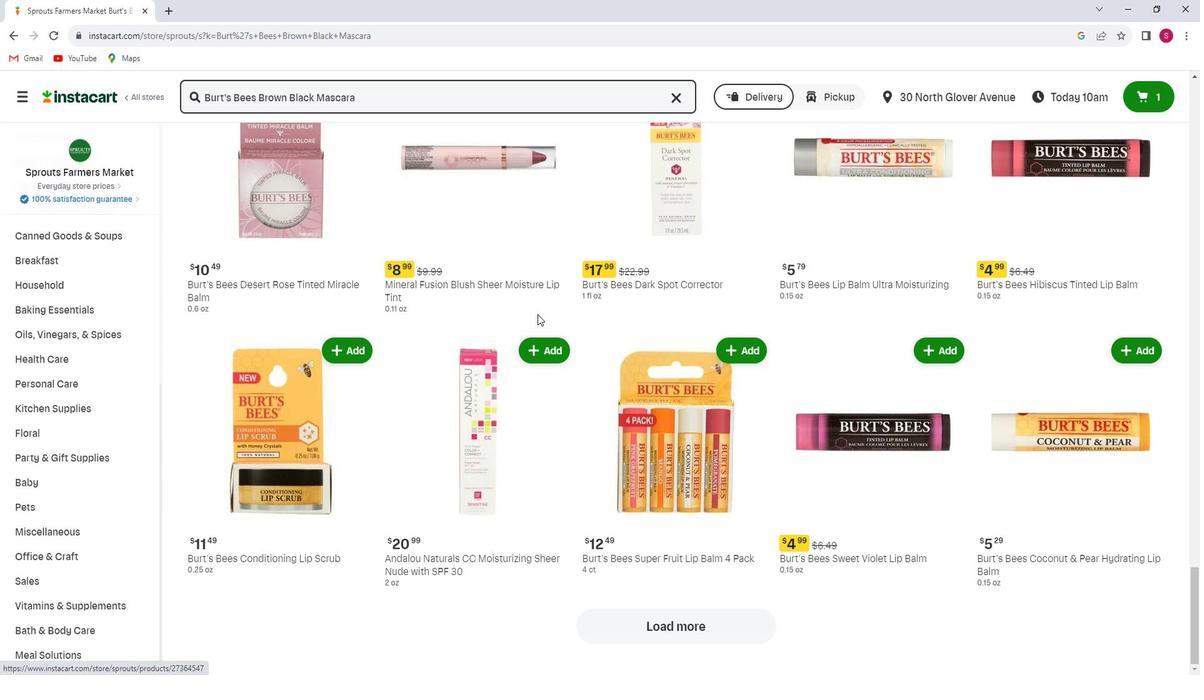 
Action: Mouse scrolled (546, 310) with delta (0, 0)
Screenshot: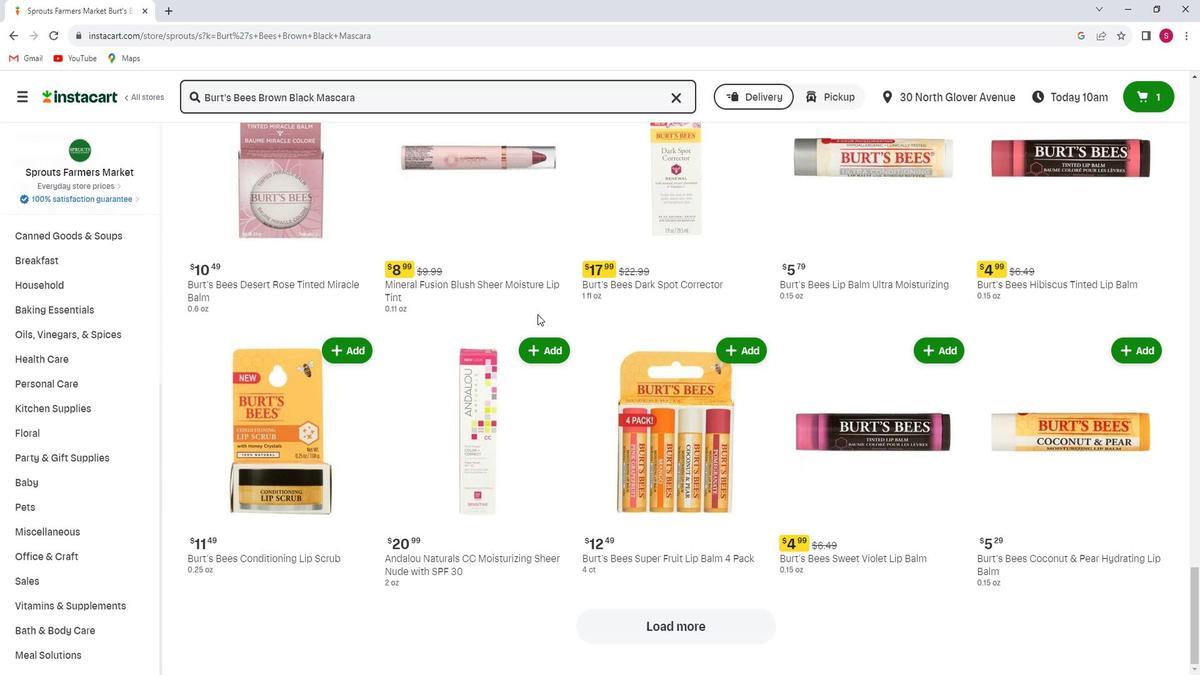 
Action: Mouse scrolled (546, 310) with delta (0, 0)
Screenshot: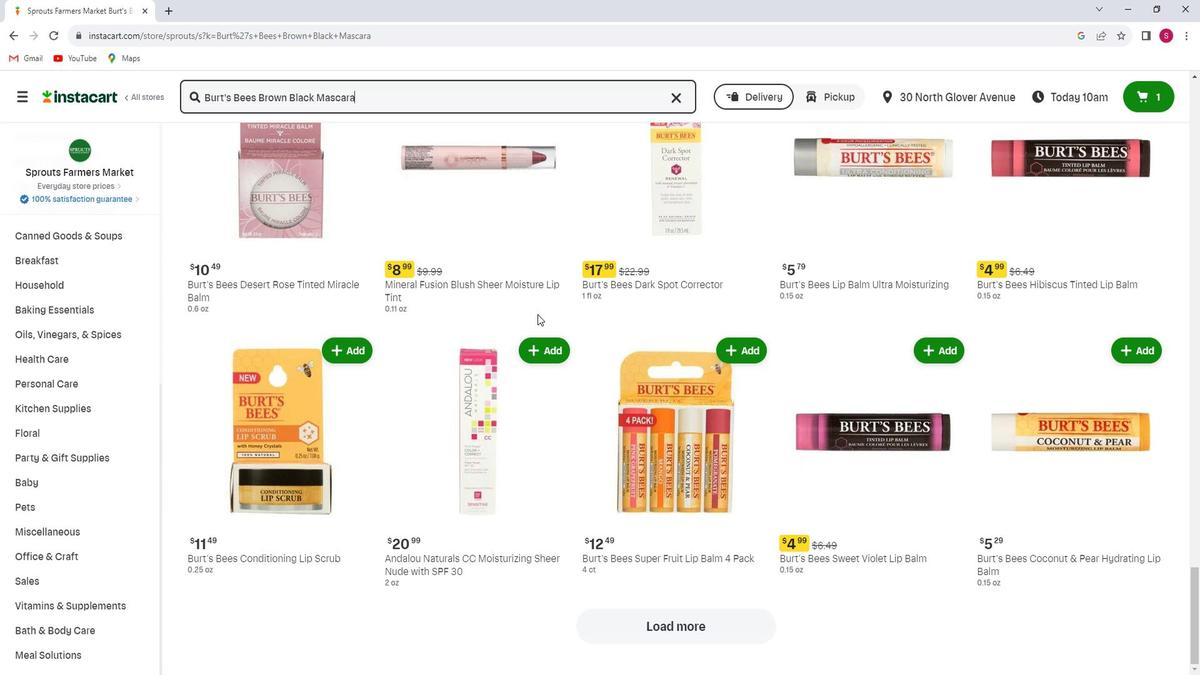 
Action: Mouse scrolled (546, 310) with delta (0, 0)
Screenshot: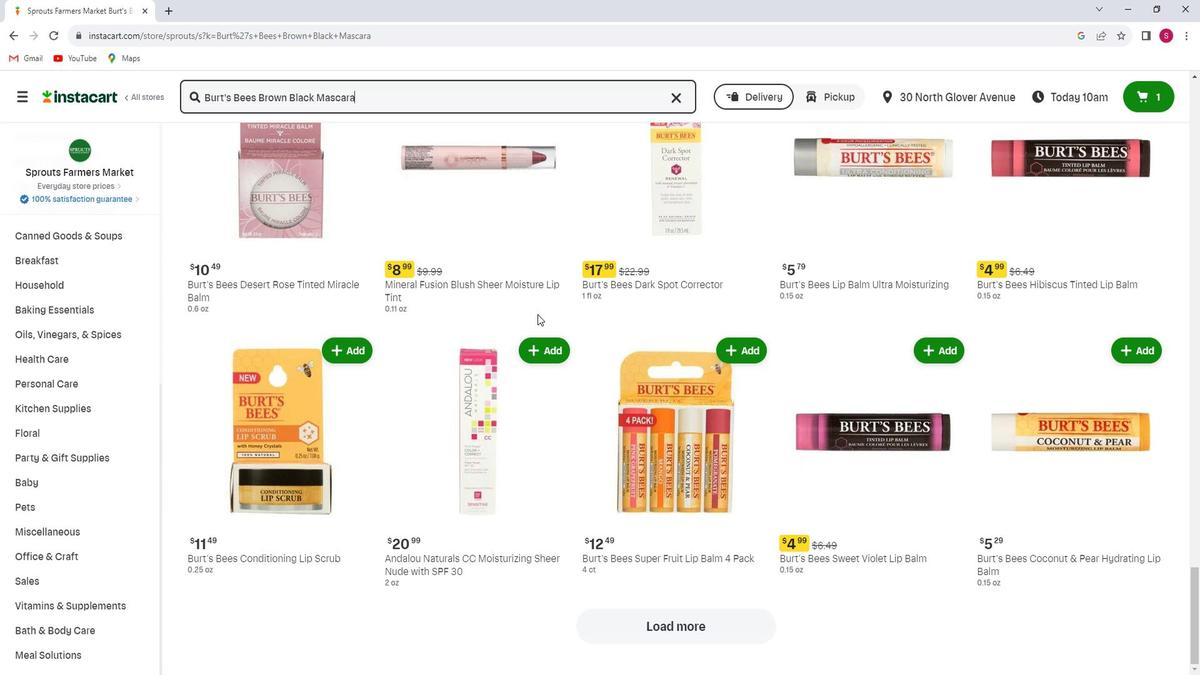 
Action: Mouse moved to (543, 325)
Screenshot: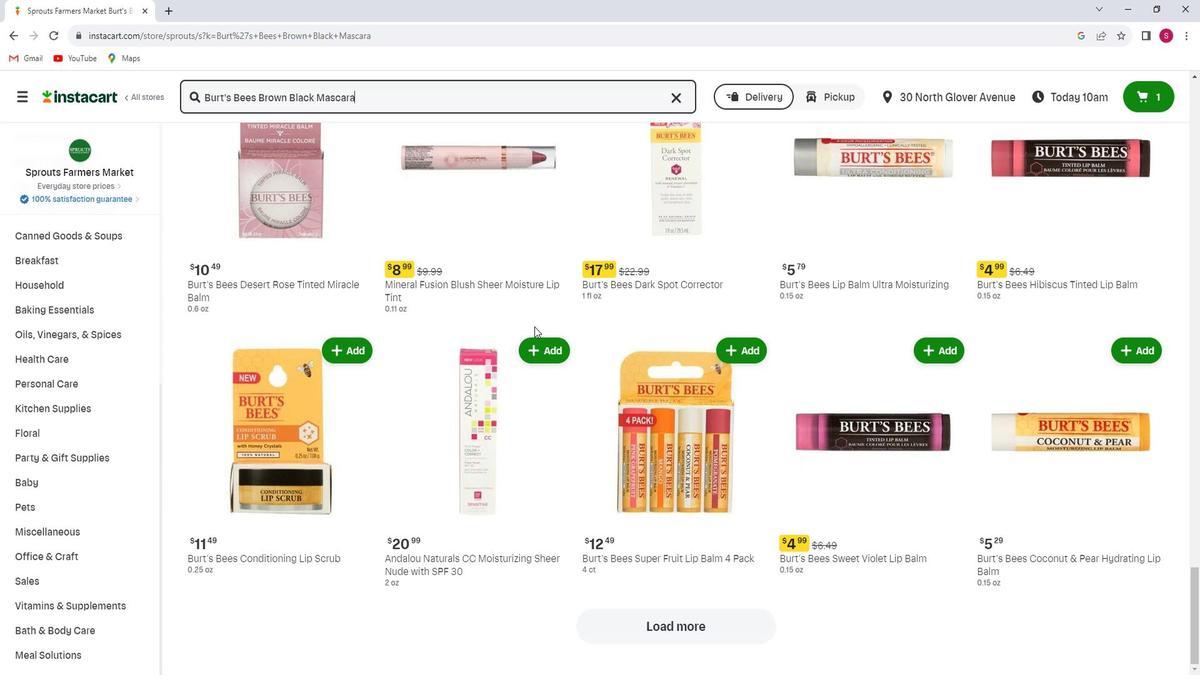
